 Task: Look for space in Frederickson, United States from 6th September, 2023 to 12th September, 2023 for 4 adults in price range Rs.10000 to Rs.14000. Place can be private room with 4 bedrooms having 4 beds and 4 bathrooms. Property type can be house, flat, guest house. Amenities needed are: wifi, TV, free parkinig on premises, gym, breakfast. Booking option can be shelf check-in. Required host language is English.
Action: Mouse moved to (496, 122)
Screenshot: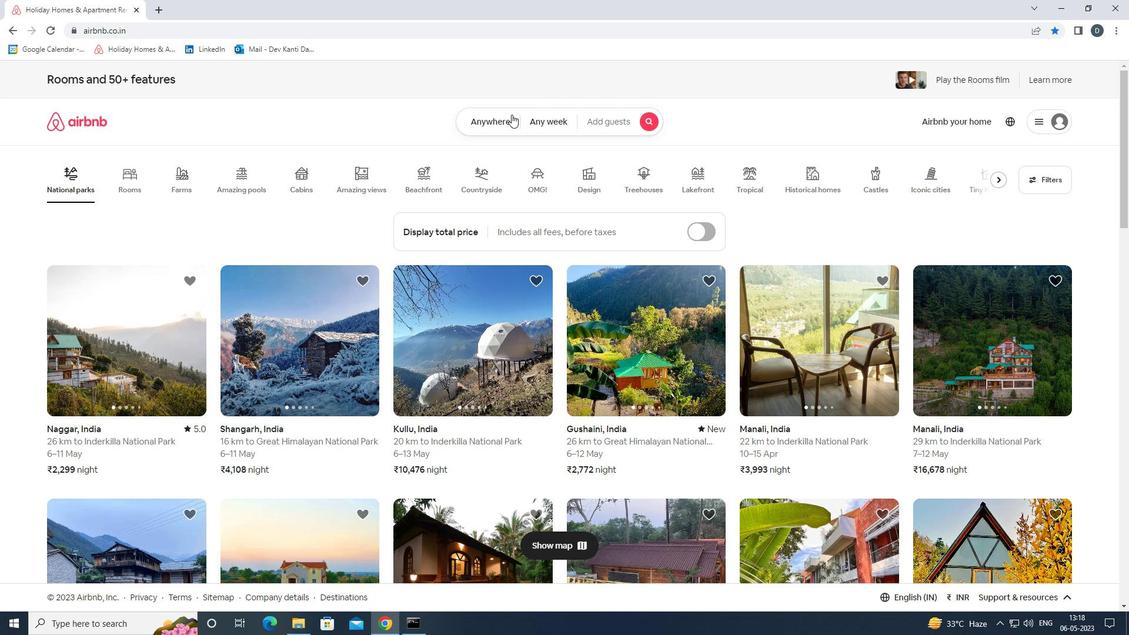 
Action: Mouse pressed left at (496, 122)
Screenshot: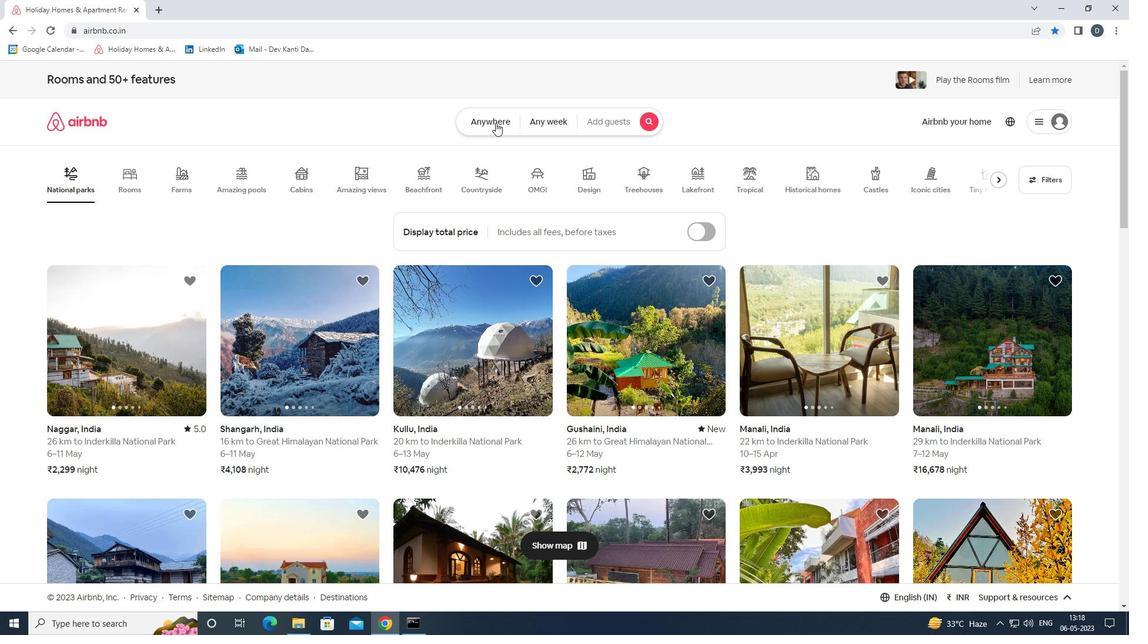 
Action: Mouse moved to (464, 167)
Screenshot: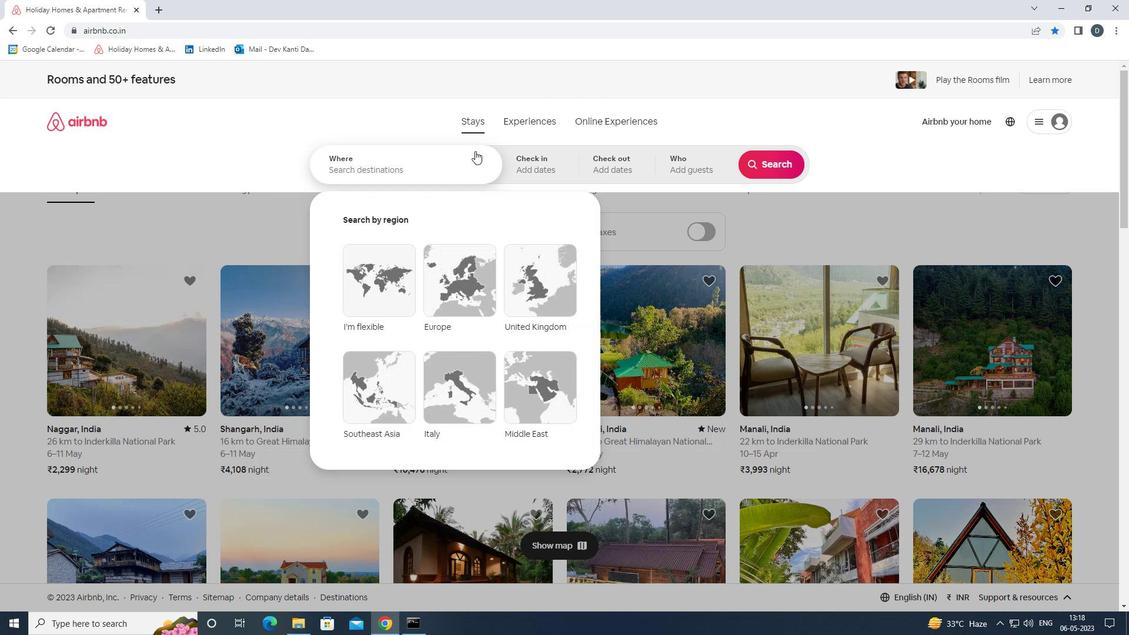 
Action: Mouse pressed left at (464, 167)
Screenshot: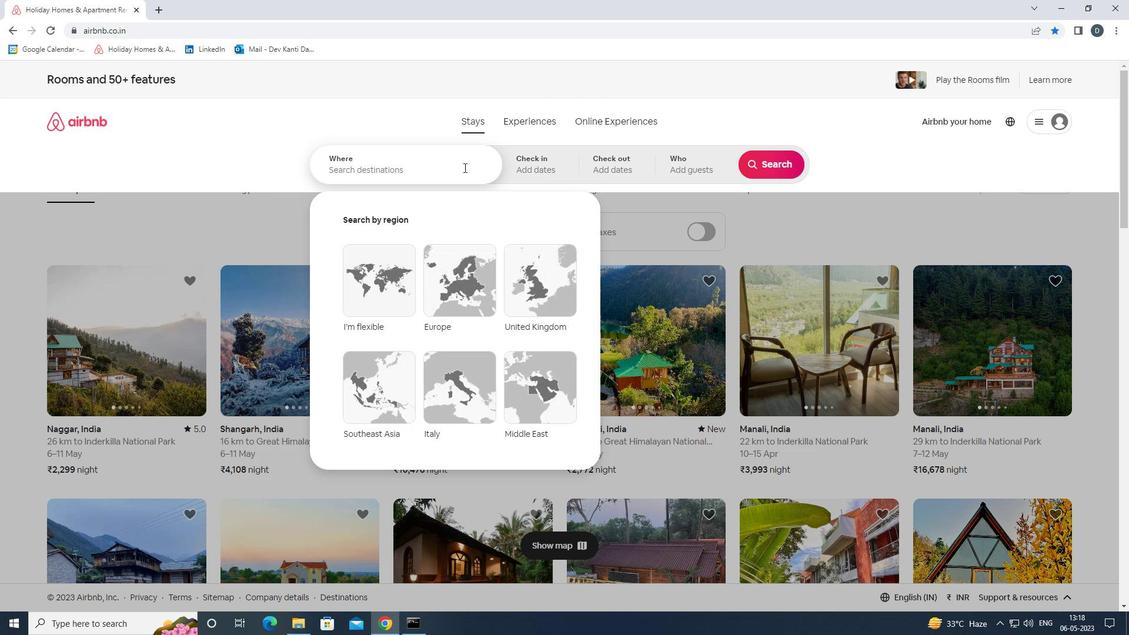 
Action: Key pressed <Key.shift>FREDERICKSON,<Key.shift>UNITED<Key.space><Key.shift><Key.shift><Key.shift><Key.shift>STATES<Key.enter>
Screenshot: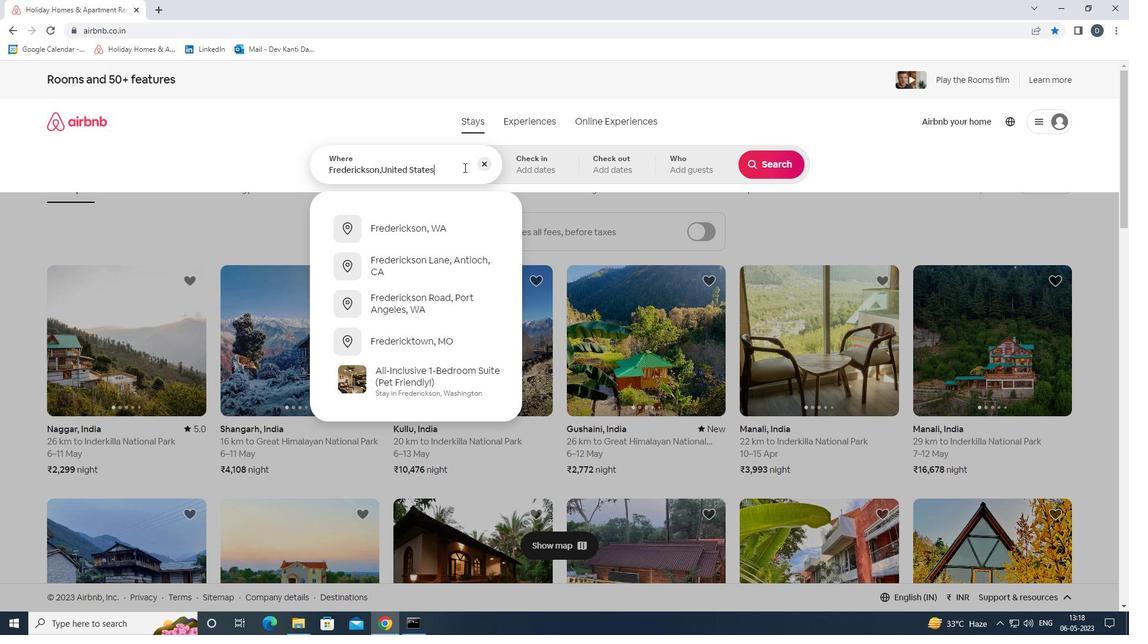 
Action: Mouse moved to (774, 255)
Screenshot: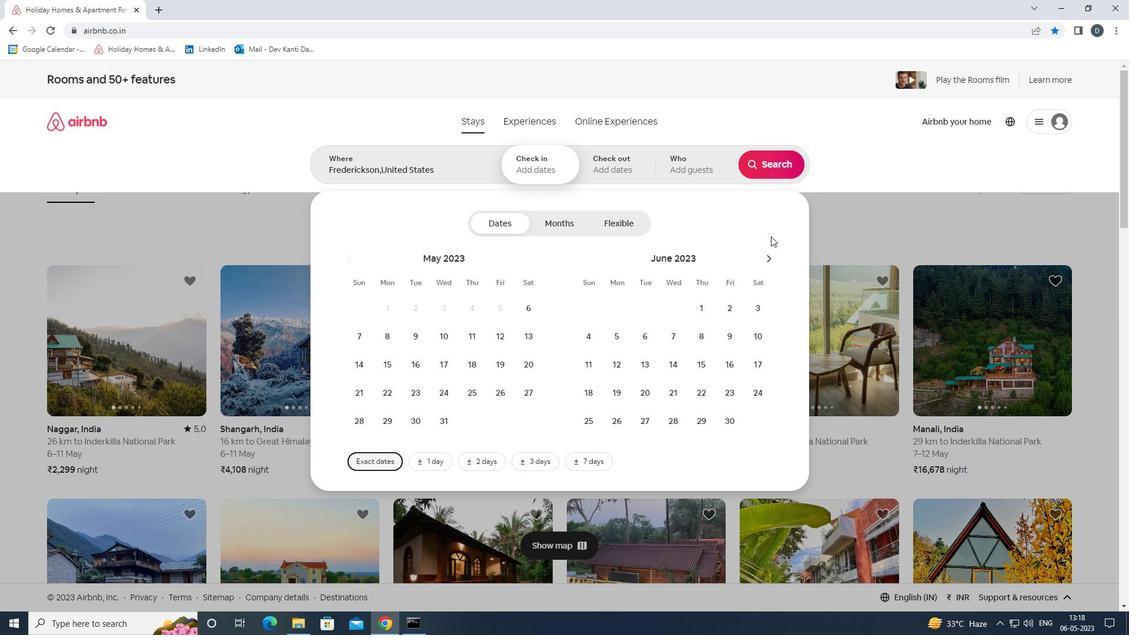 
Action: Mouse pressed left at (774, 255)
Screenshot: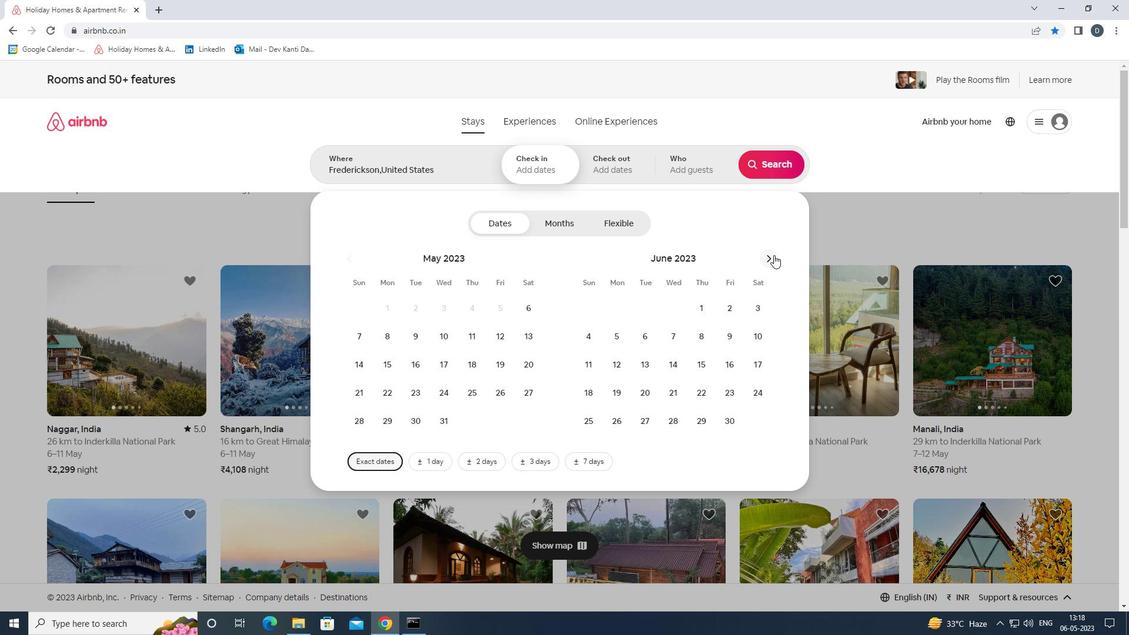 
Action: Mouse pressed left at (774, 255)
Screenshot: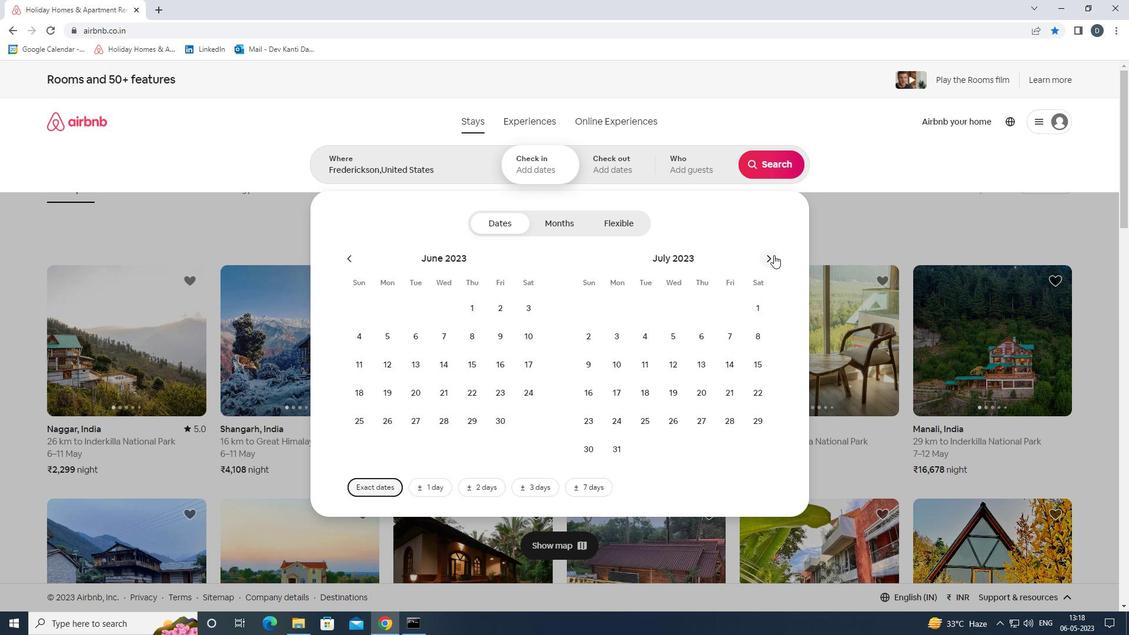 
Action: Mouse pressed left at (774, 255)
Screenshot: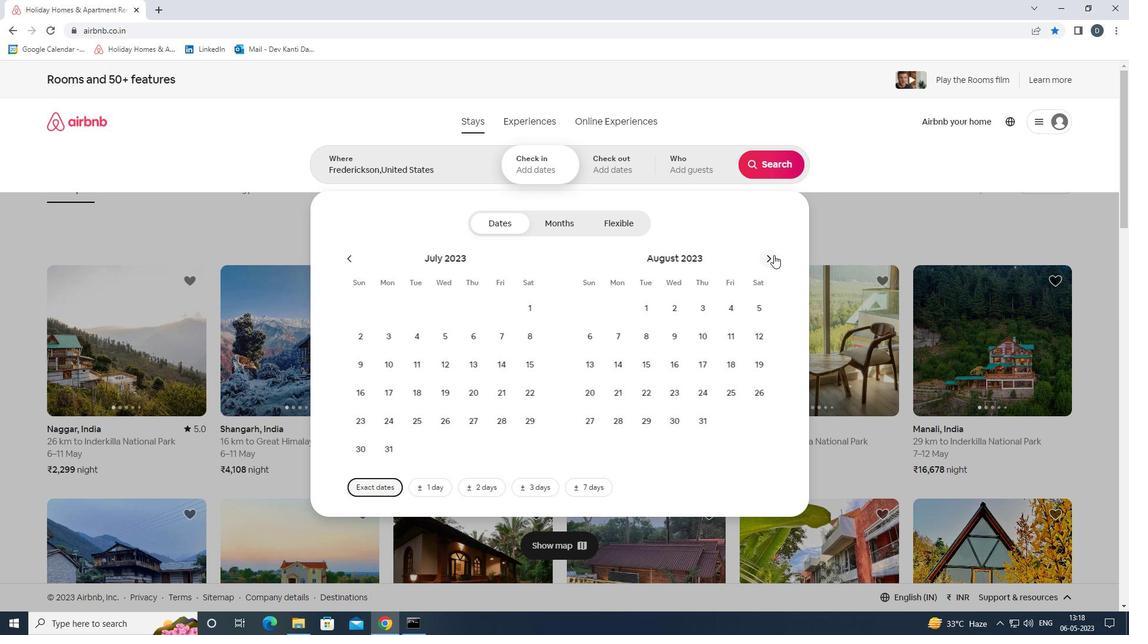
Action: Mouse moved to (677, 338)
Screenshot: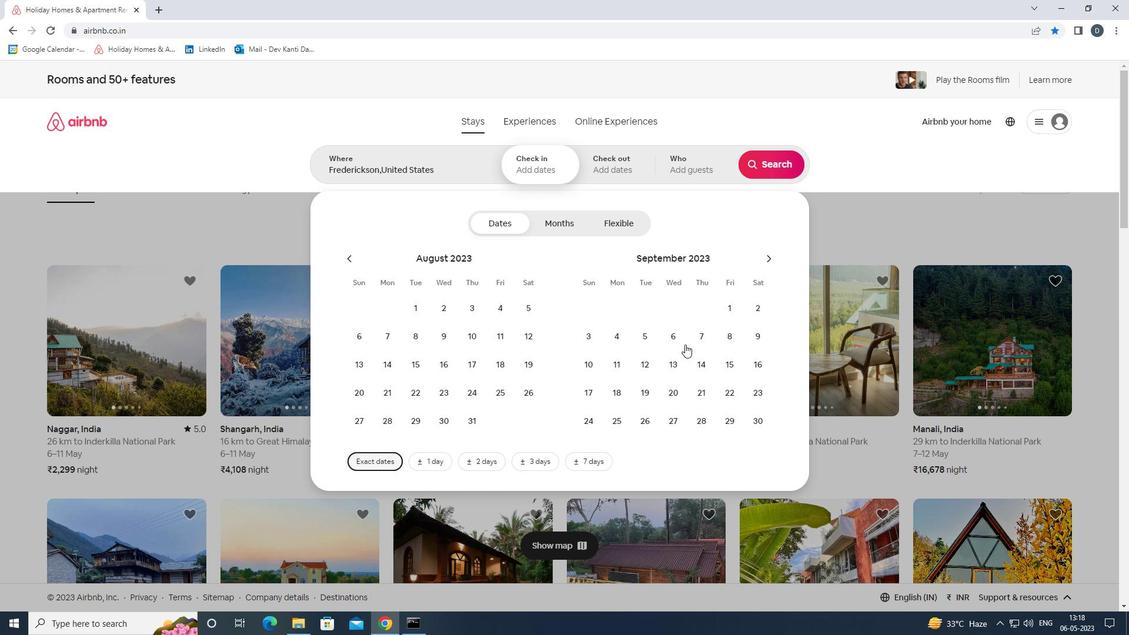 
Action: Mouse pressed left at (677, 338)
Screenshot: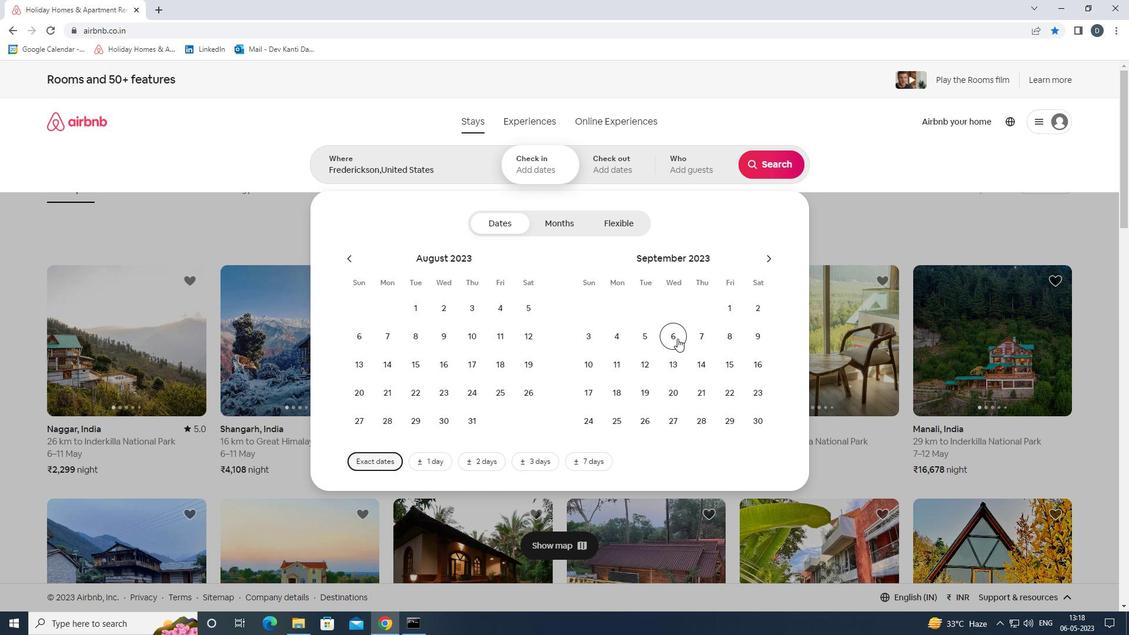 
Action: Mouse moved to (644, 362)
Screenshot: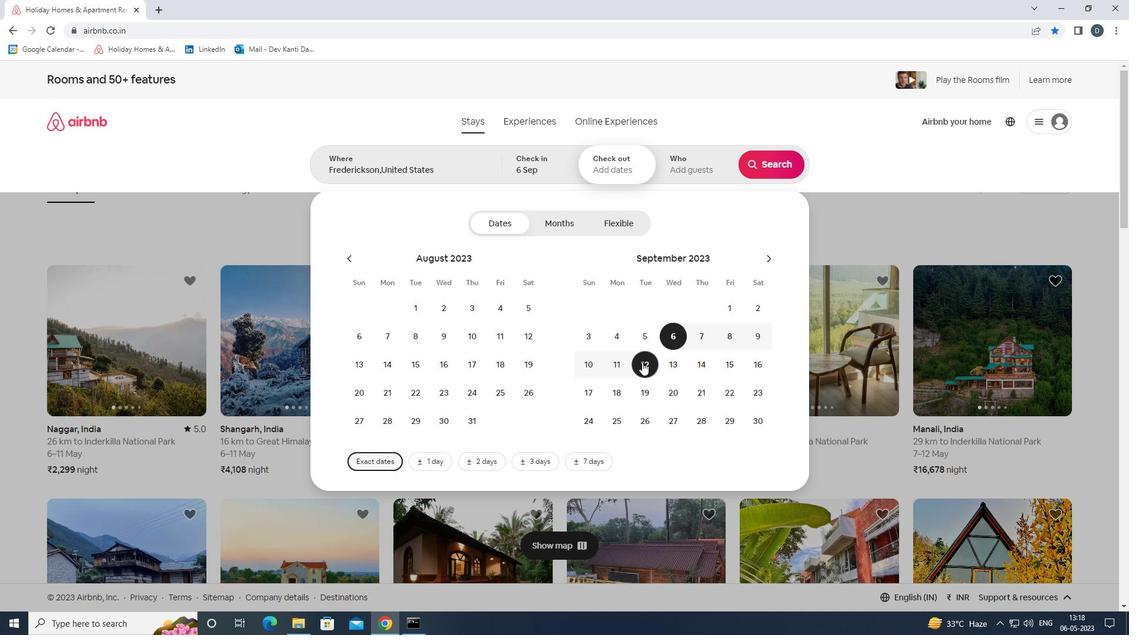 
Action: Mouse pressed left at (644, 362)
Screenshot: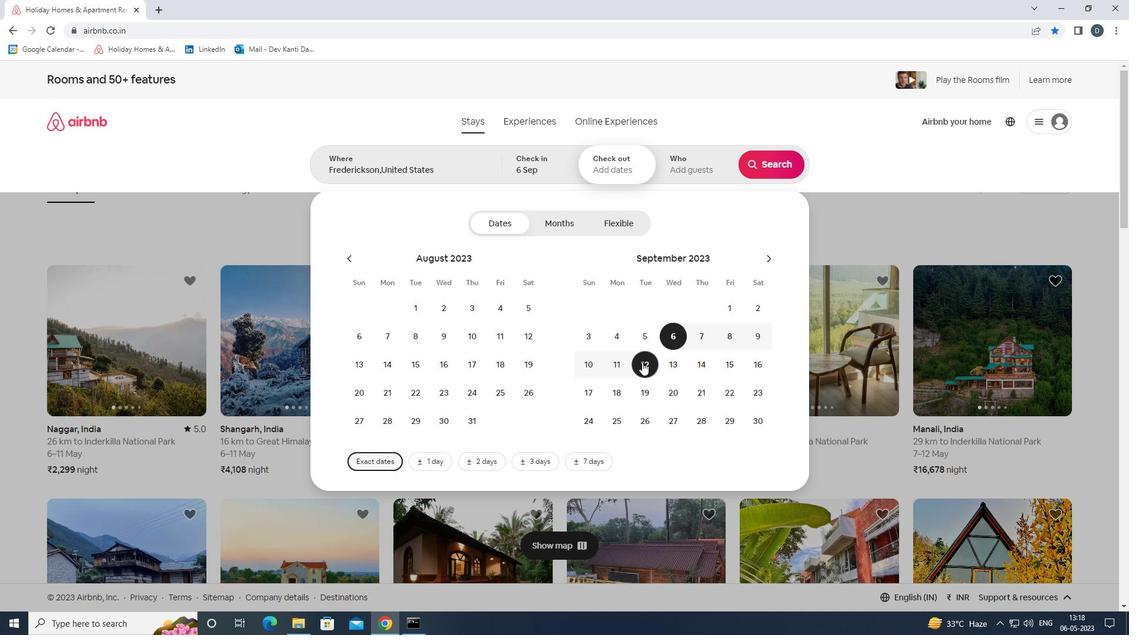 
Action: Mouse moved to (691, 172)
Screenshot: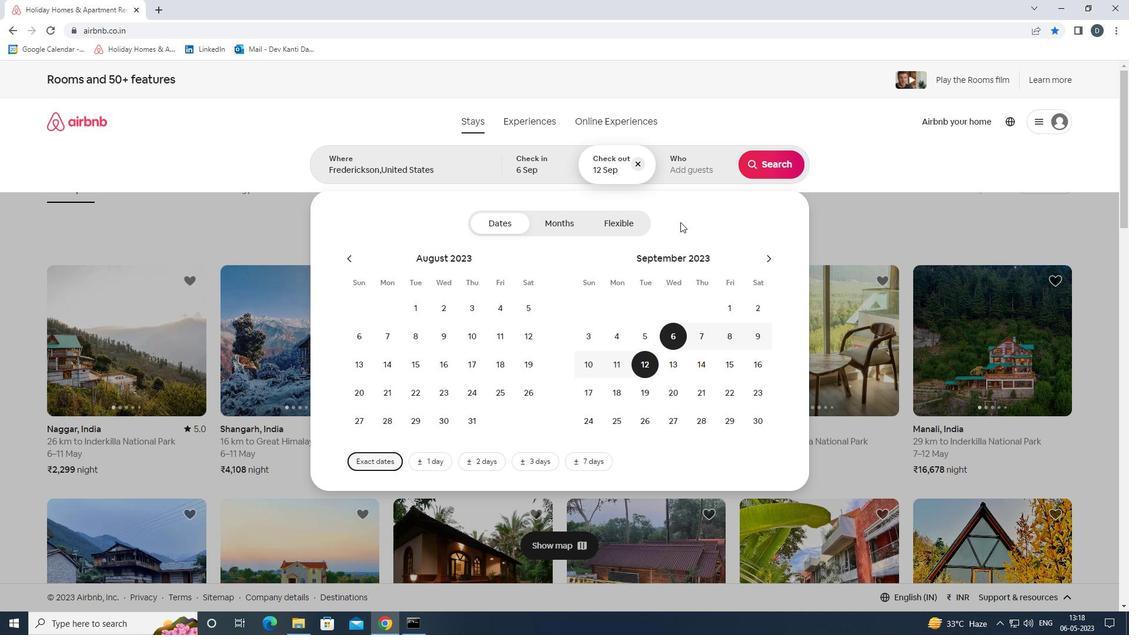 
Action: Mouse pressed left at (691, 172)
Screenshot: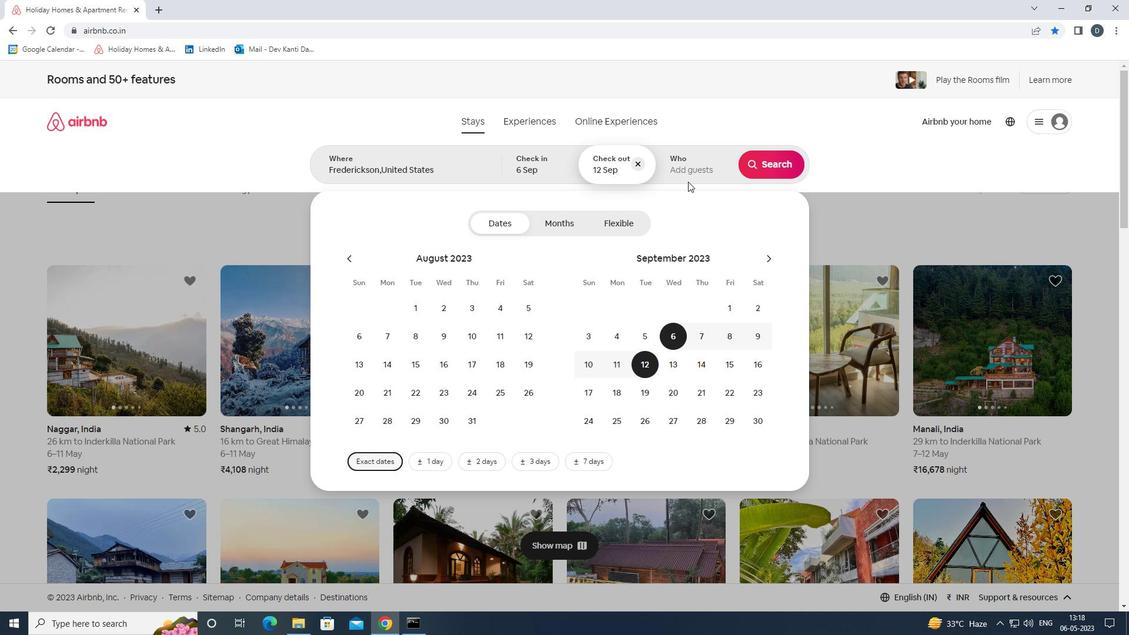 
Action: Mouse moved to (776, 230)
Screenshot: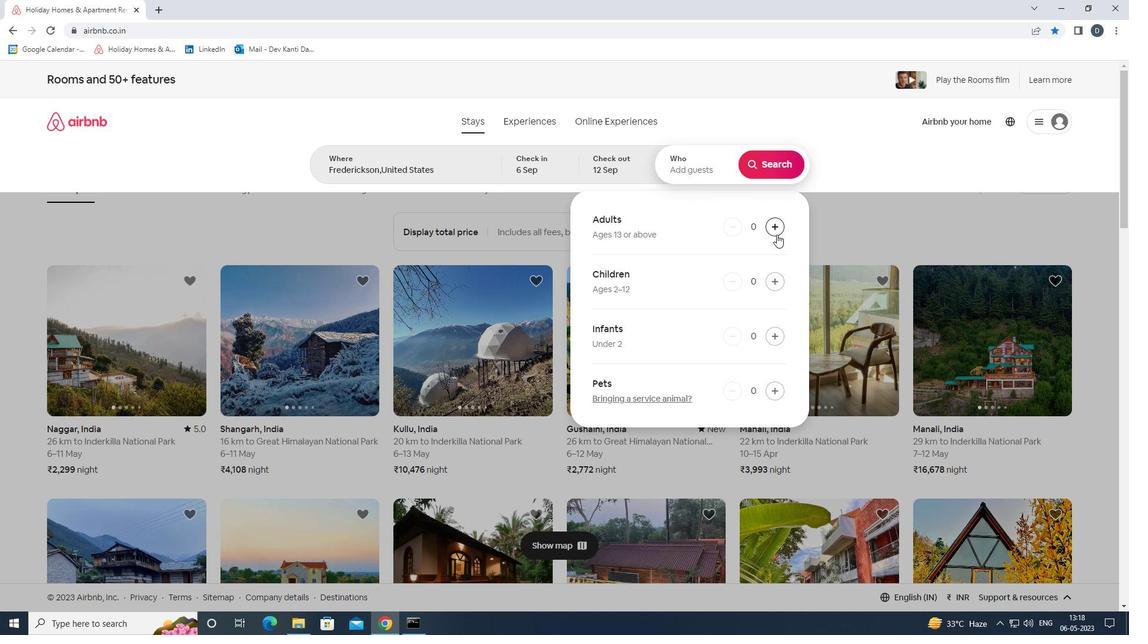 
Action: Mouse pressed left at (776, 230)
Screenshot: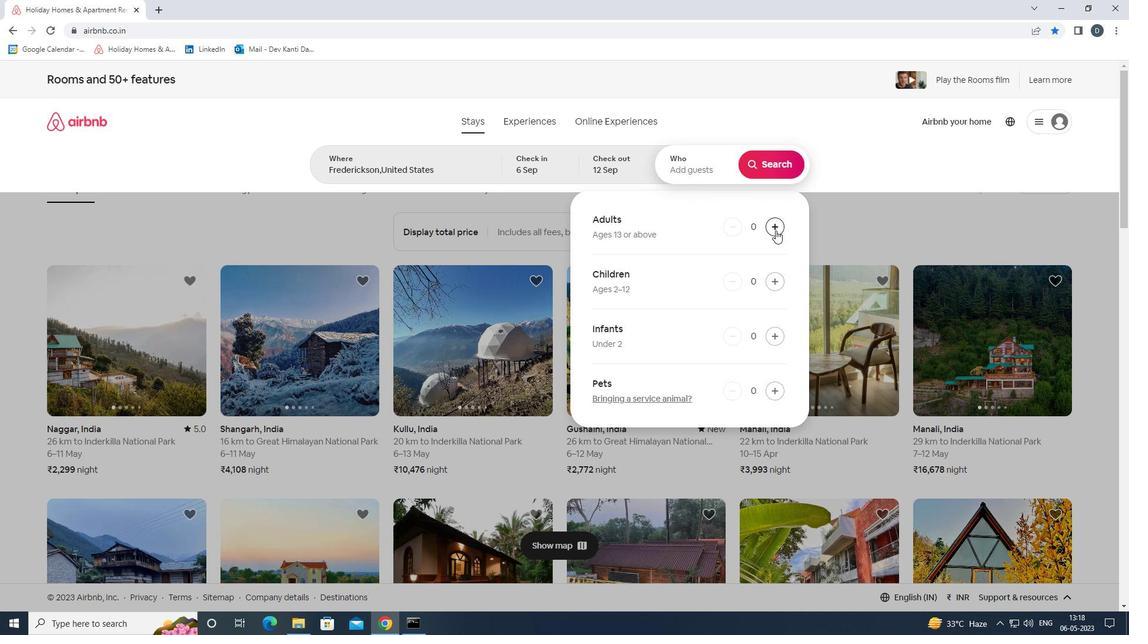 
Action: Mouse pressed left at (776, 230)
Screenshot: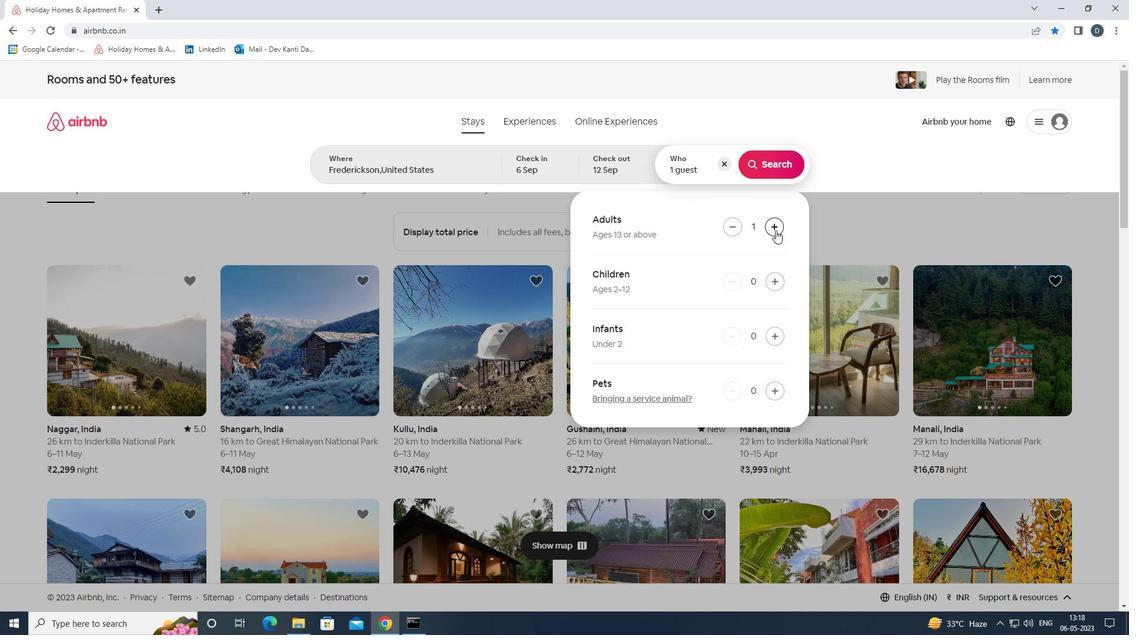 
Action: Mouse pressed left at (776, 230)
Screenshot: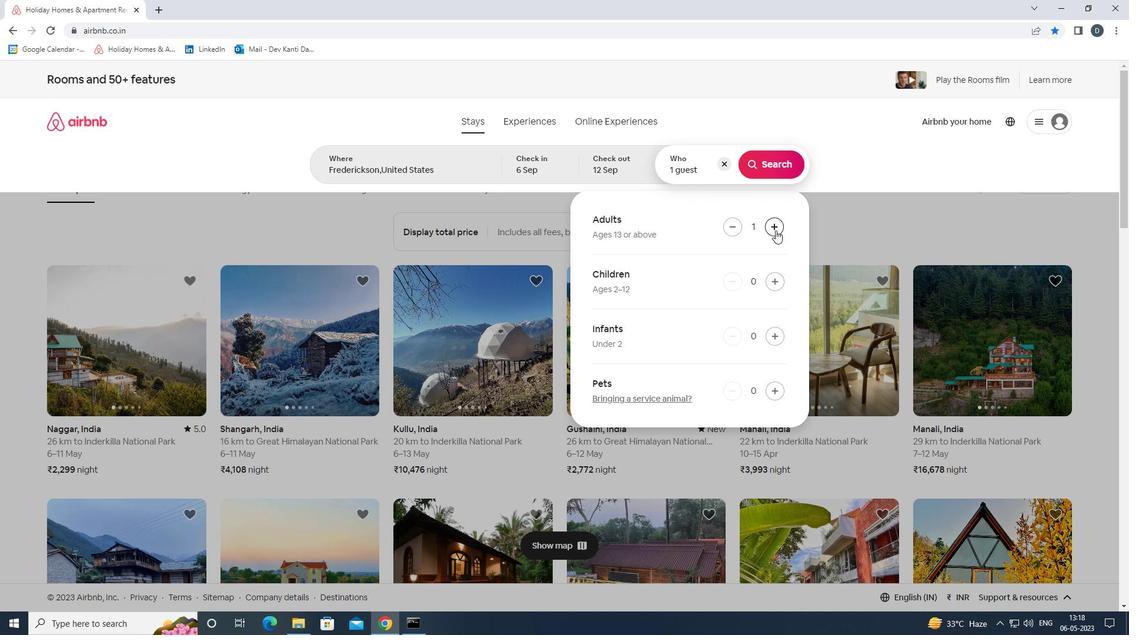 
Action: Mouse pressed left at (776, 230)
Screenshot: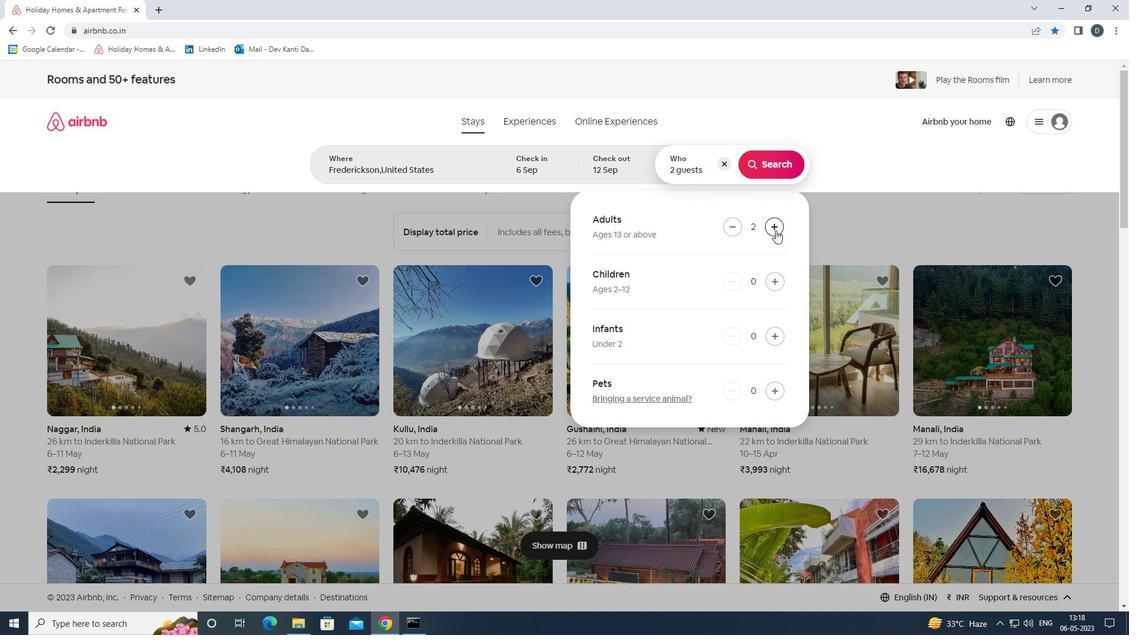 
Action: Mouse moved to (775, 172)
Screenshot: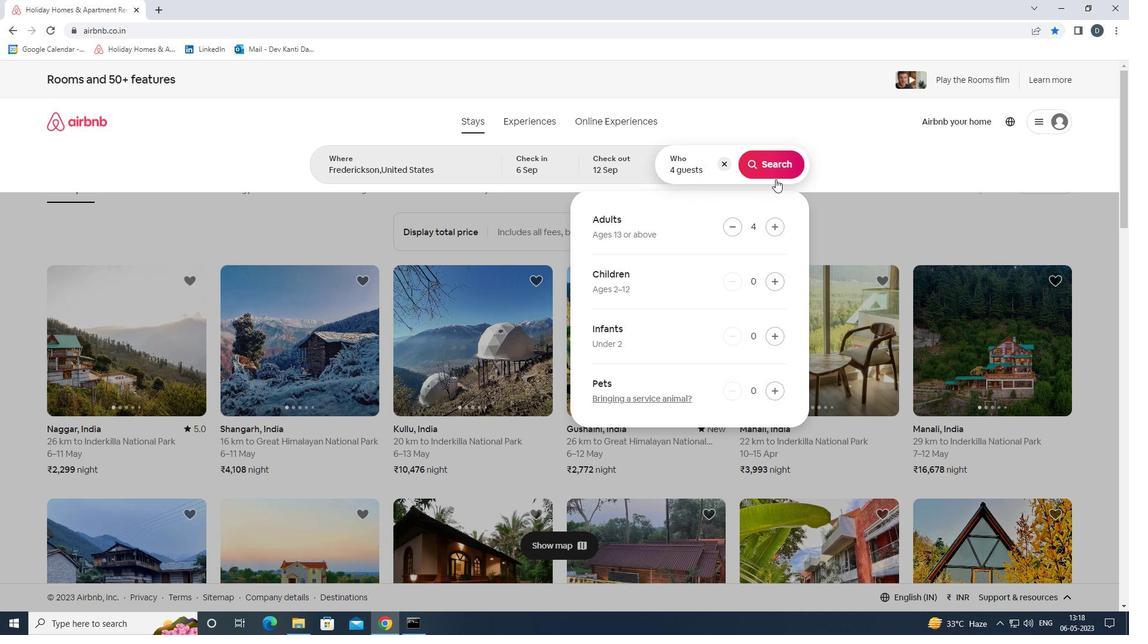 
Action: Mouse pressed left at (775, 172)
Screenshot: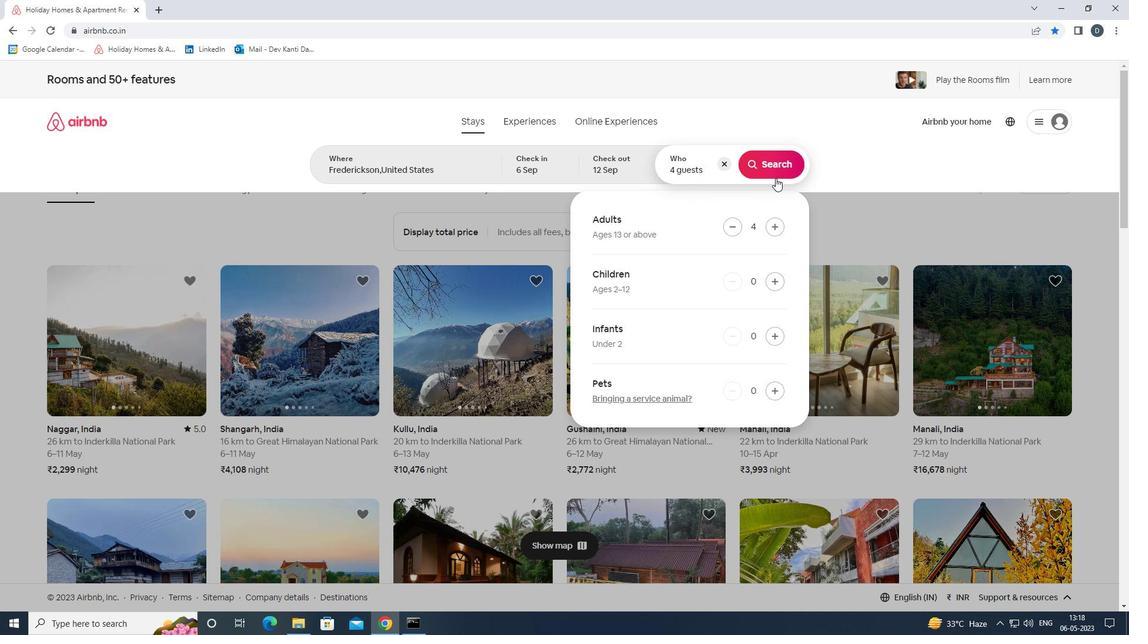 
Action: Mouse moved to (1067, 134)
Screenshot: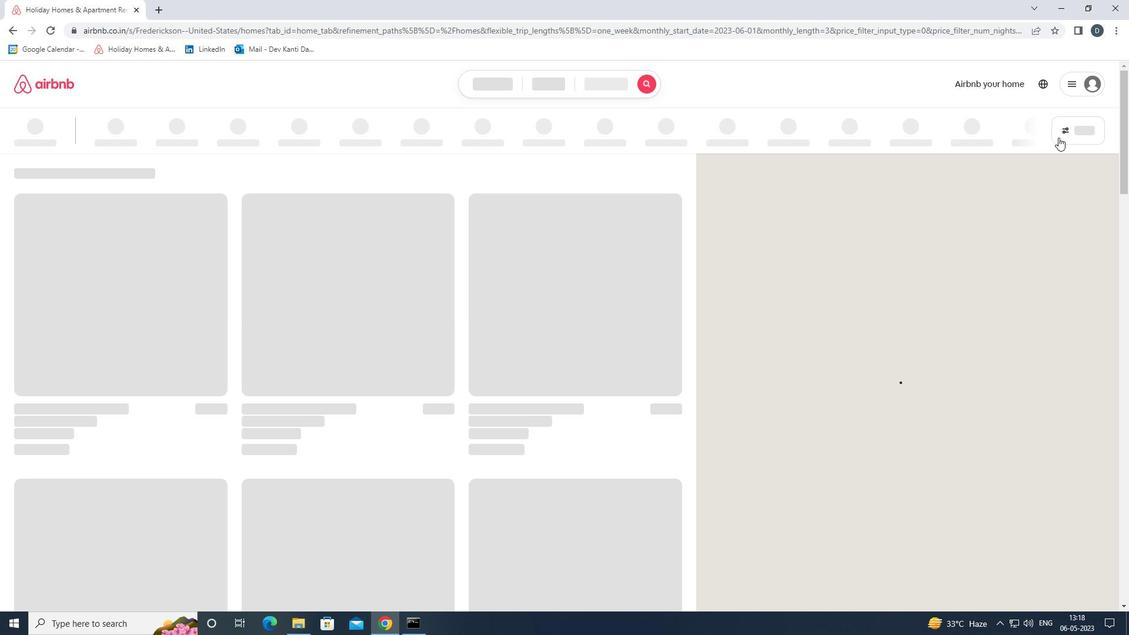 
Action: Mouse pressed left at (1067, 134)
Screenshot: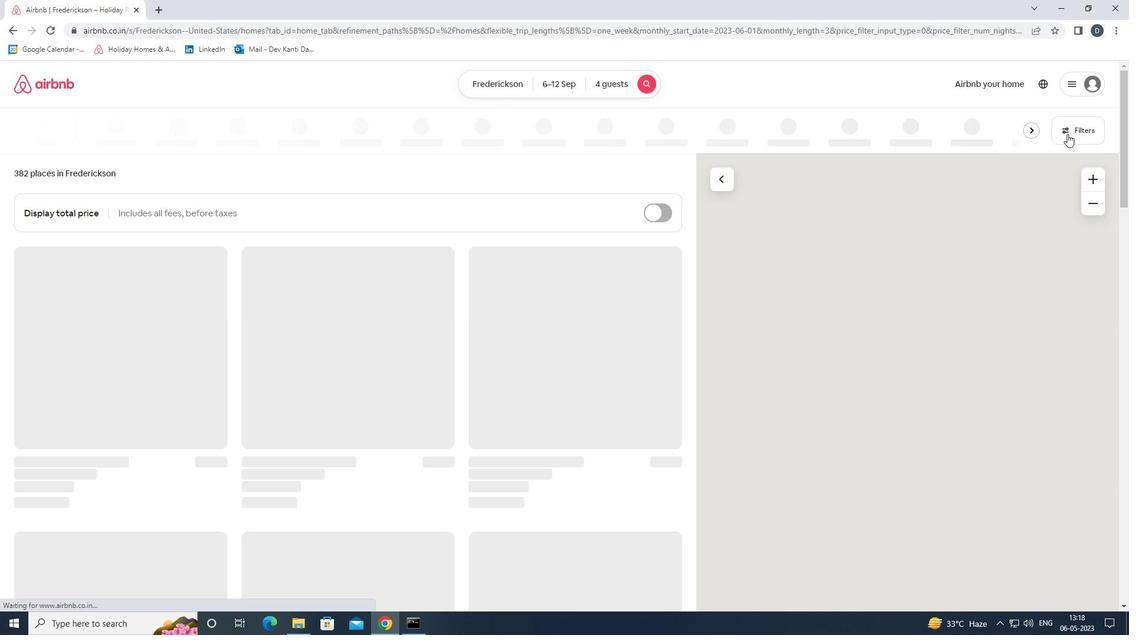 
Action: Mouse moved to (468, 420)
Screenshot: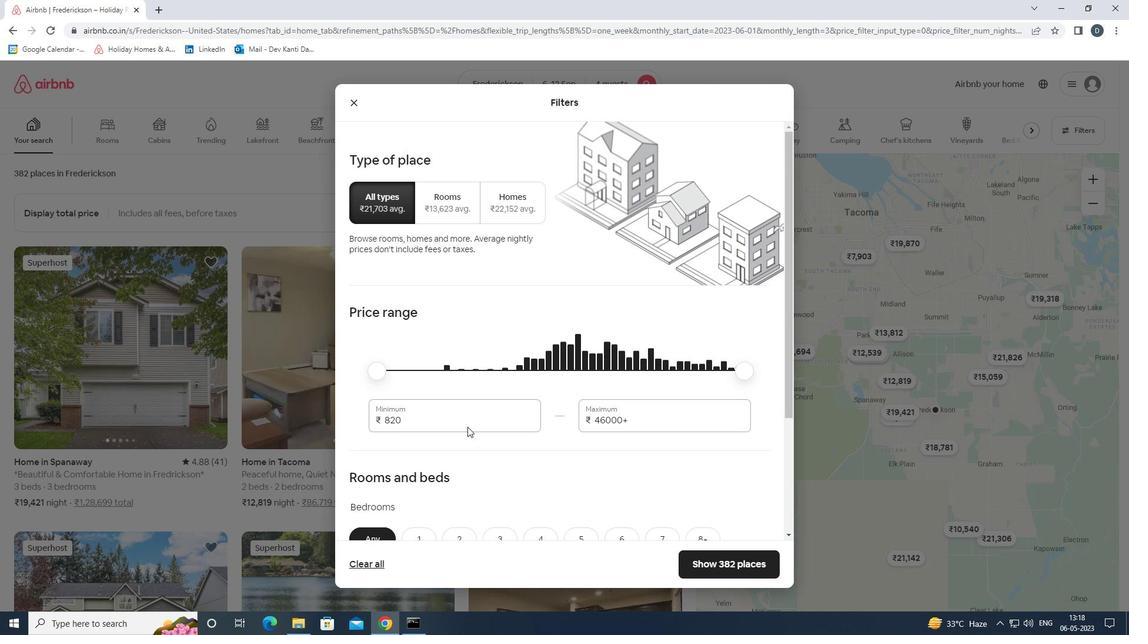 
Action: Mouse pressed left at (468, 420)
Screenshot: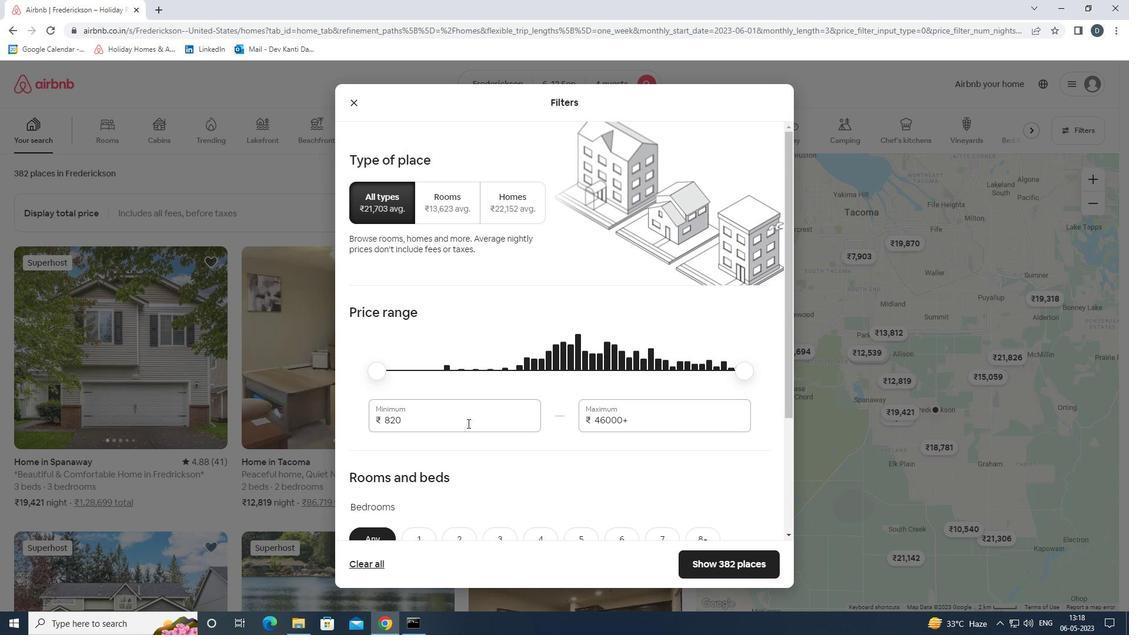 
Action: Mouse pressed left at (468, 420)
Screenshot: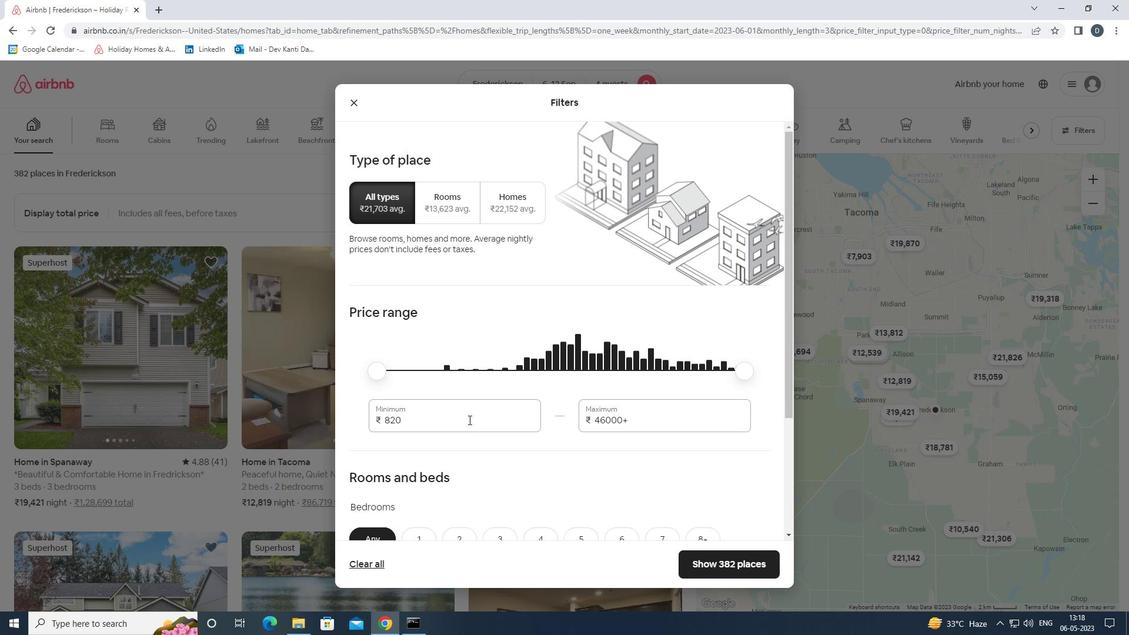 
Action: Mouse moved to (470, 419)
Screenshot: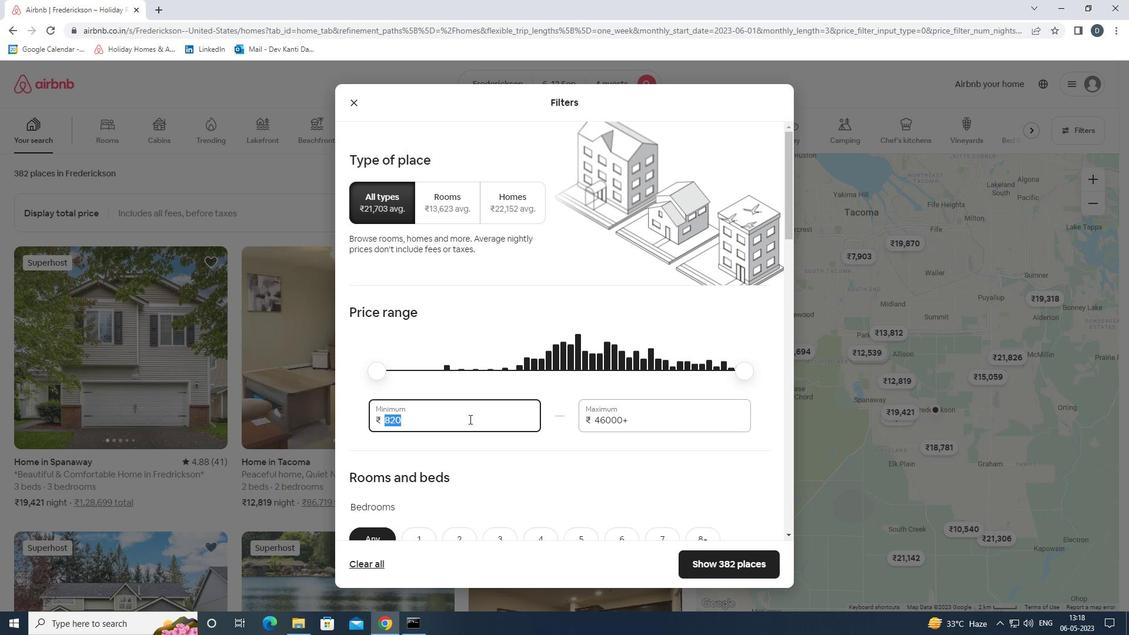 
Action: Key pressed 10000<Key.tab>14000
Screenshot: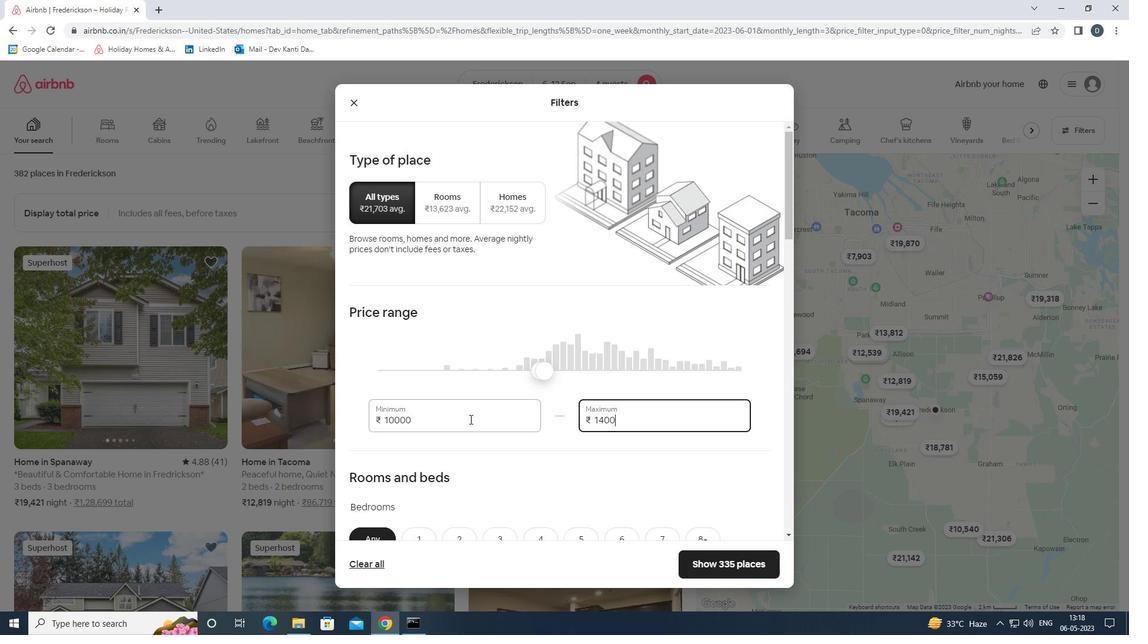 
Action: Mouse scrolled (470, 418) with delta (0, 0)
Screenshot: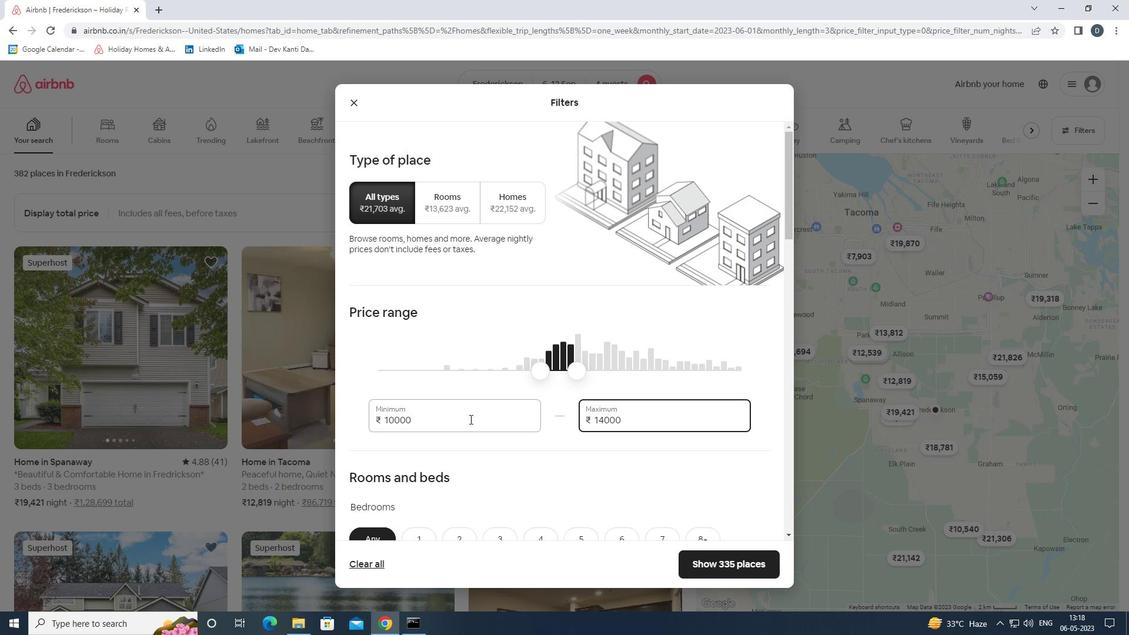
Action: Mouse scrolled (470, 418) with delta (0, 0)
Screenshot: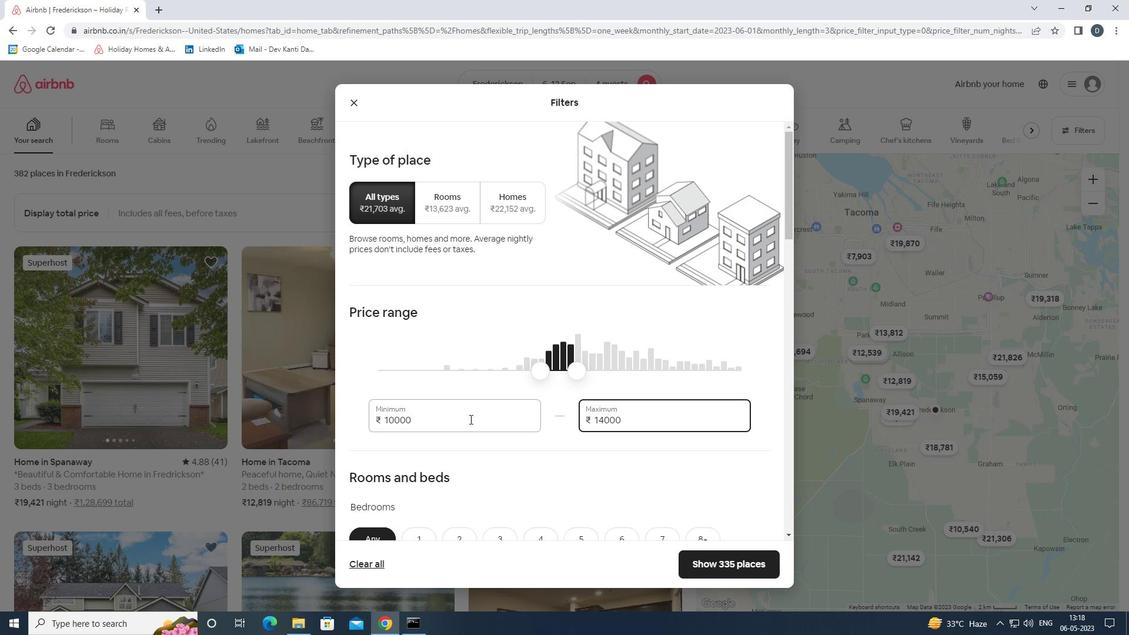 
Action: Mouse scrolled (470, 418) with delta (0, 0)
Screenshot: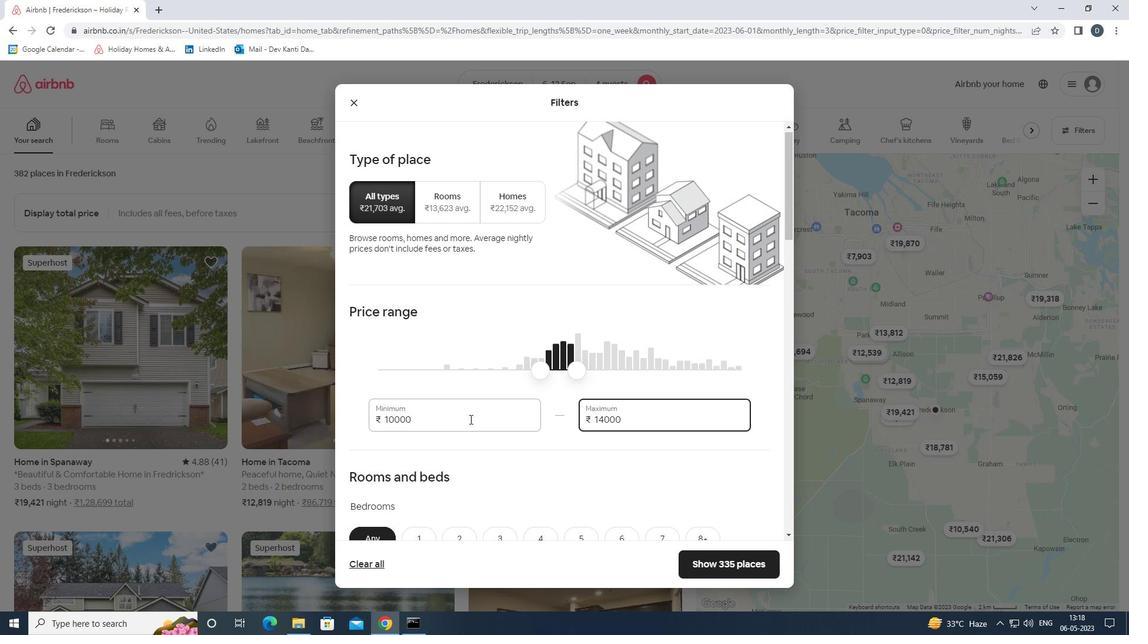 
Action: Mouse scrolled (470, 418) with delta (0, 0)
Screenshot: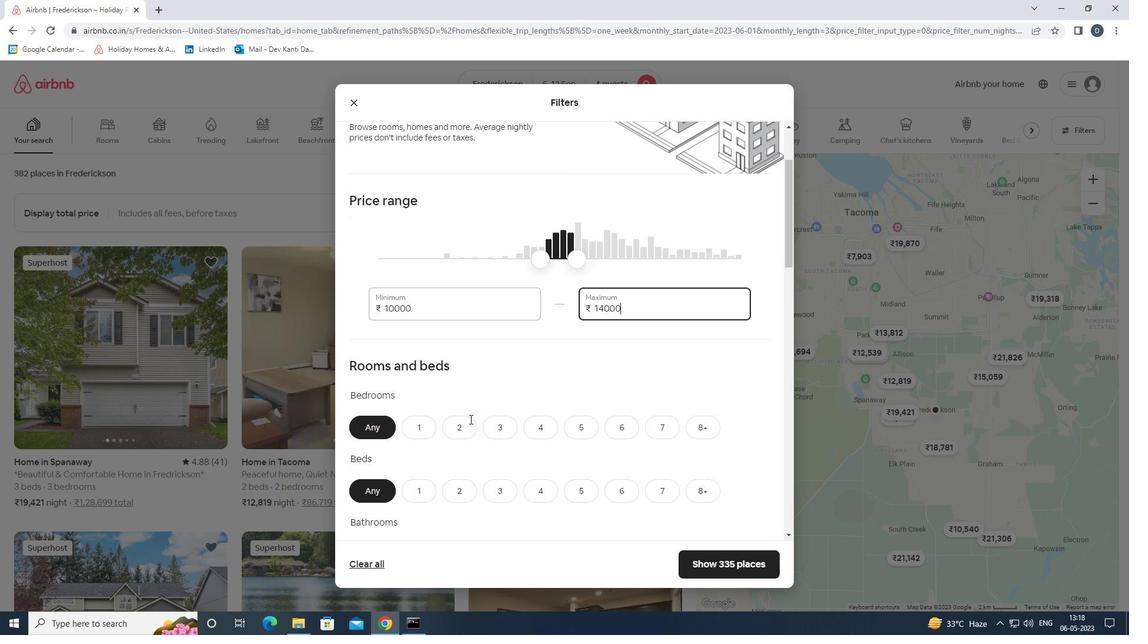 
Action: Mouse moved to (536, 306)
Screenshot: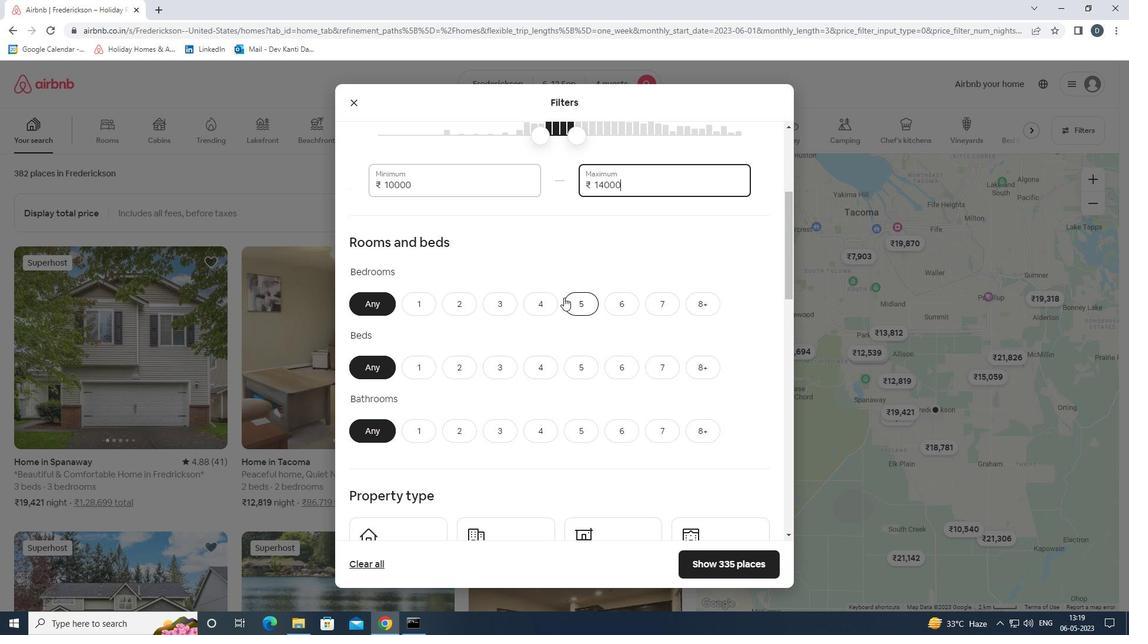 
Action: Mouse pressed left at (536, 306)
Screenshot: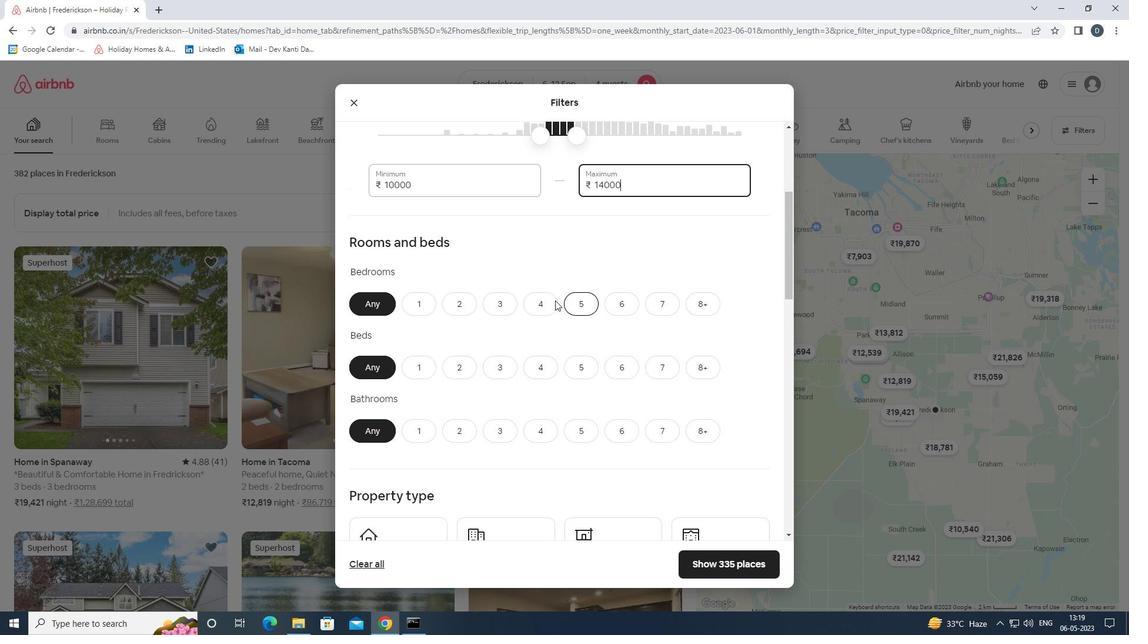 
Action: Mouse moved to (541, 364)
Screenshot: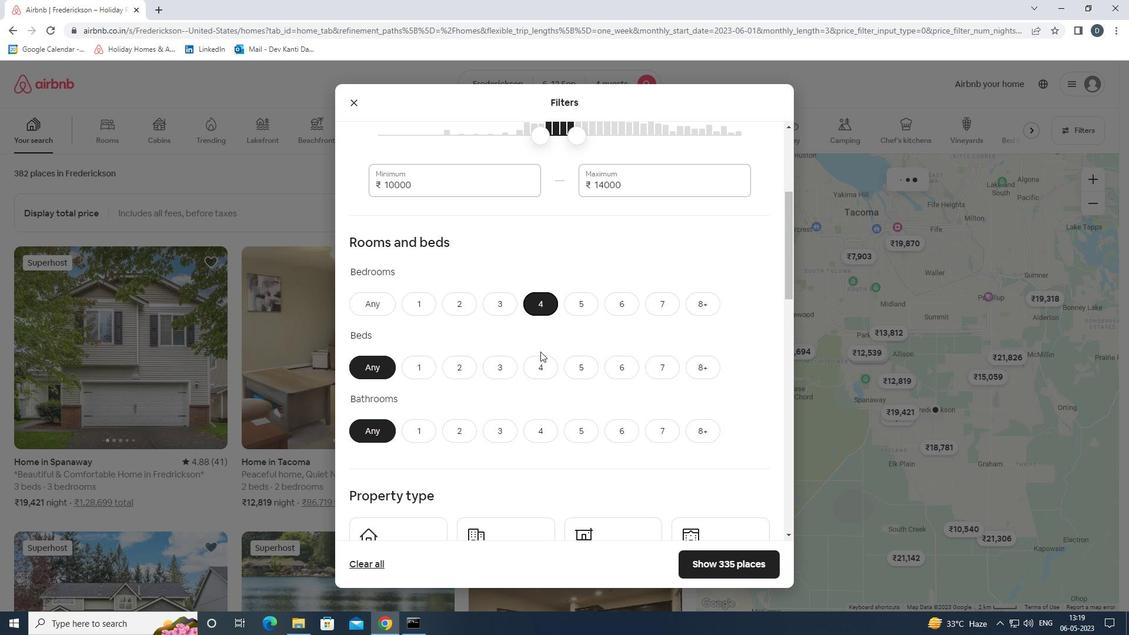 
Action: Mouse pressed left at (541, 364)
Screenshot: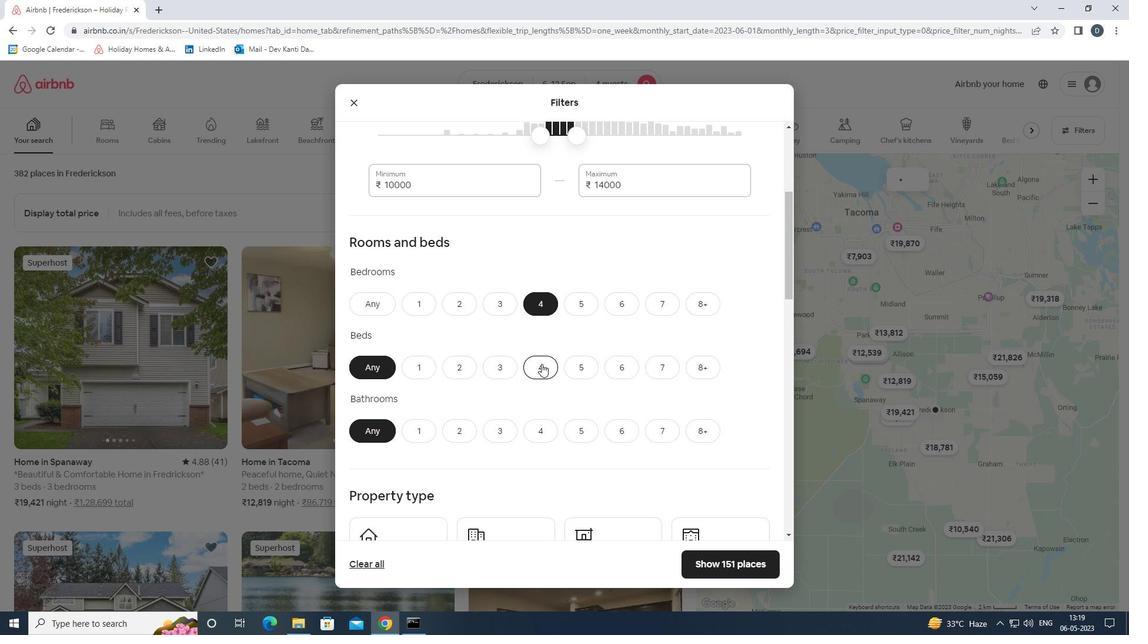 
Action: Mouse moved to (537, 427)
Screenshot: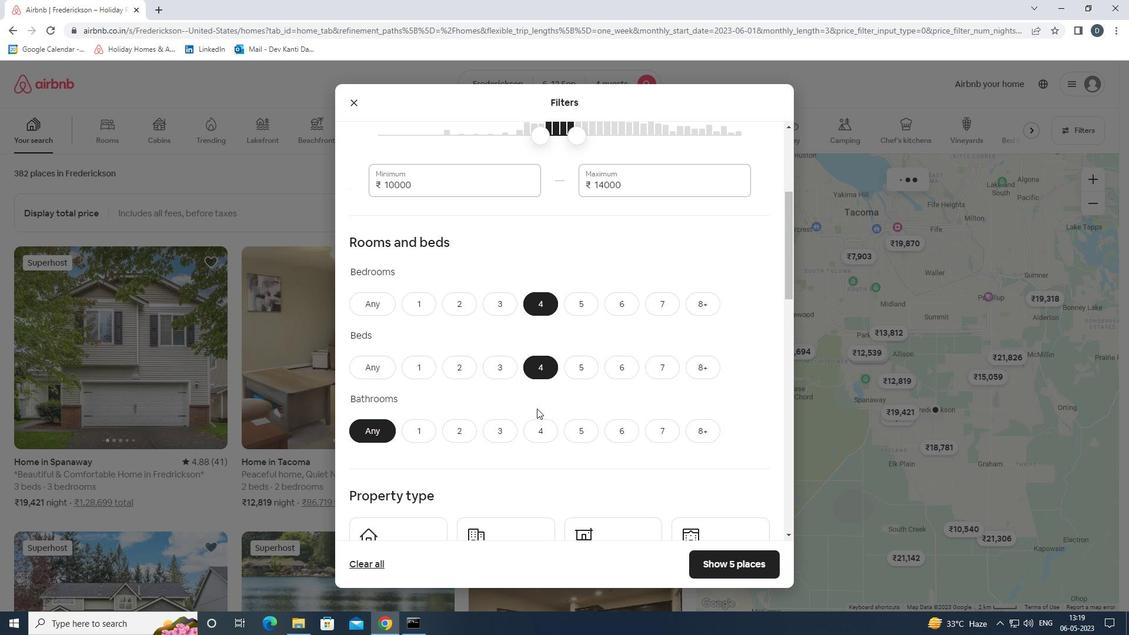 
Action: Mouse pressed left at (537, 427)
Screenshot: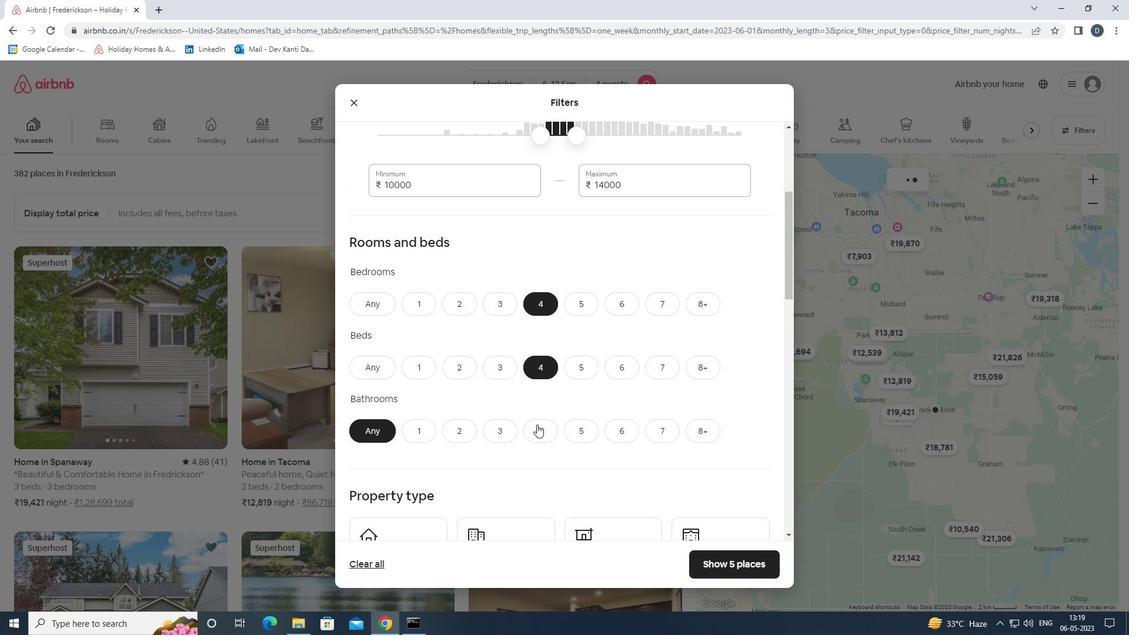 
Action: Mouse moved to (537, 430)
Screenshot: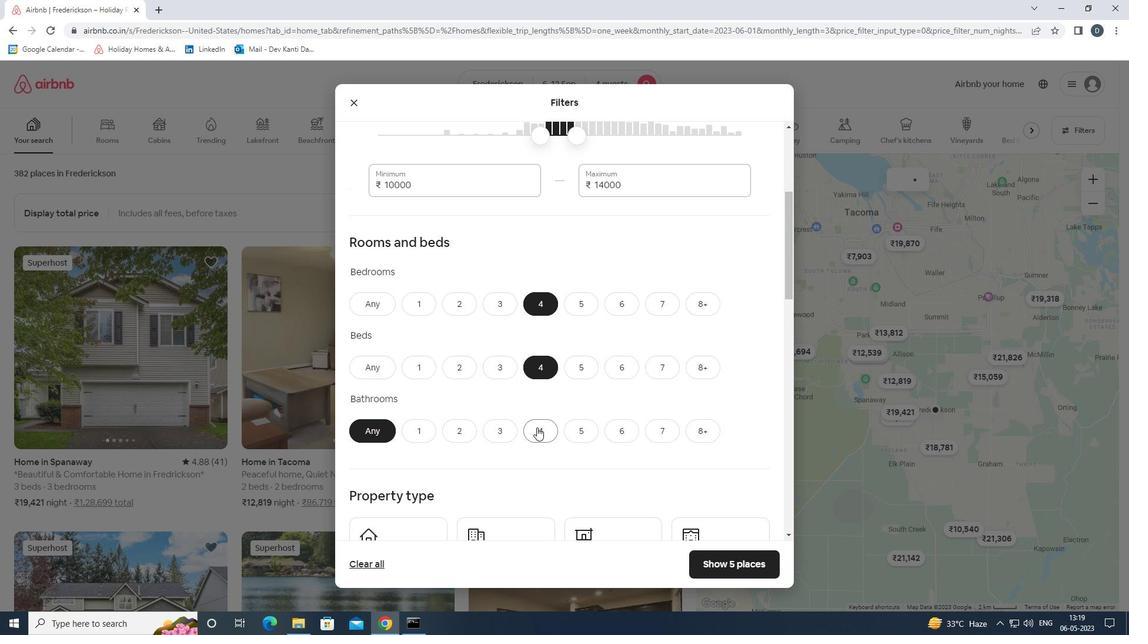 
Action: Mouse scrolled (537, 430) with delta (0, 0)
Screenshot: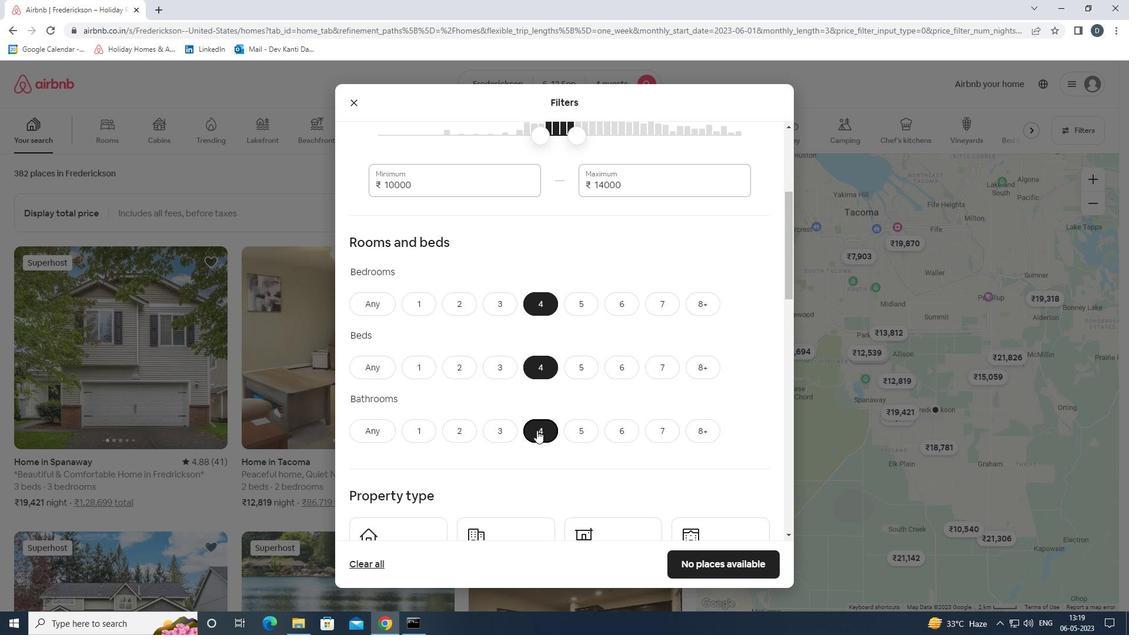 
Action: Mouse scrolled (537, 430) with delta (0, 0)
Screenshot: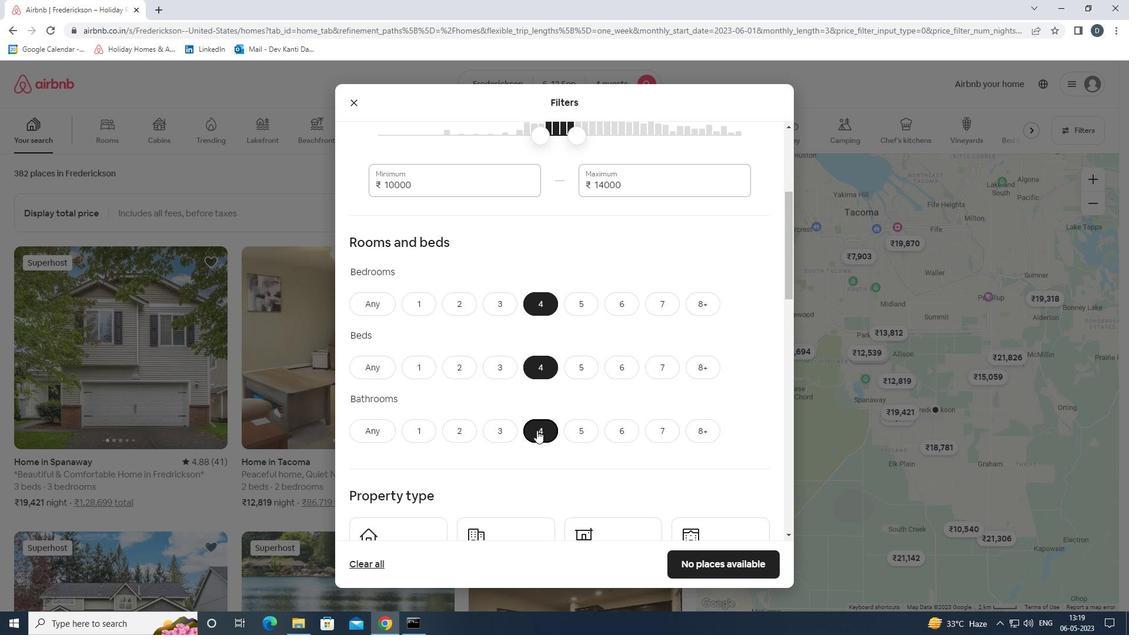 
Action: Mouse scrolled (537, 430) with delta (0, 0)
Screenshot: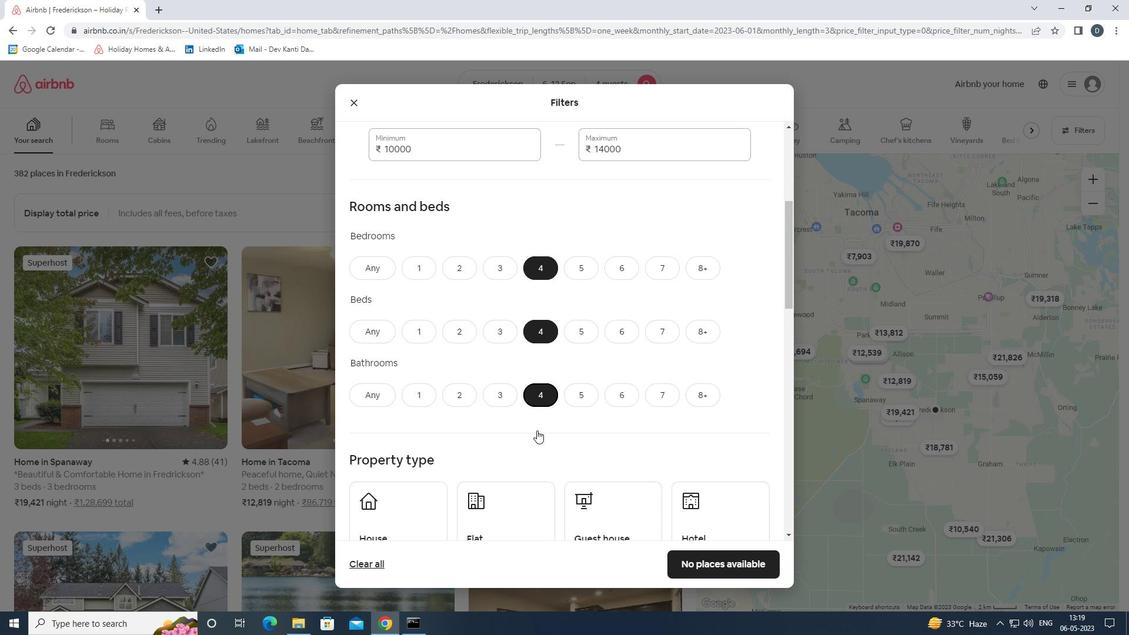 
Action: Mouse moved to (435, 395)
Screenshot: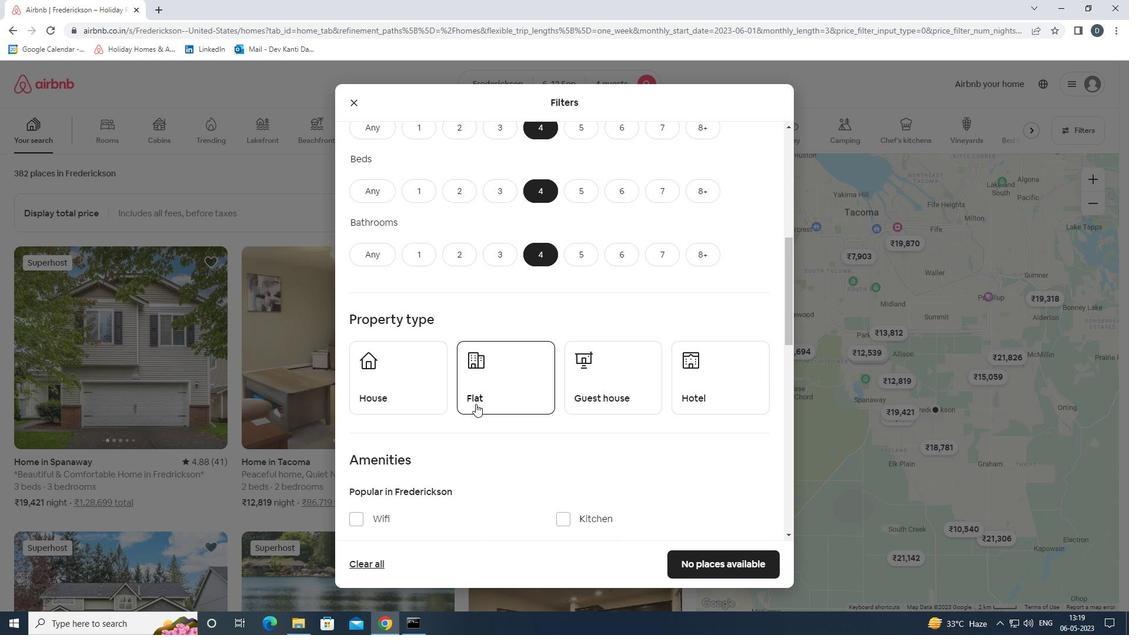 
Action: Mouse pressed left at (435, 395)
Screenshot: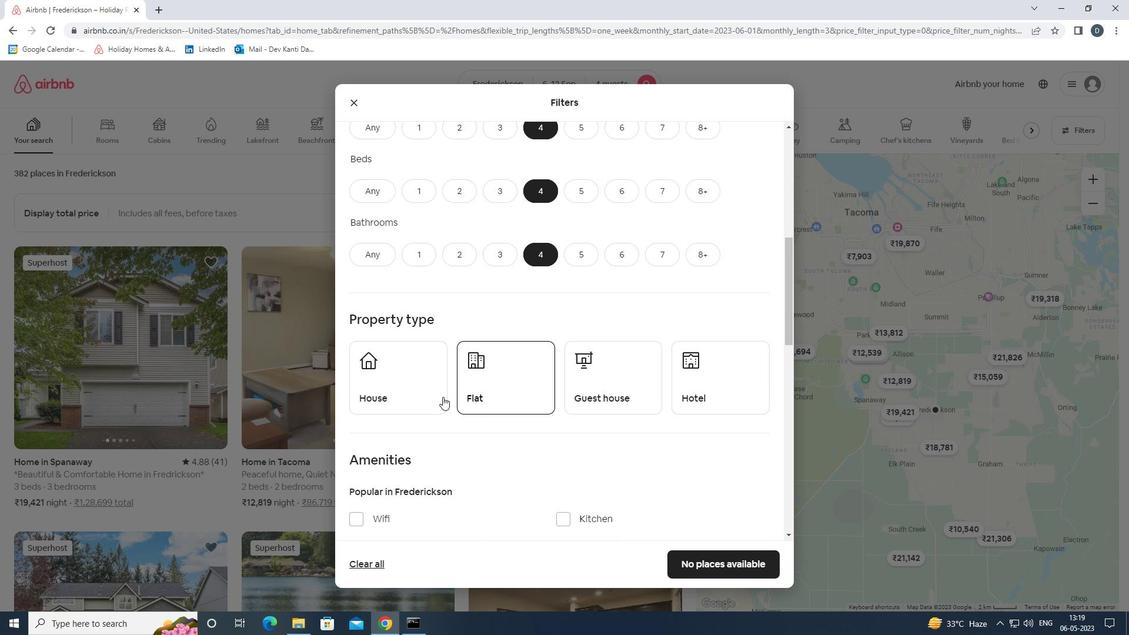 
Action: Mouse moved to (491, 394)
Screenshot: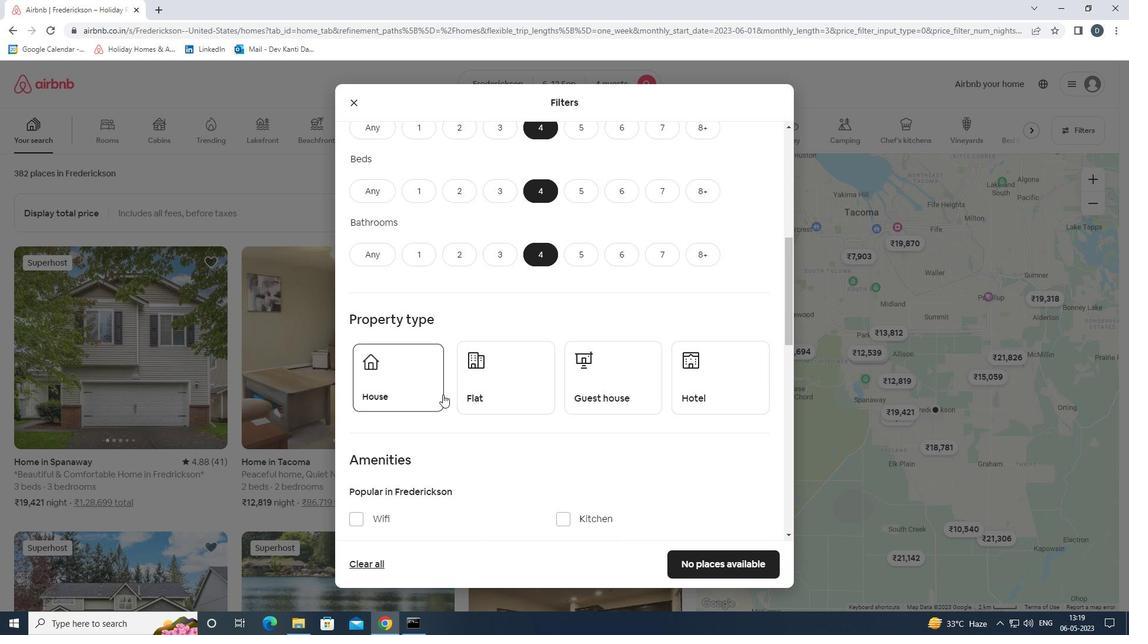 
Action: Mouse pressed left at (491, 394)
Screenshot: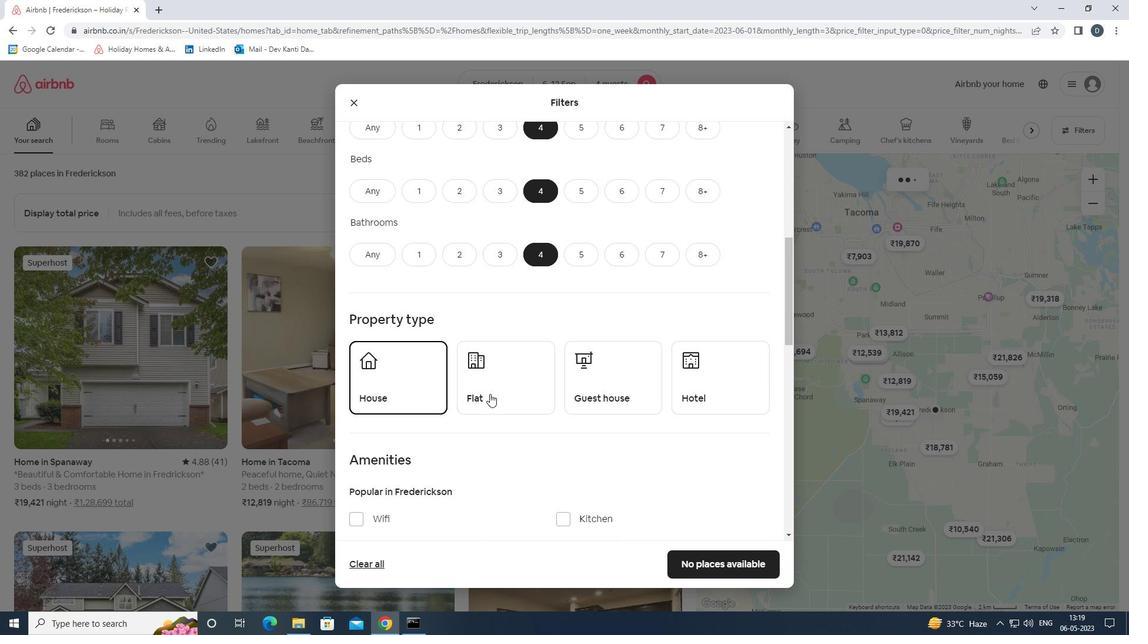 
Action: Mouse moved to (625, 394)
Screenshot: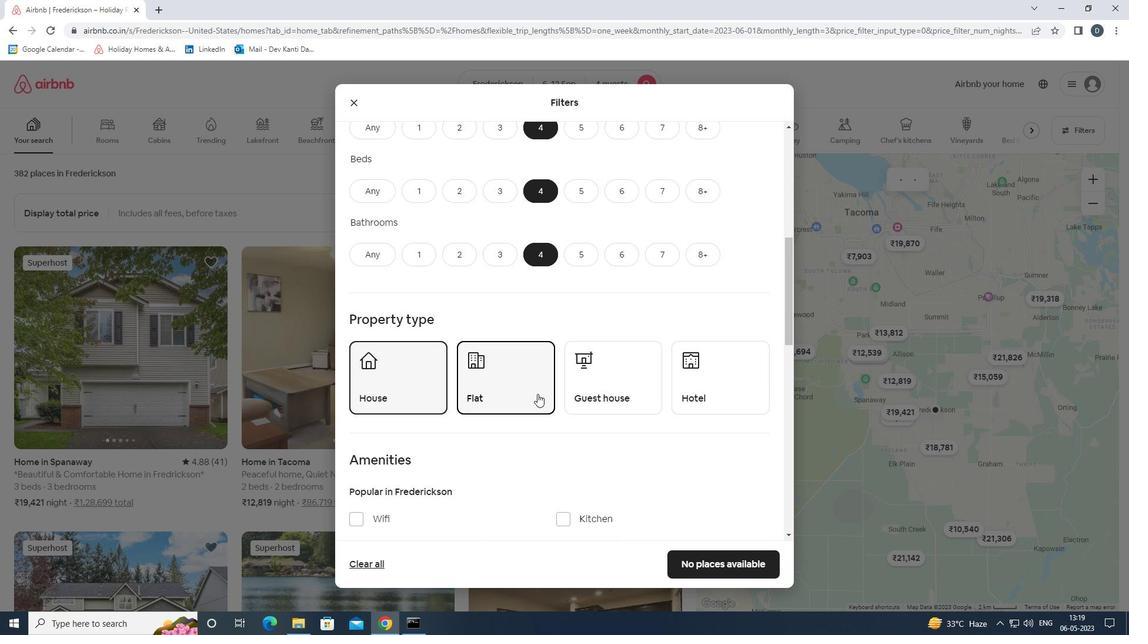 
Action: Mouse pressed left at (625, 394)
Screenshot: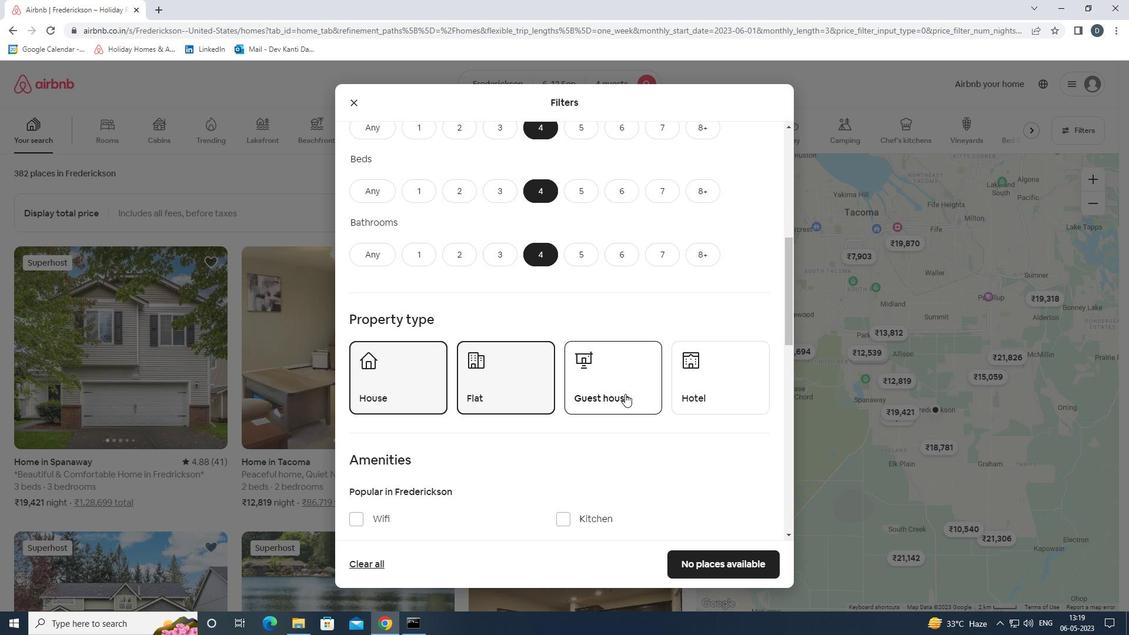 
Action: Mouse moved to (620, 347)
Screenshot: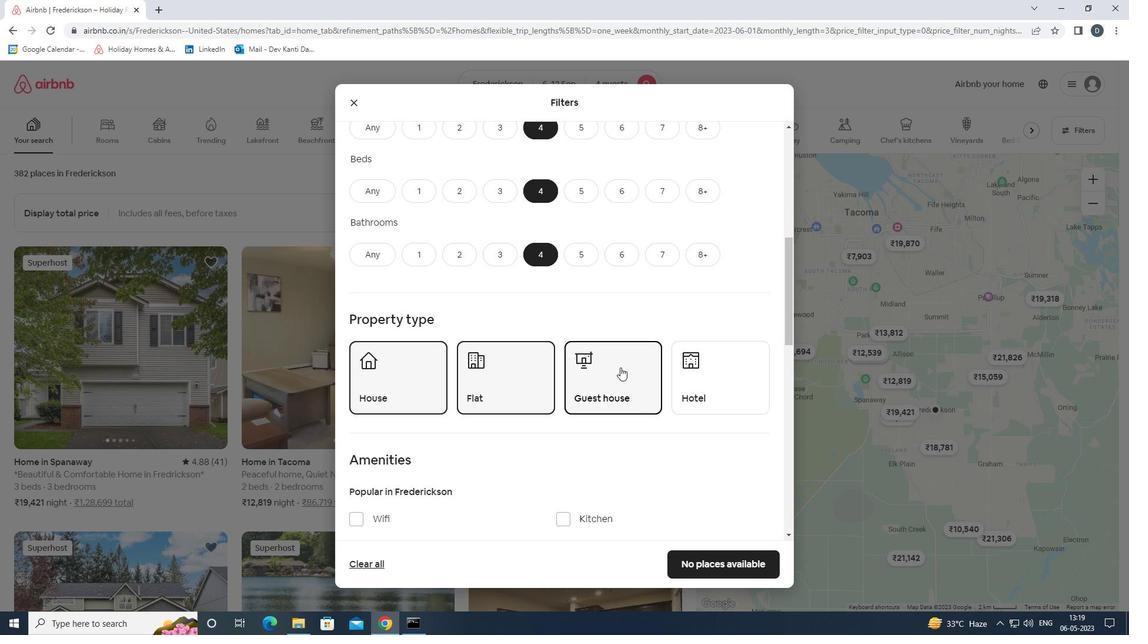 
Action: Mouse scrolled (620, 347) with delta (0, 0)
Screenshot: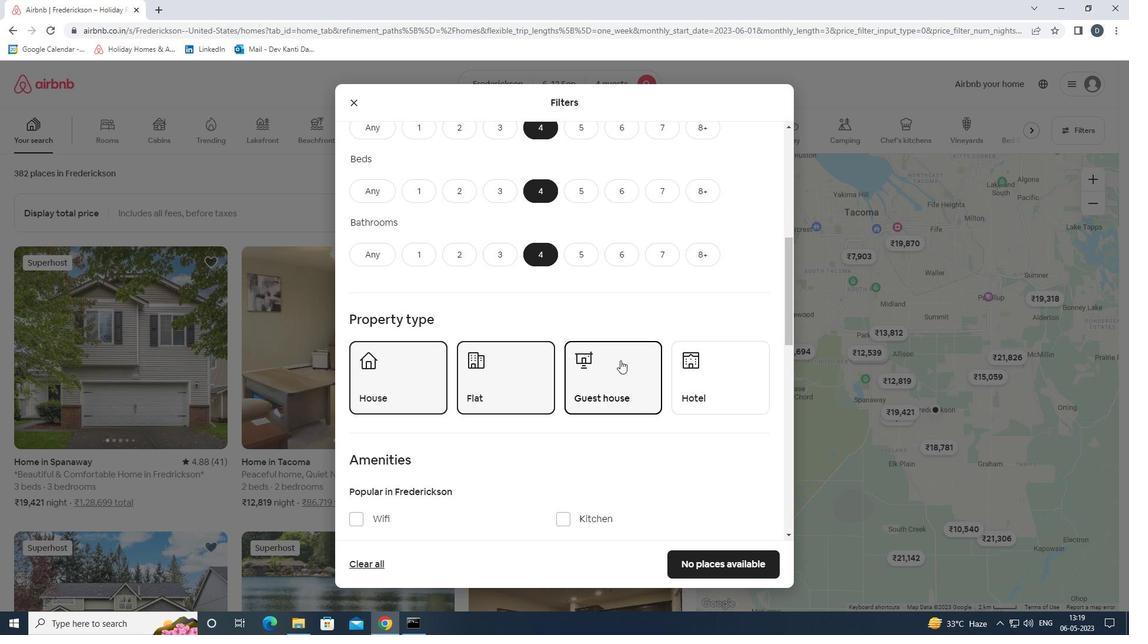 
Action: Mouse scrolled (620, 347) with delta (0, 0)
Screenshot: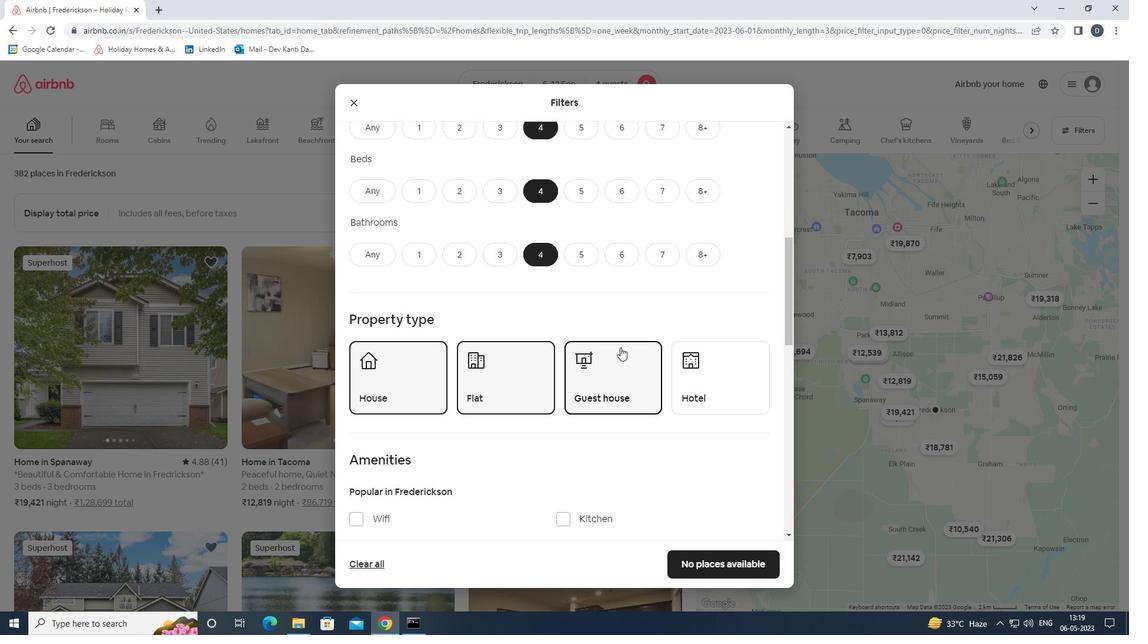 
Action: Mouse moved to (620, 344)
Screenshot: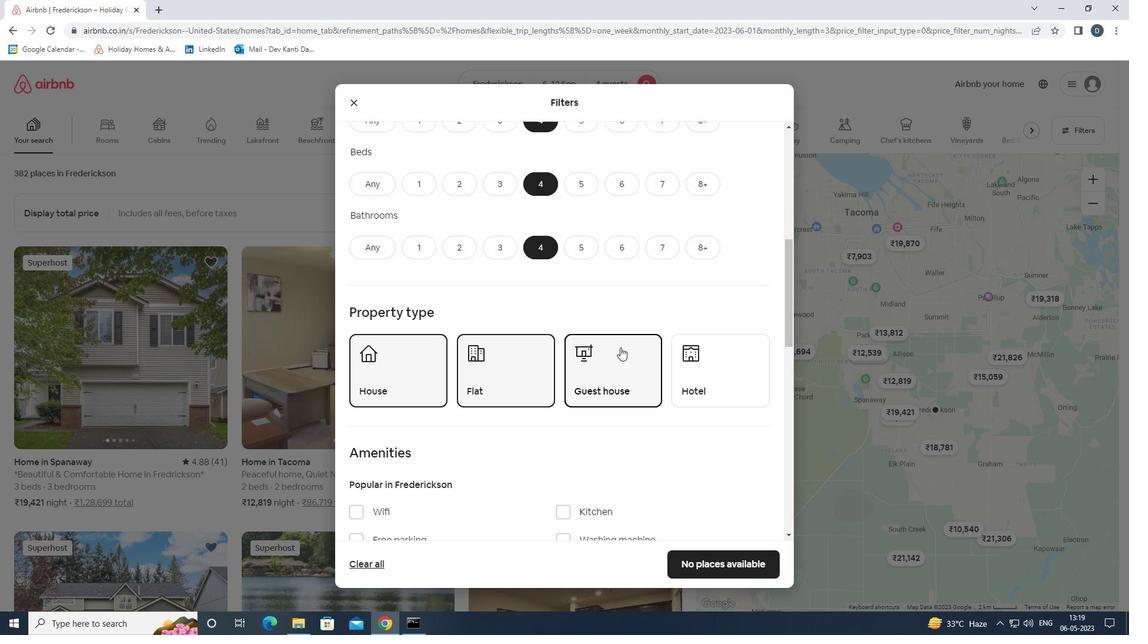 
Action: Mouse scrolled (620, 344) with delta (0, 0)
Screenshot: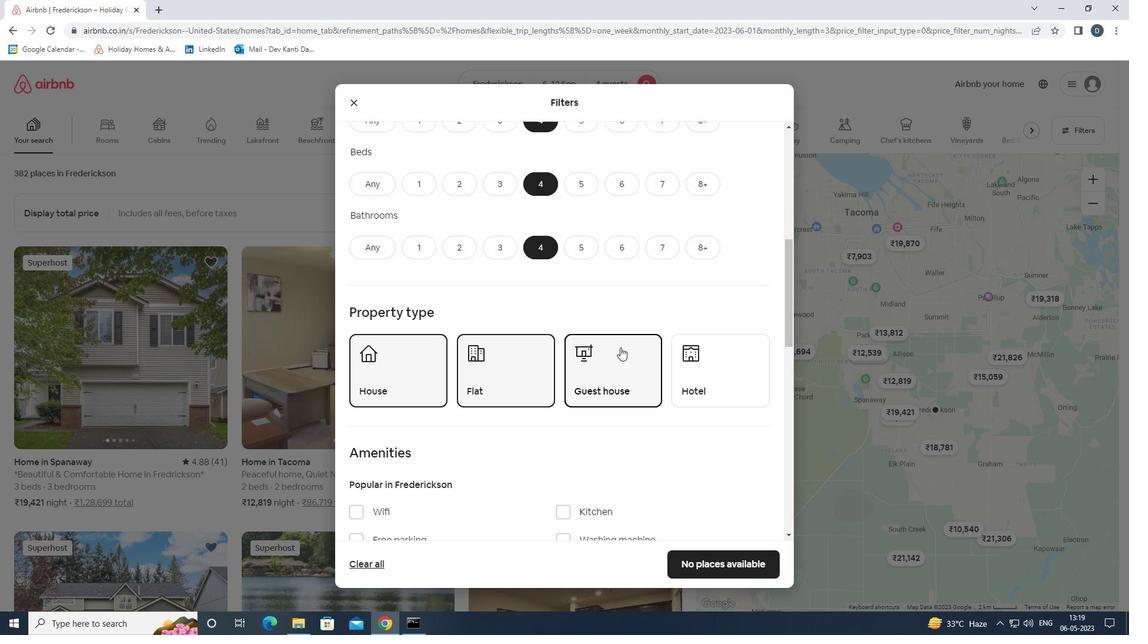 
Action: Mouse moved to (383, 342)
Screenshot: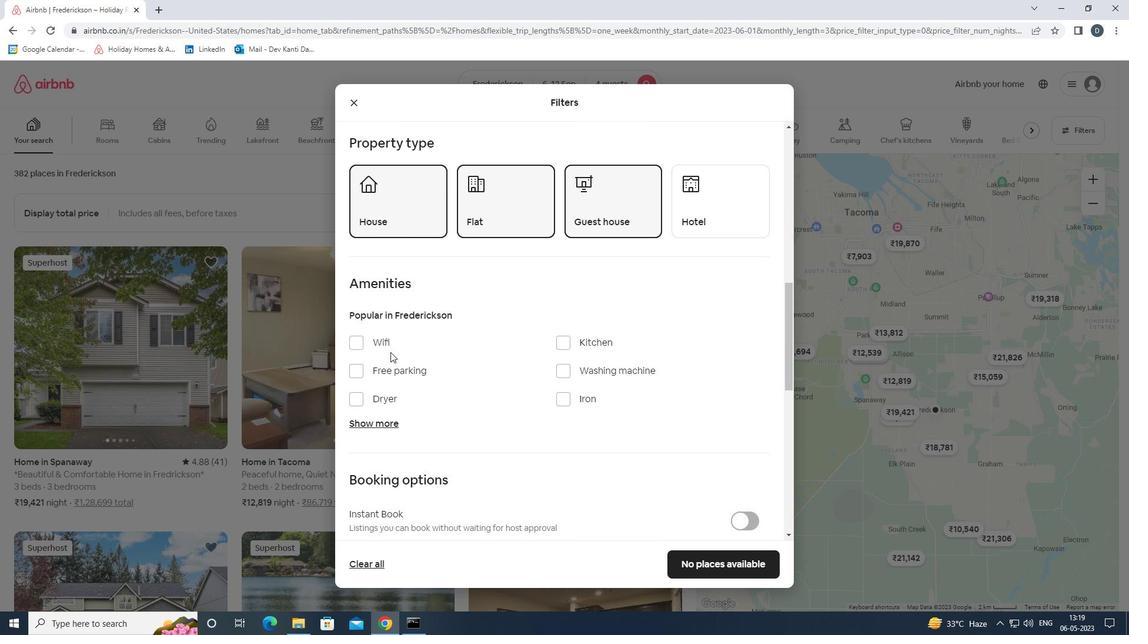 
Action: Mouse pressed left at (383, 342)
Screenshot: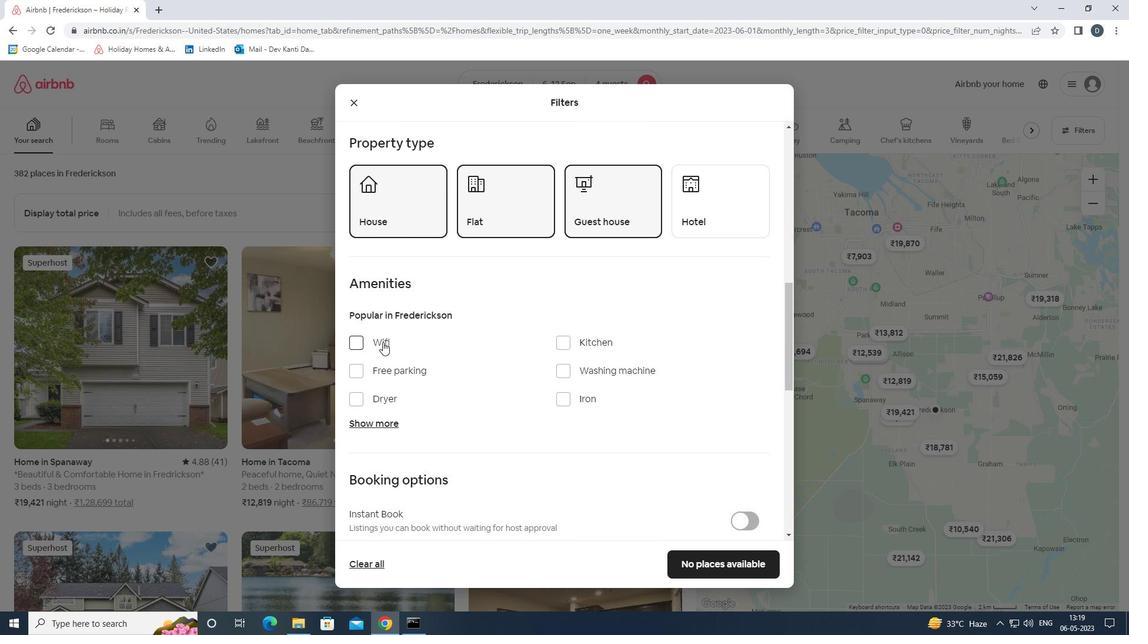 
Action: Mouse moved to (383, 365)
Screenshot: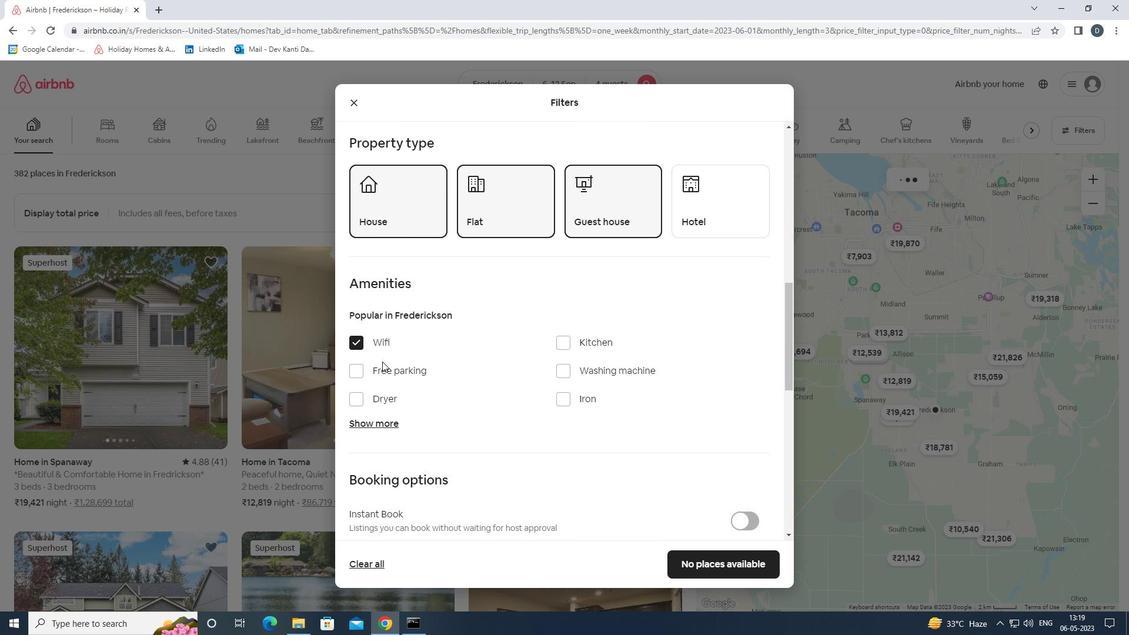 
Action: Mouse pressed left at (383, 365)
Screenshot: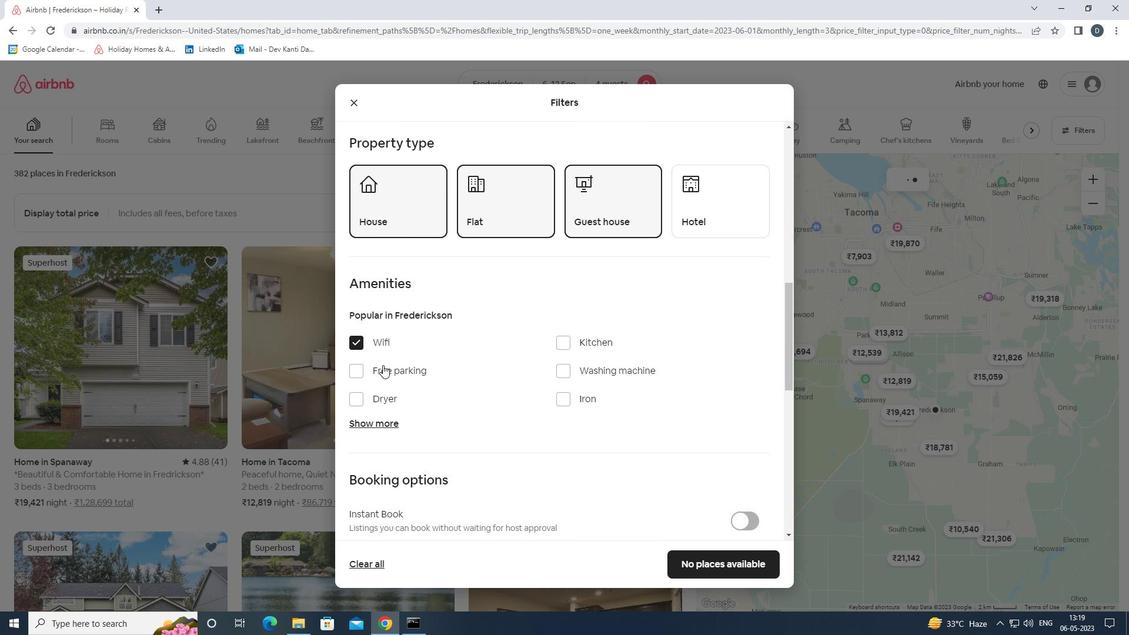 
Action: Mouse moved to (387, 424)
Screenshot: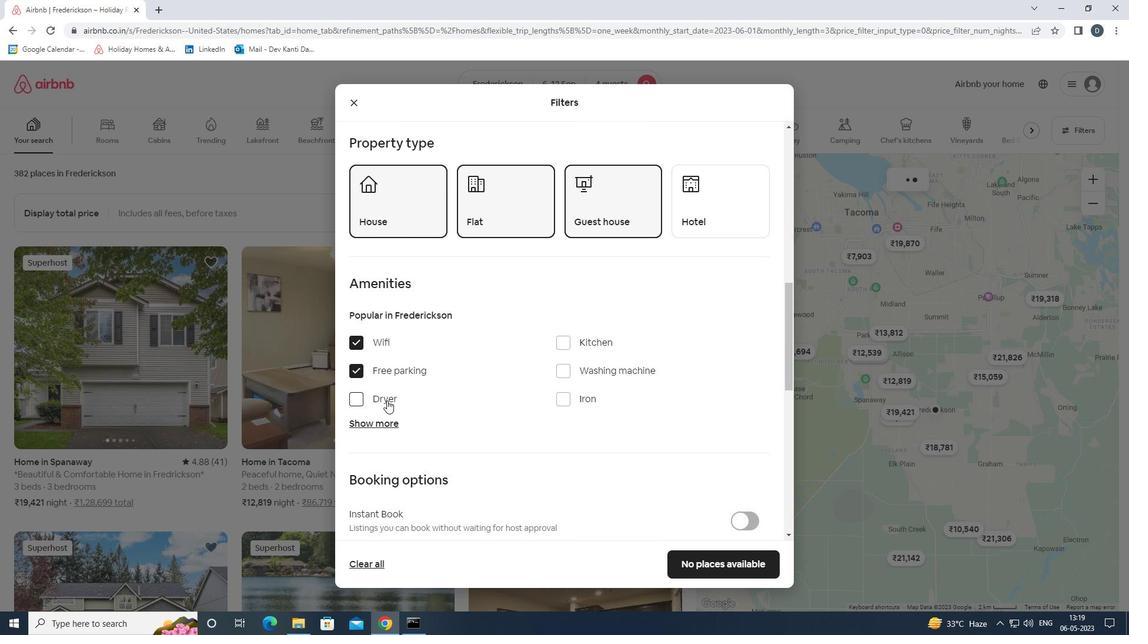 
Action: Mouse pressed left at (387, 424)
Screenshot: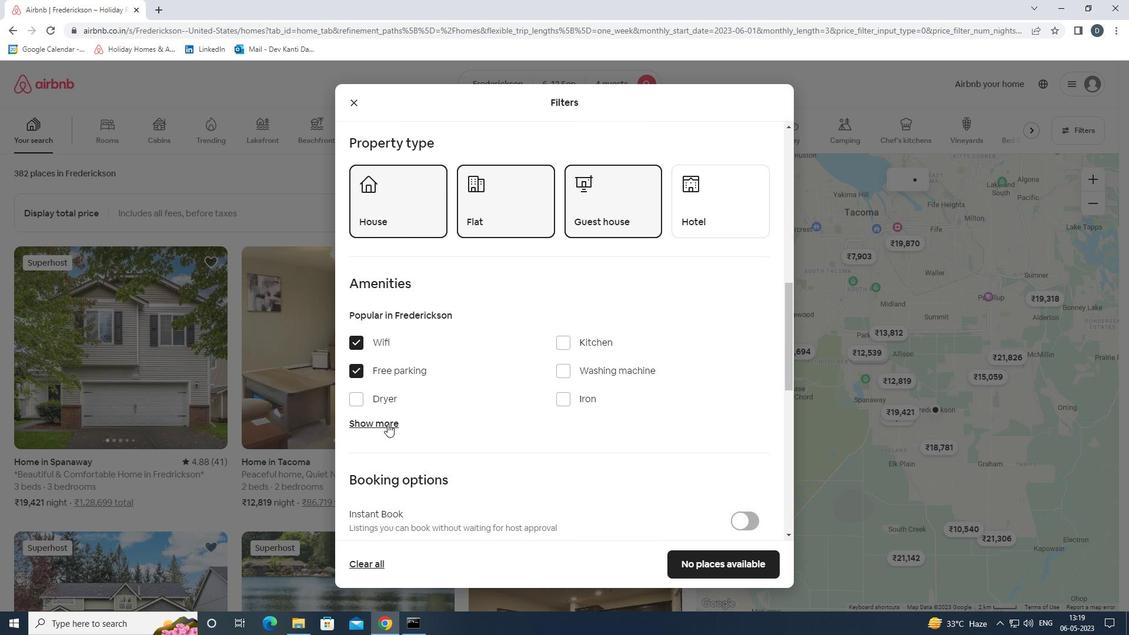 
Action: Mouse moved to (480, 414)
Screenshot: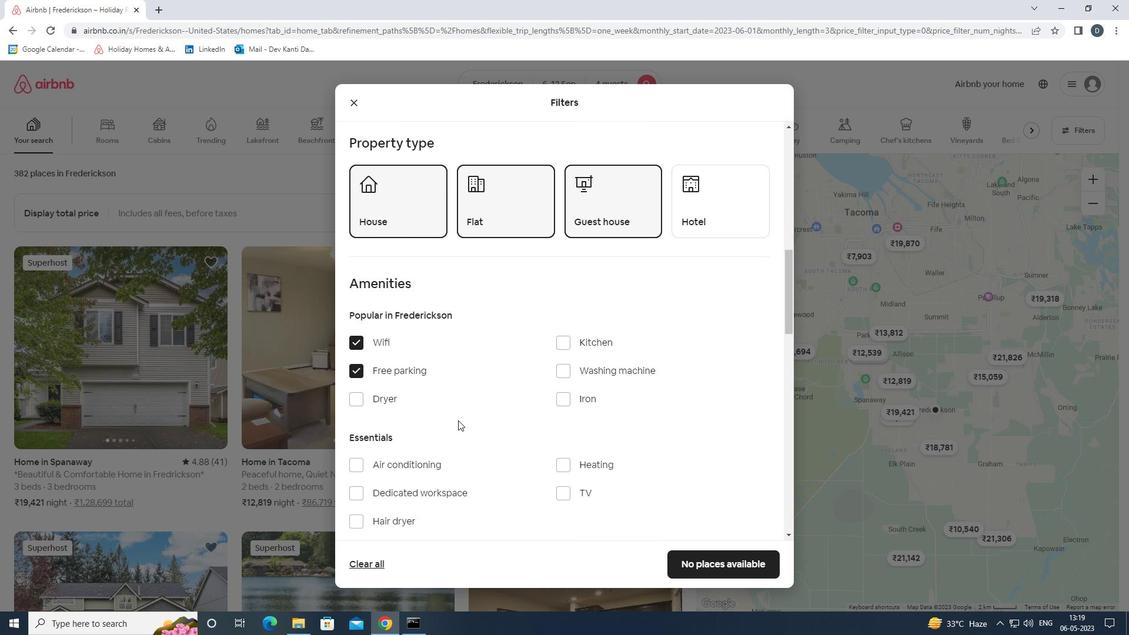 
Action: Mouse scrolled (480, 414) with delta (0, 0)
Screenshot: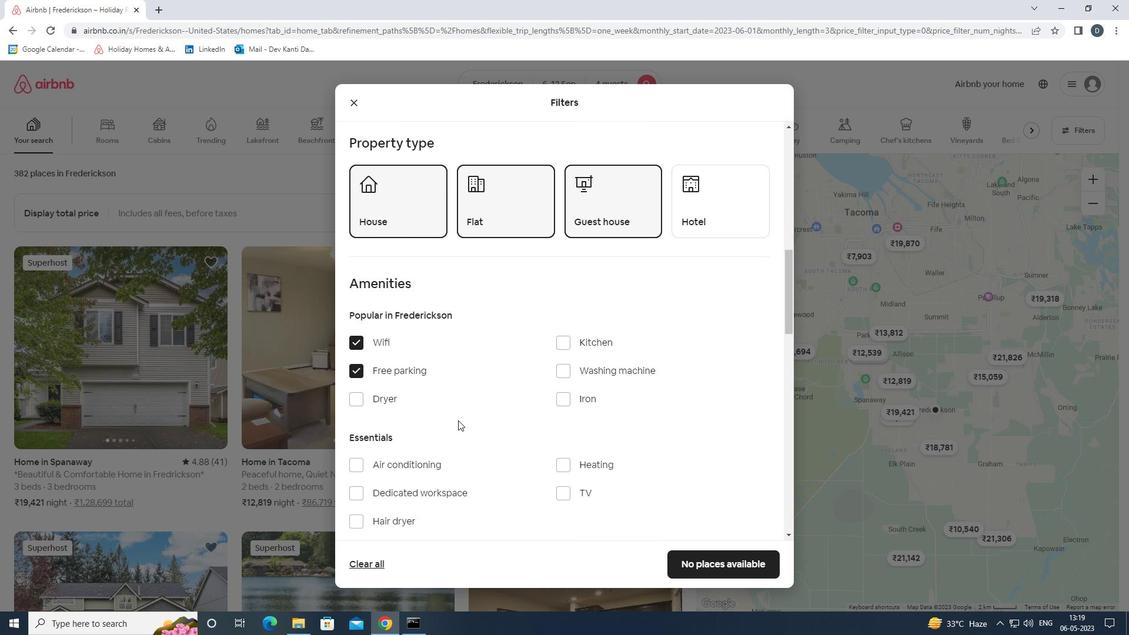 
Action: Mouse moved to (578, 435)
Screenshot: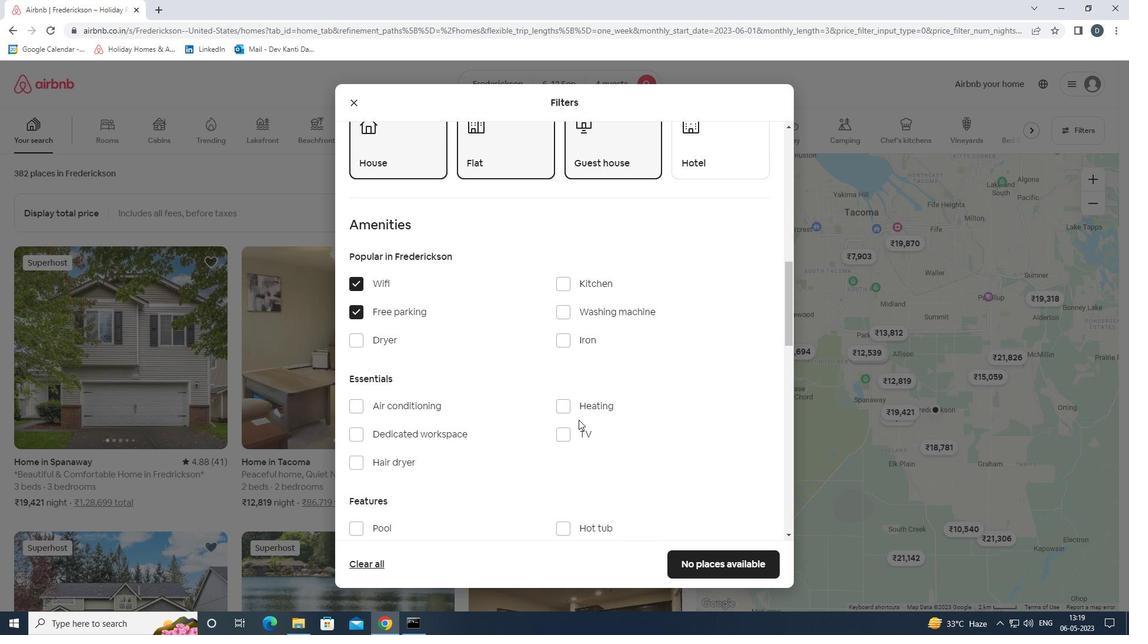 
Action: Mouse pressed left at (578, 435)
Screenshot: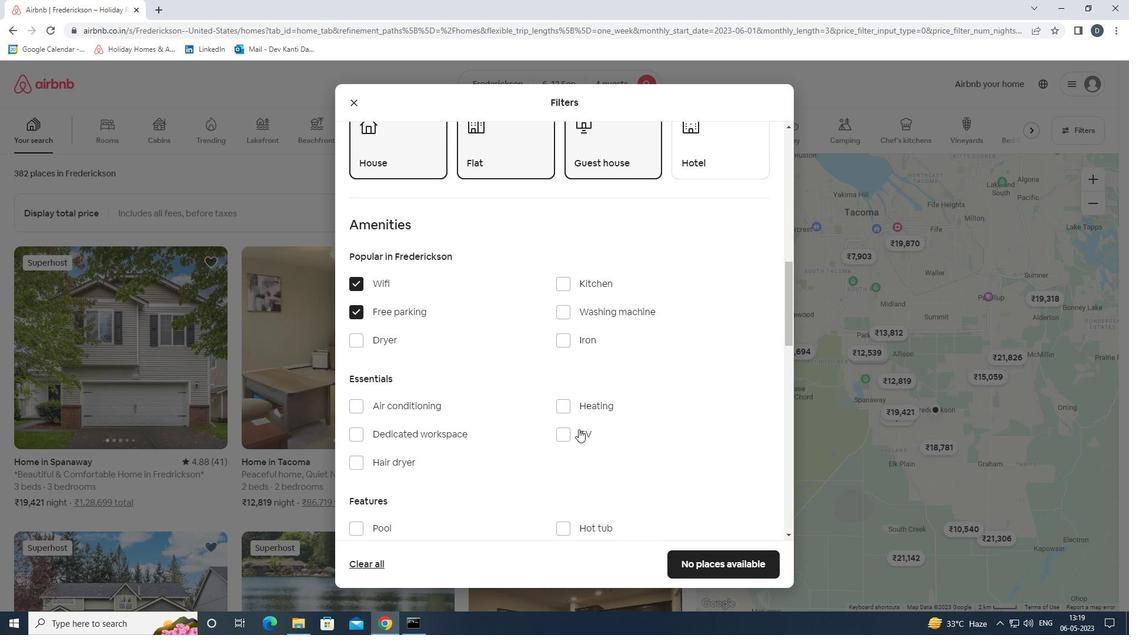 
Action: Mouse moved to (576, 435)
Screenshot: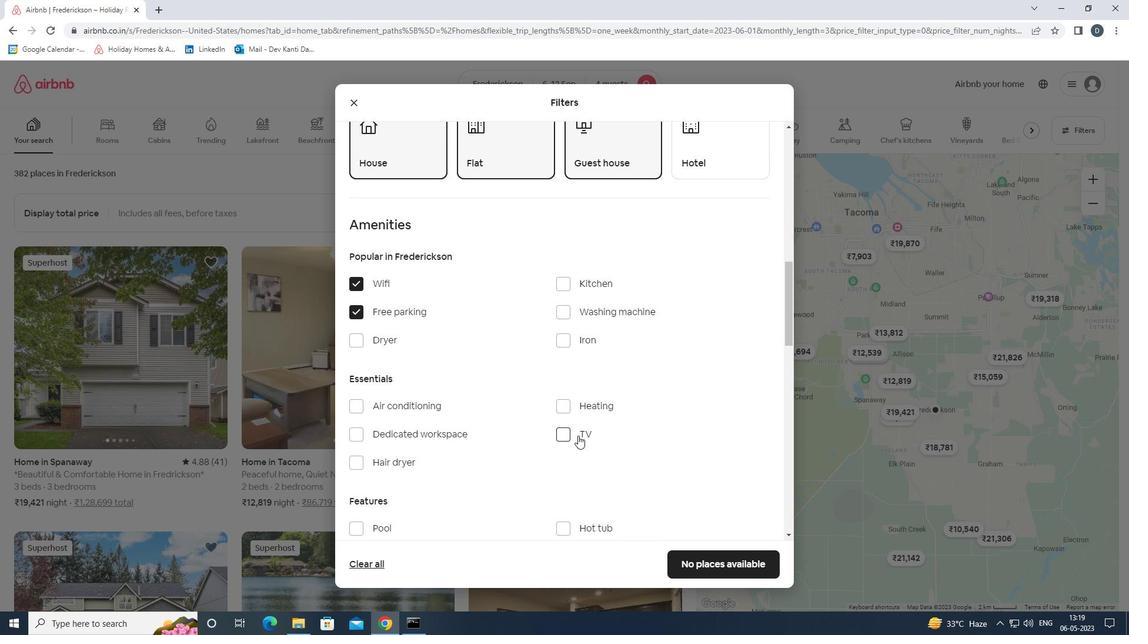 
Action: Mouse scrolled (576, 435) with delta (0, 0)
Screenshot: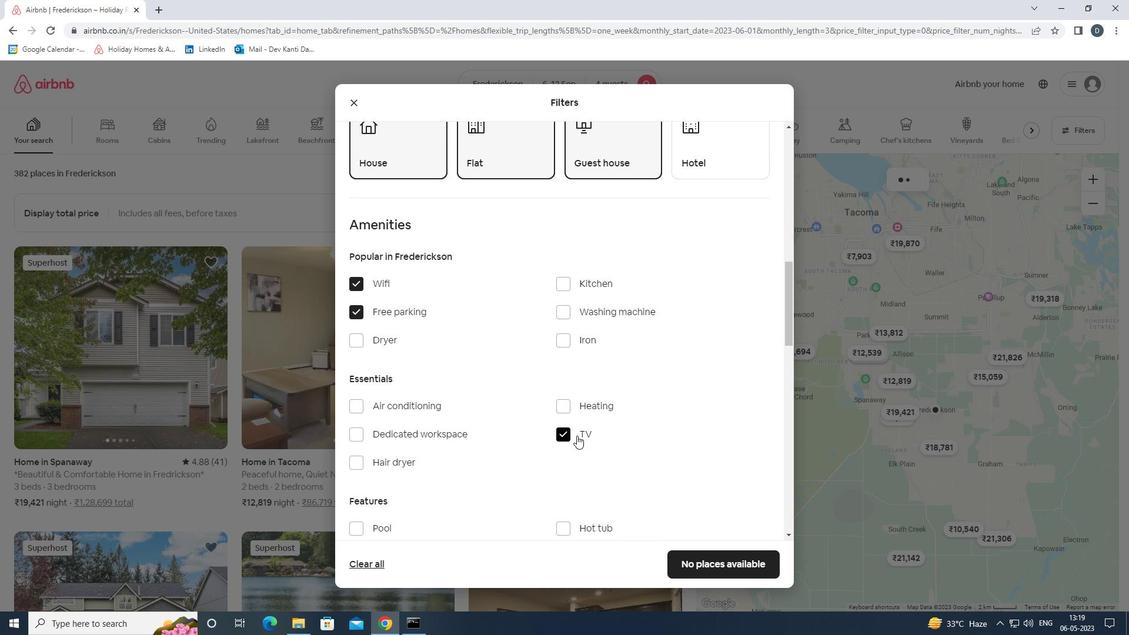 
Action: Mouse scrolled (576, 435) with delta (0, 0)
Screenshot: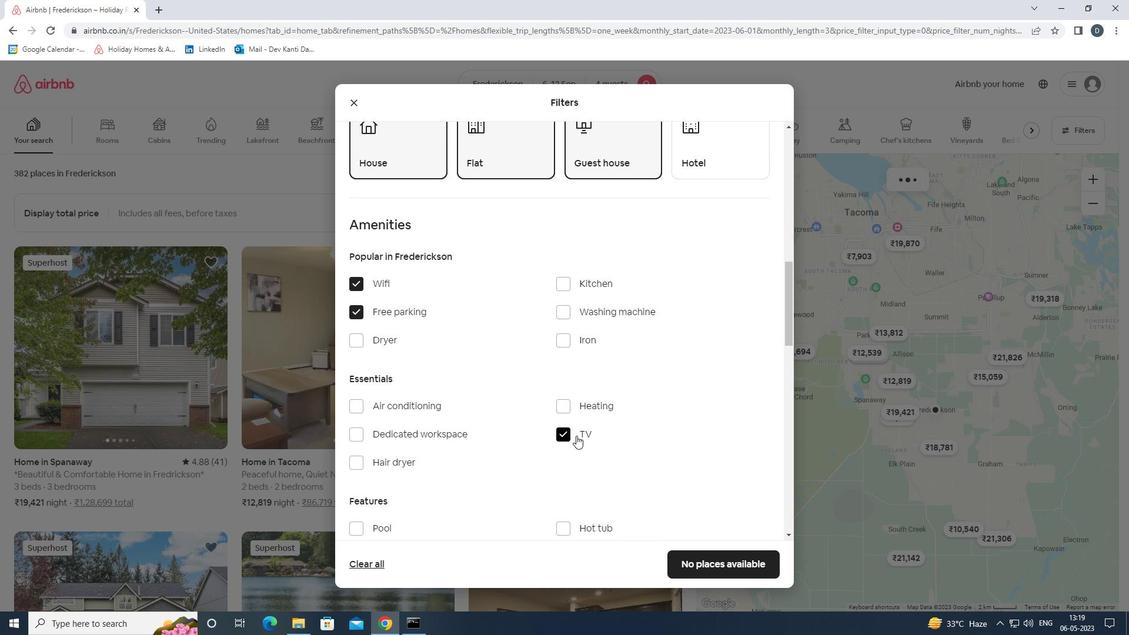 
Action: Mouse scrolled (576, 435) with delta (0, 0)
Screenshot: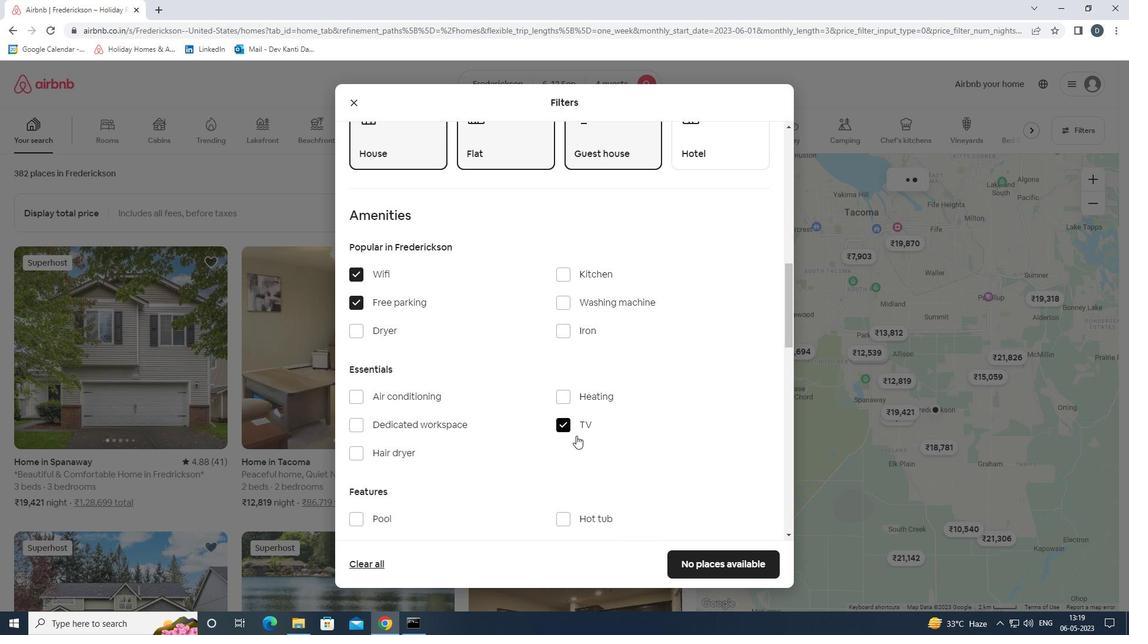 
Action: Mouse moved to (383, 408)
Screenshot: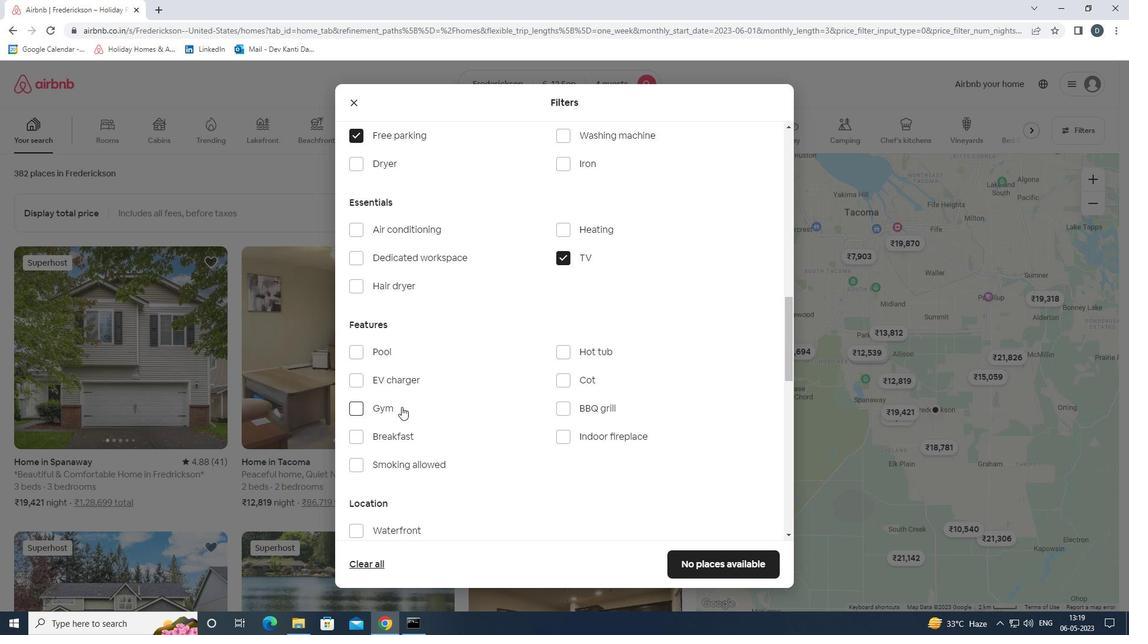 
Action: Mouse pressed left at (383, 408)
Screenshot: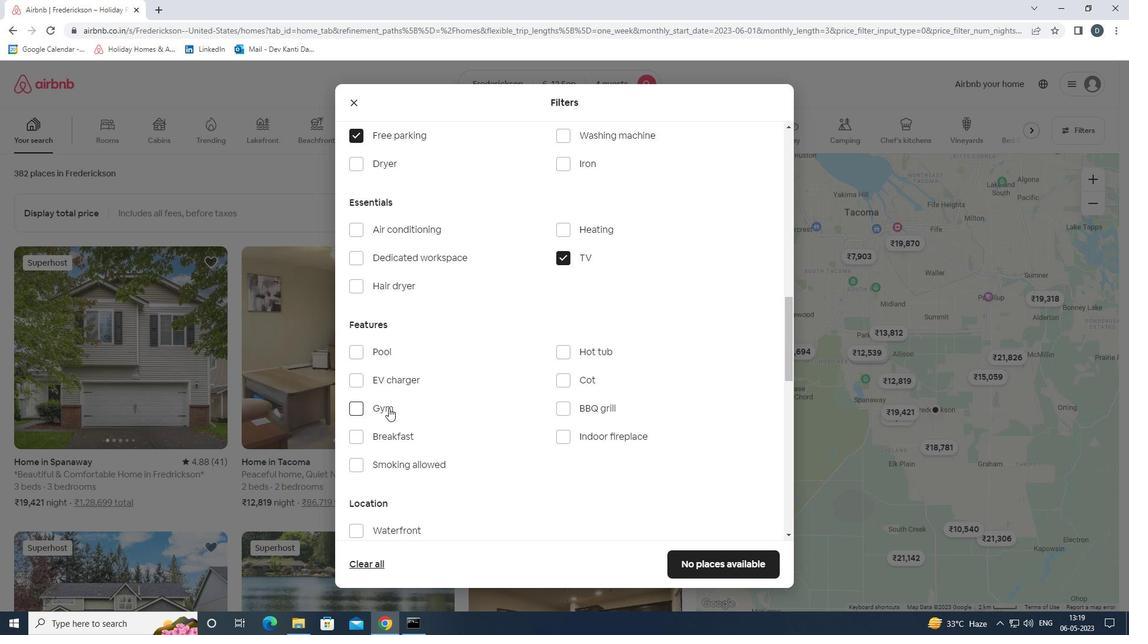 
Action: Mouse moved to (392, 433)
Screenshot: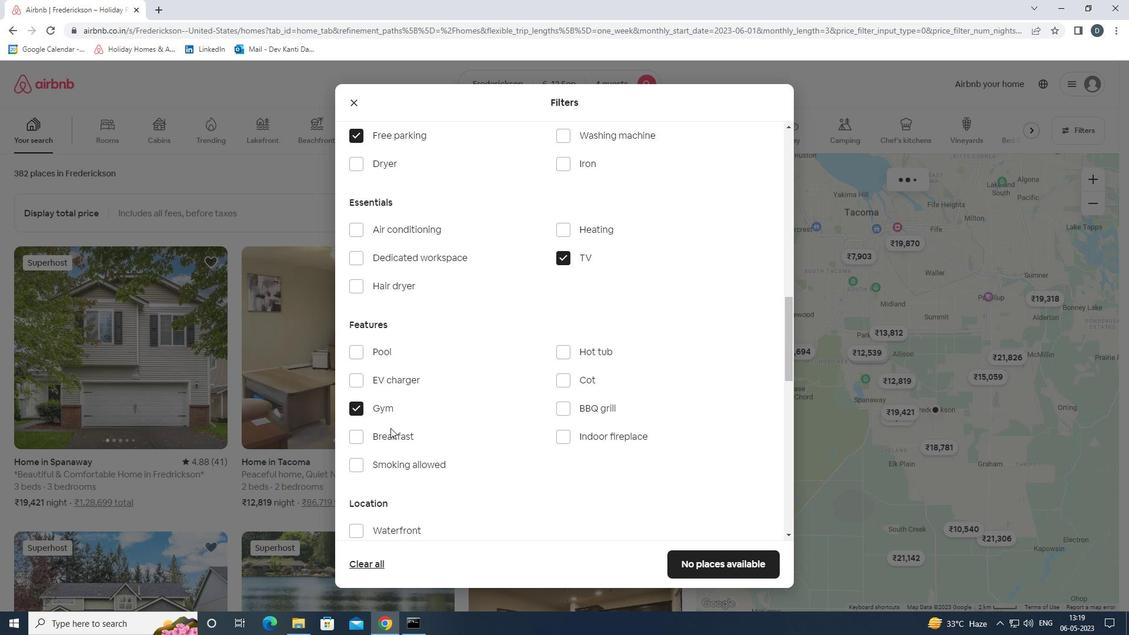 
Action: Mouse pressed left at (392, 433)
Screenshot: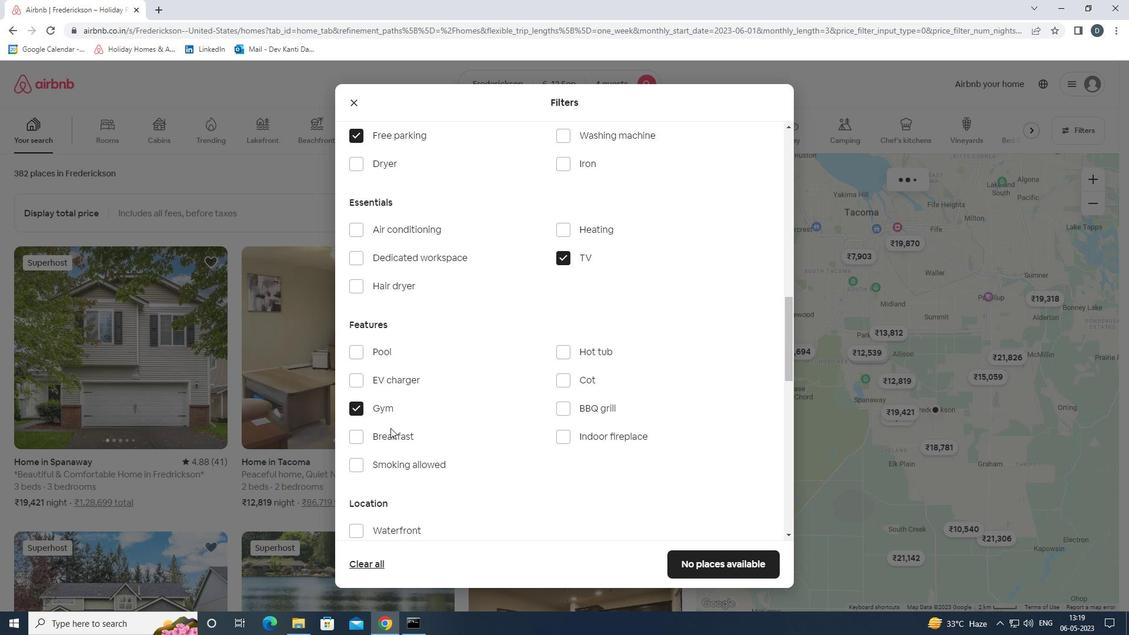 
Action: Mouse moved to (394, 434)
Screenshot: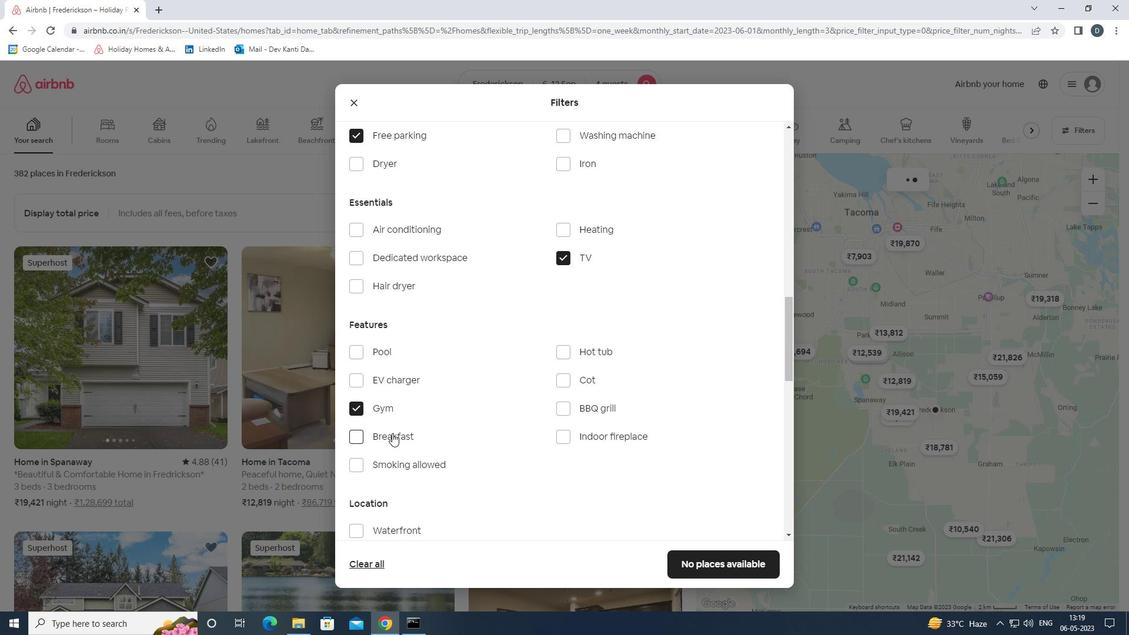 
Action: Mouse scrolled (394, 434) with delta (0, 0)
Screenshot: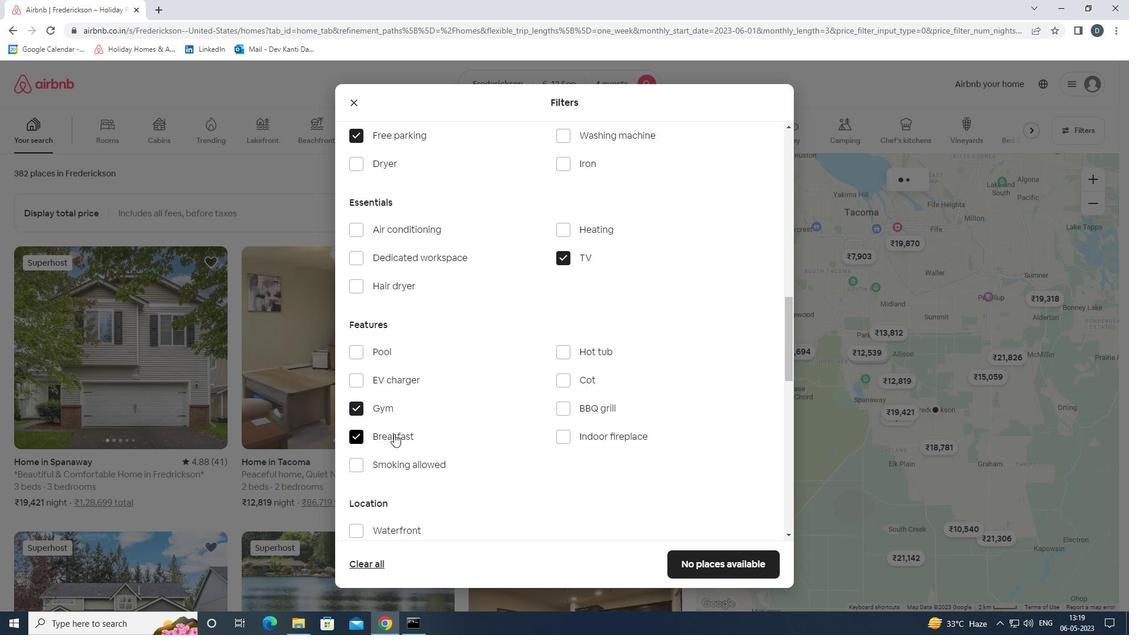 
Action: Mouse scrolled (394, 434) with delta (0, 0)
Screenshot: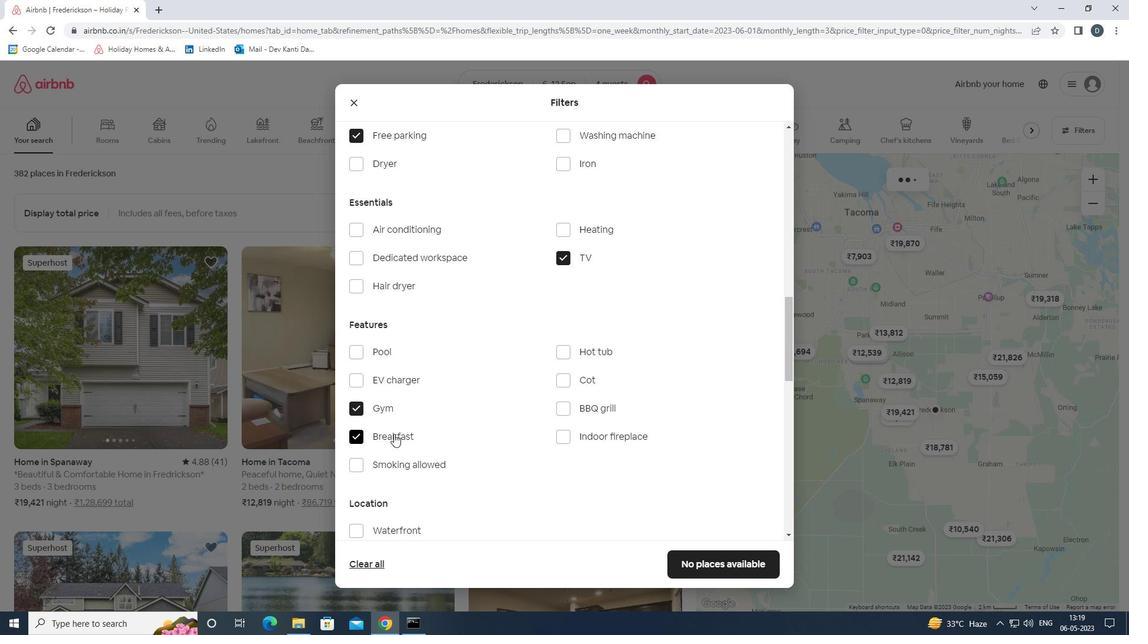 
Action: Mouse scrolled (394, 433) with delta (0, 0)
Screenshot: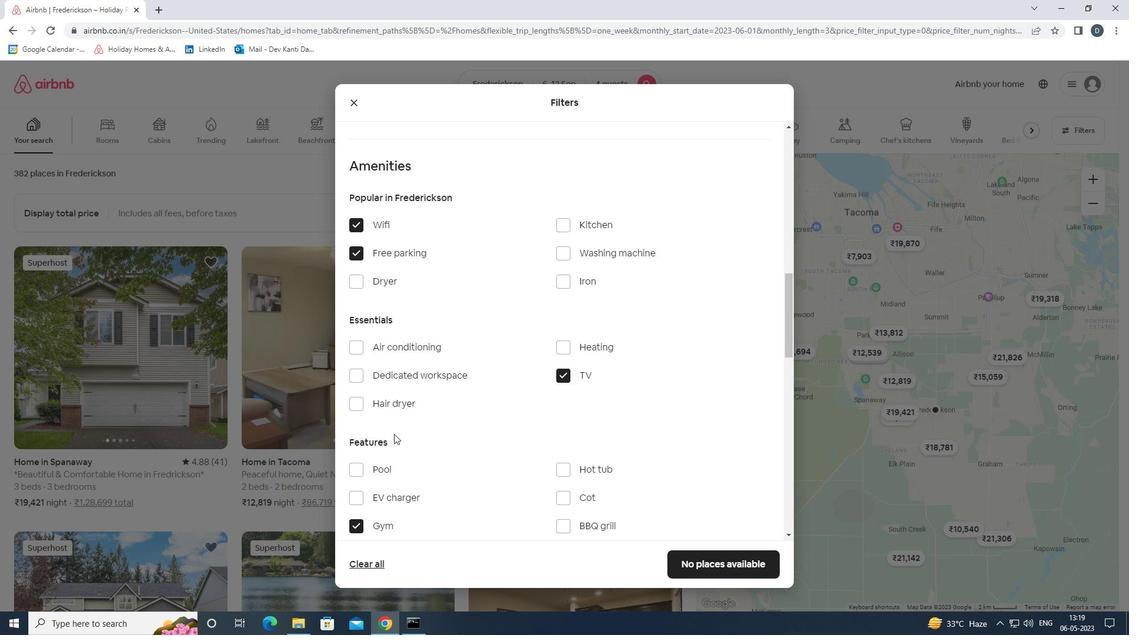 
Action: Mouse moved to (464, 422)
Screenshot: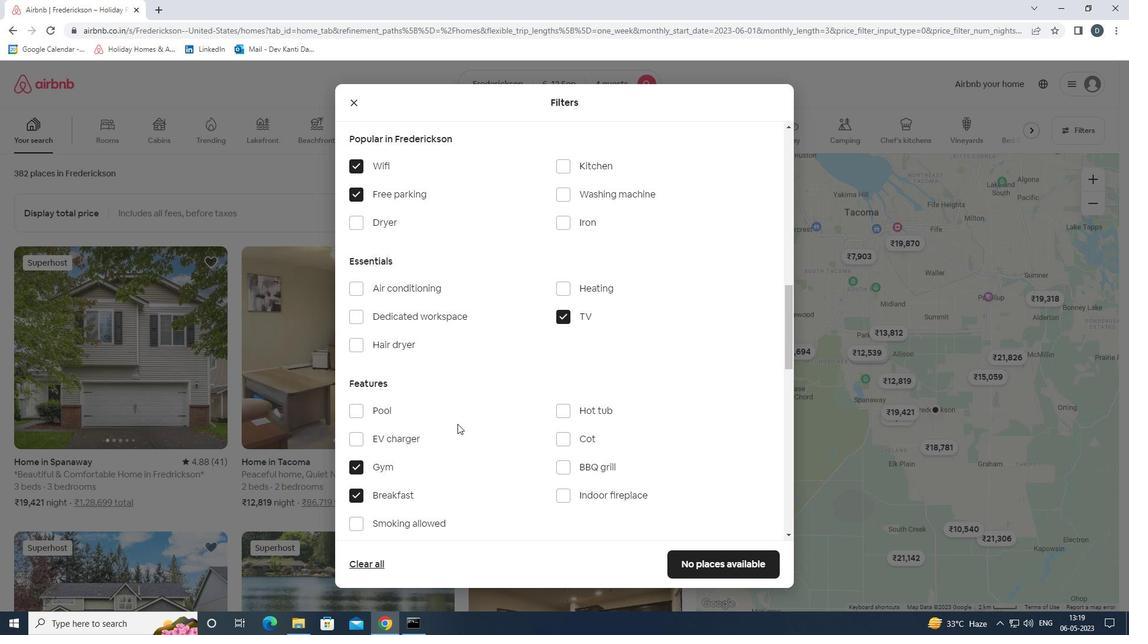 
Action: Mouse scrolled (464, 421) with delta (0, 0)
Screenshot: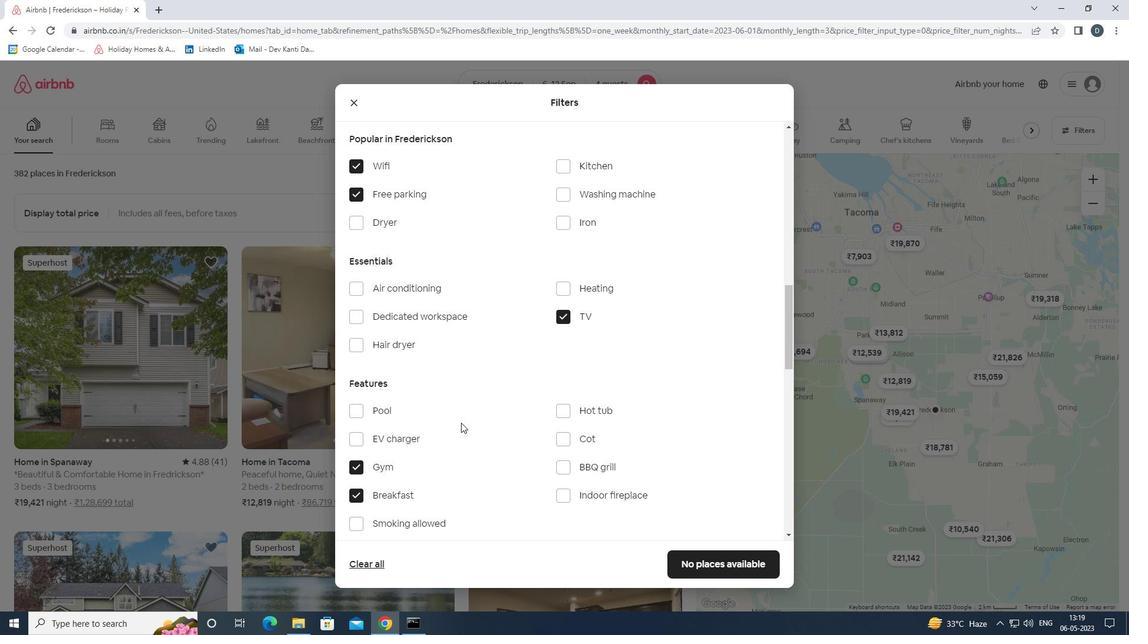 
Action: Mouse moved to (483, 419)
Screenshot: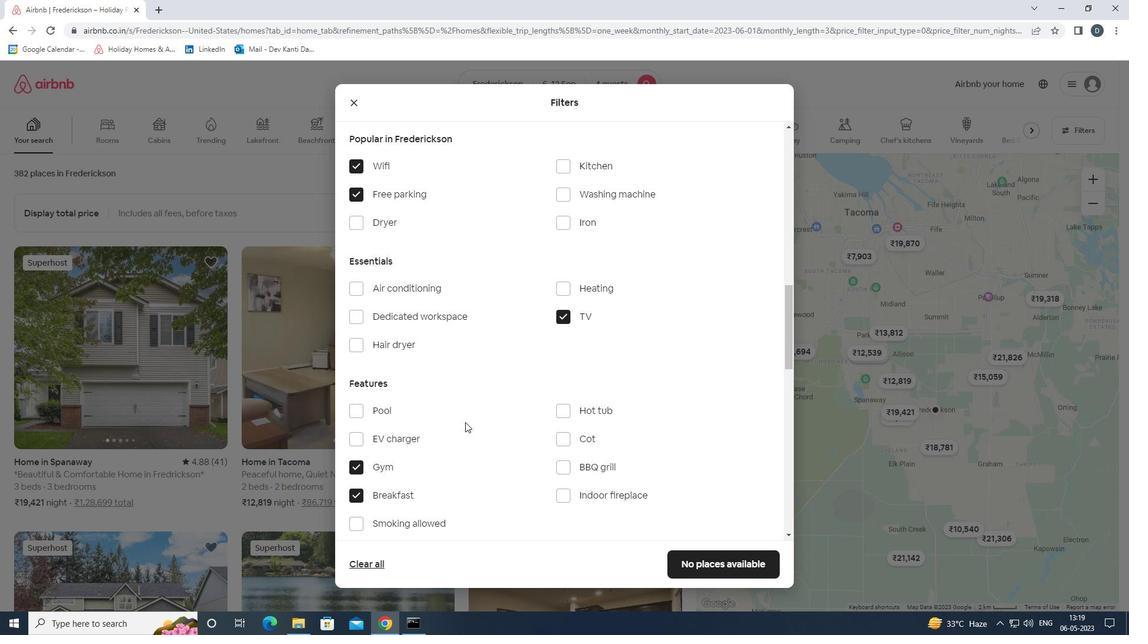 
Action: Mouse scrolled (483, 418) with delta (0, 0)
Screenshot: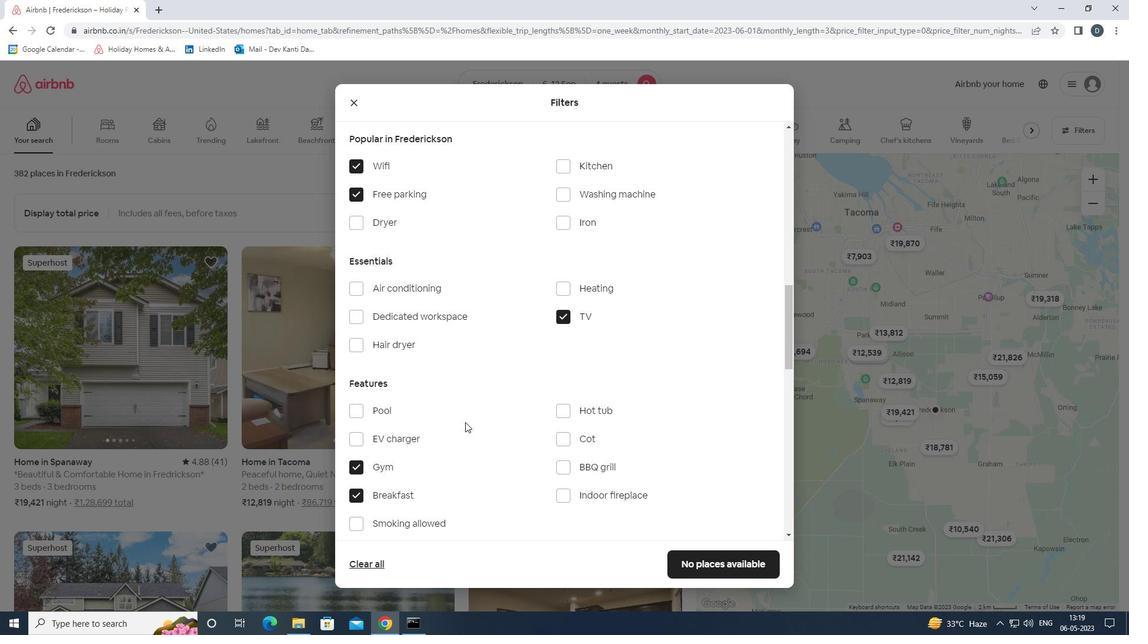 
Action: Mouse moved to (513, 418)
Screenshot: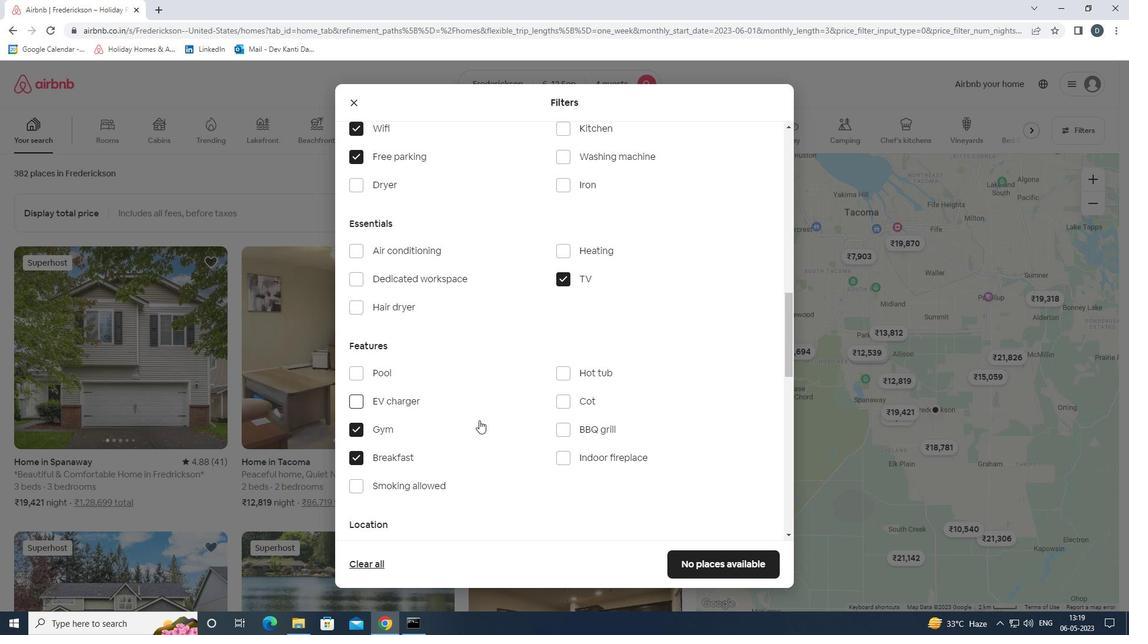 
Action: Mouse scrolled (513, 418) with delta (0, 0)
Screenshot: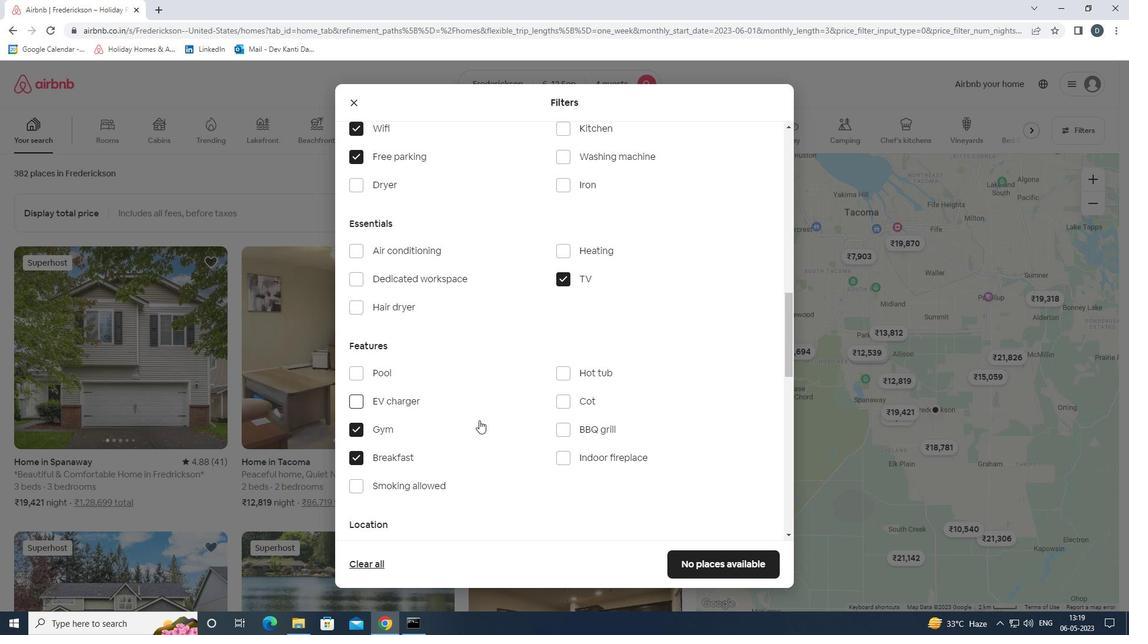 
Action: Mouse moved to (550, 418)
Screenshot: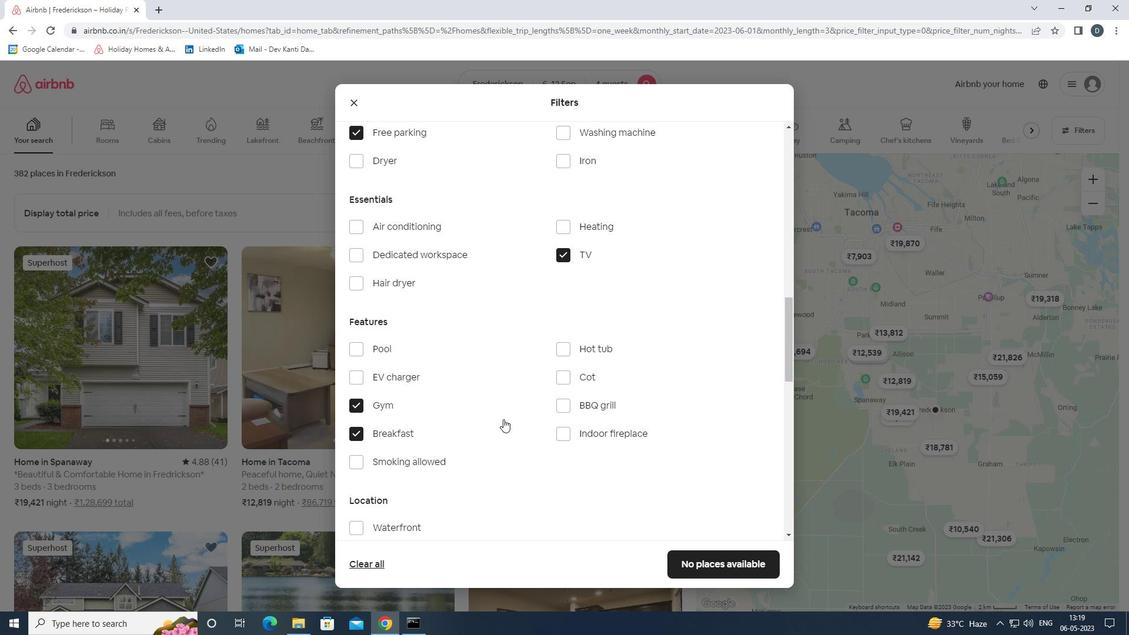 
Action: Mouse scrolled (550, 418) with delta (0, 0)
Screenshot: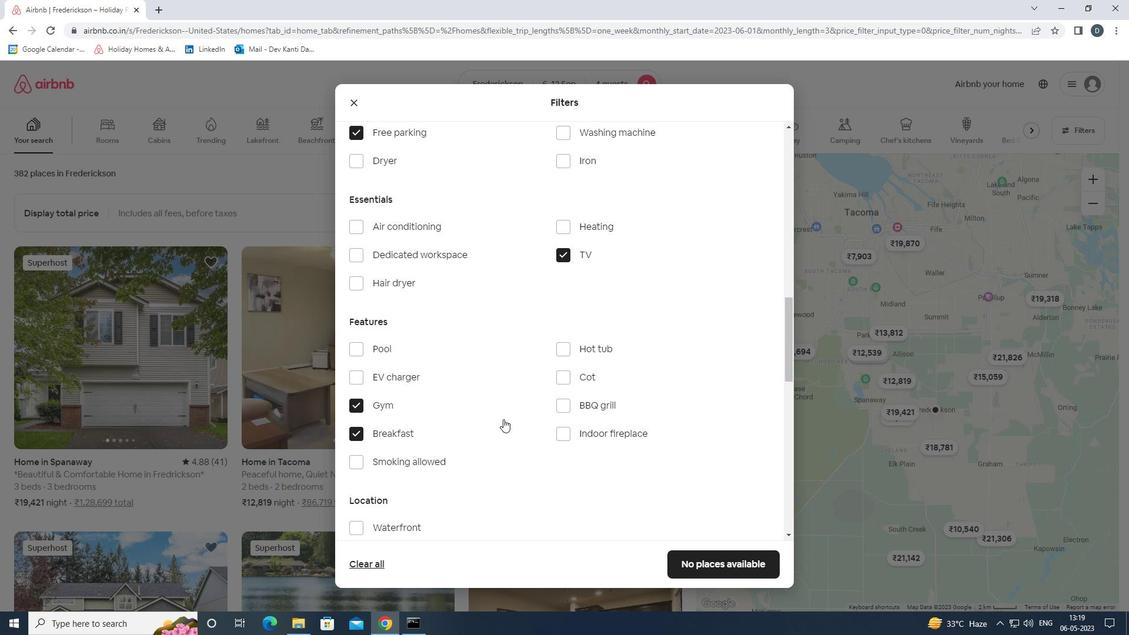 
Action: Mouse moved to (627, 409)
Screenshot: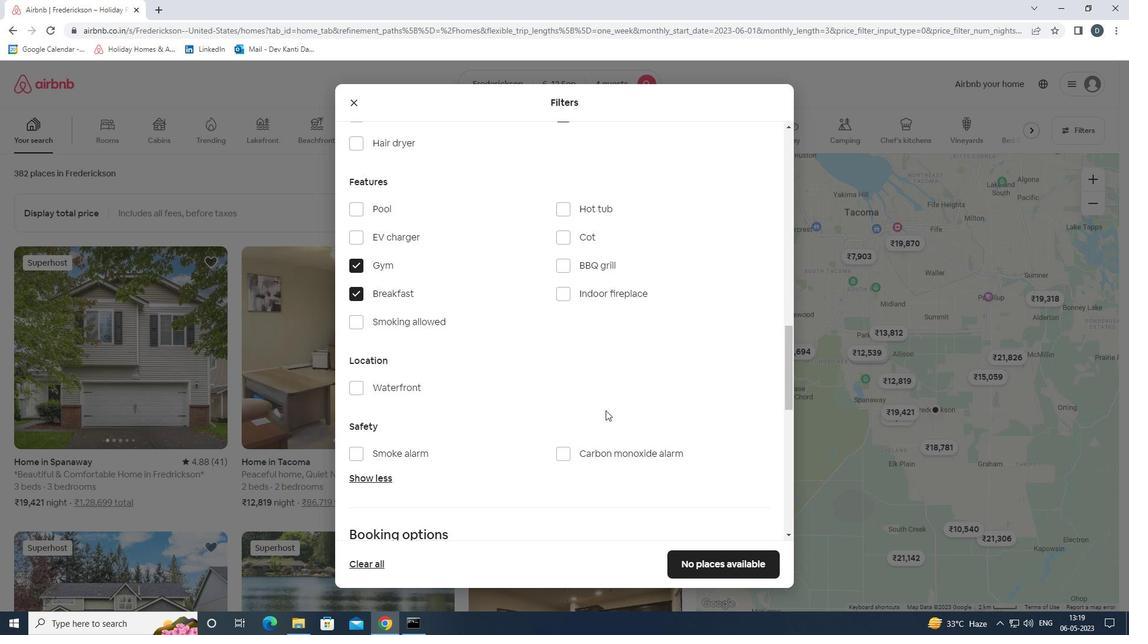 
Action: Mouse scrolled (627, 408) with delta (0, 0)
Screenshot: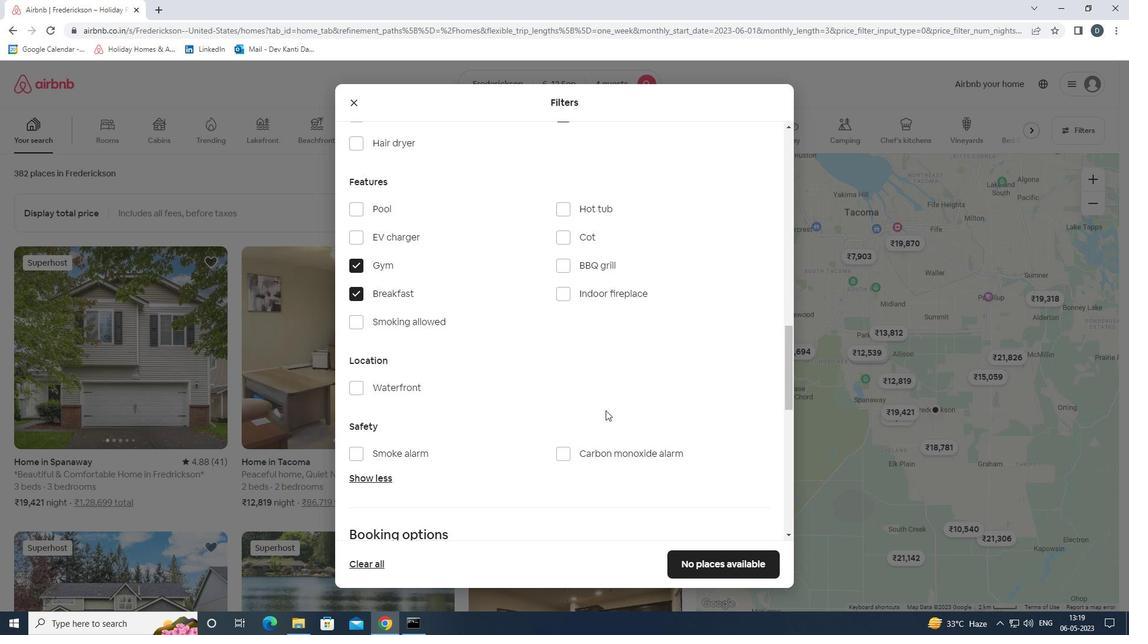 
Action: Mouse moved to (636, 410)
Screenshot: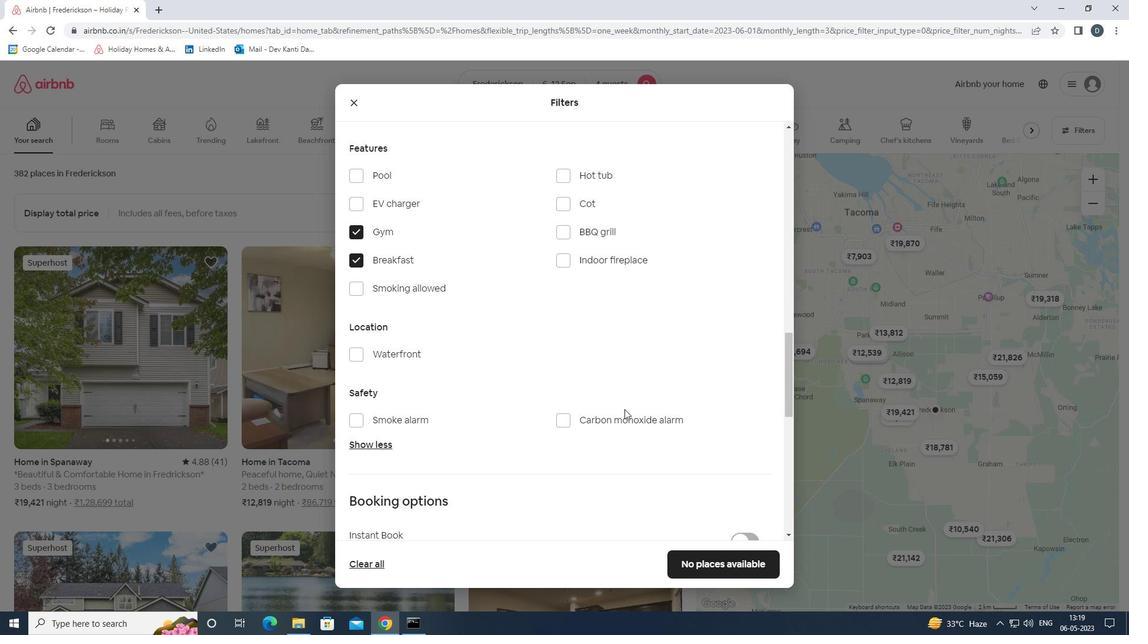 
Action: Mouse scrolled (636, 410) with delta (0, 0)
Screenshot: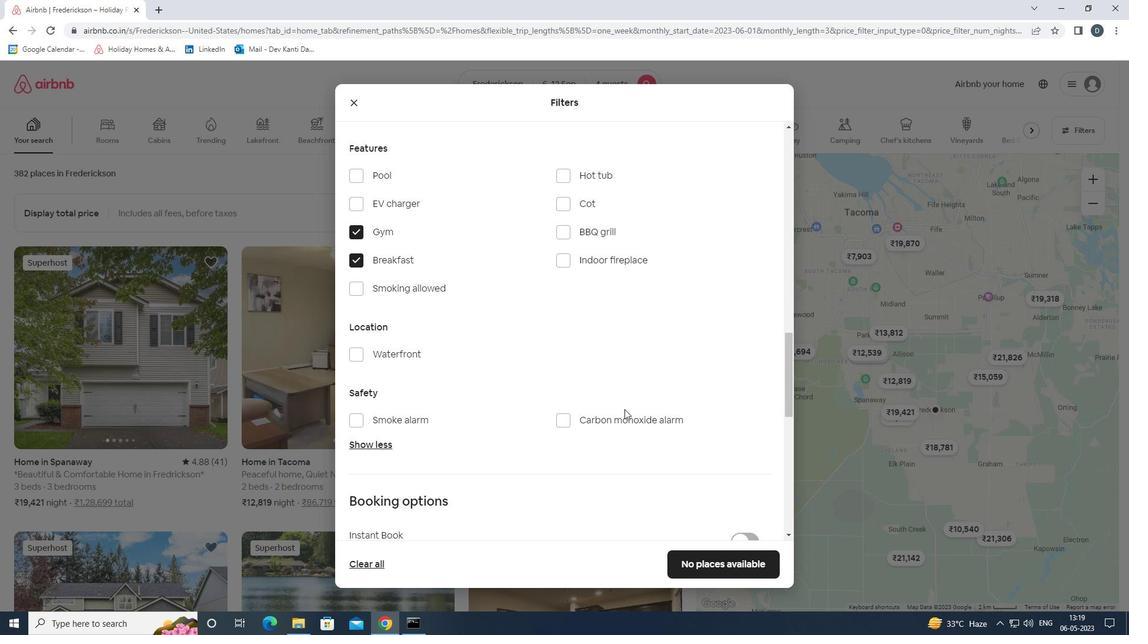 
Action: Mouse moved to (694, 418)
Screenshot: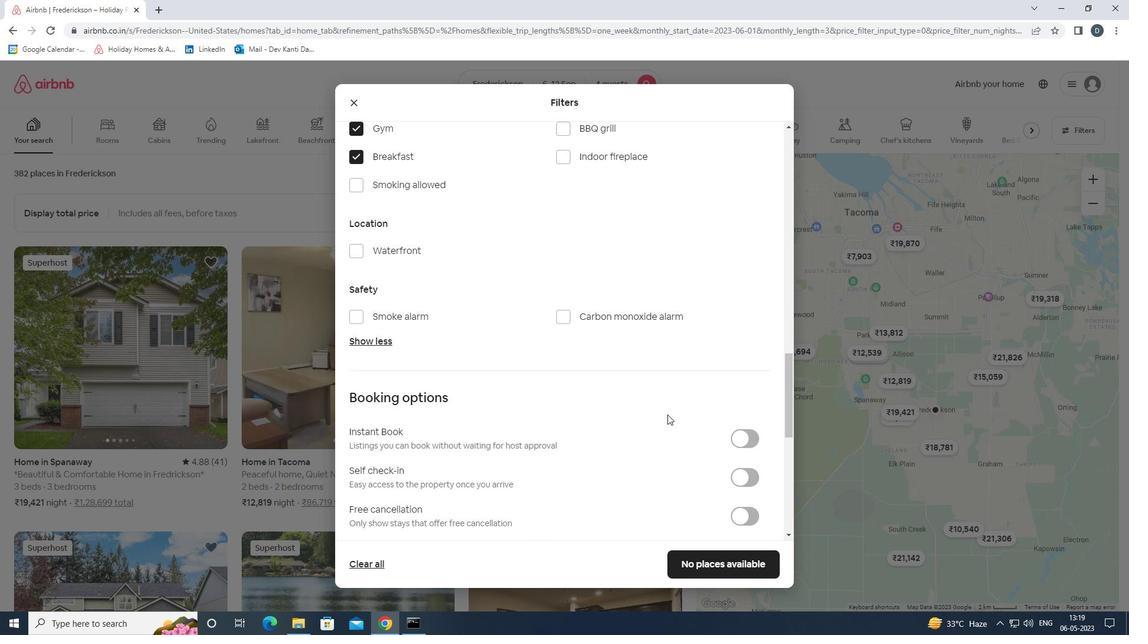 
Action: Mouse scrolled (694, 417) with delta (0, 0)
Screenshot: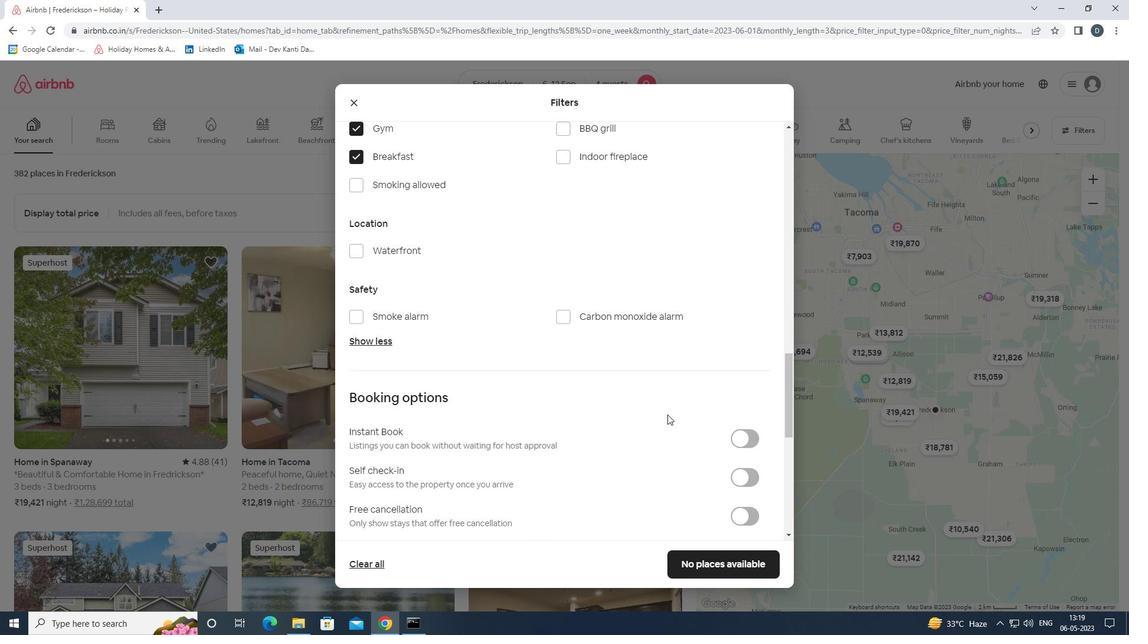 
Action: Mouse moved to (736, 413)
Screenshot: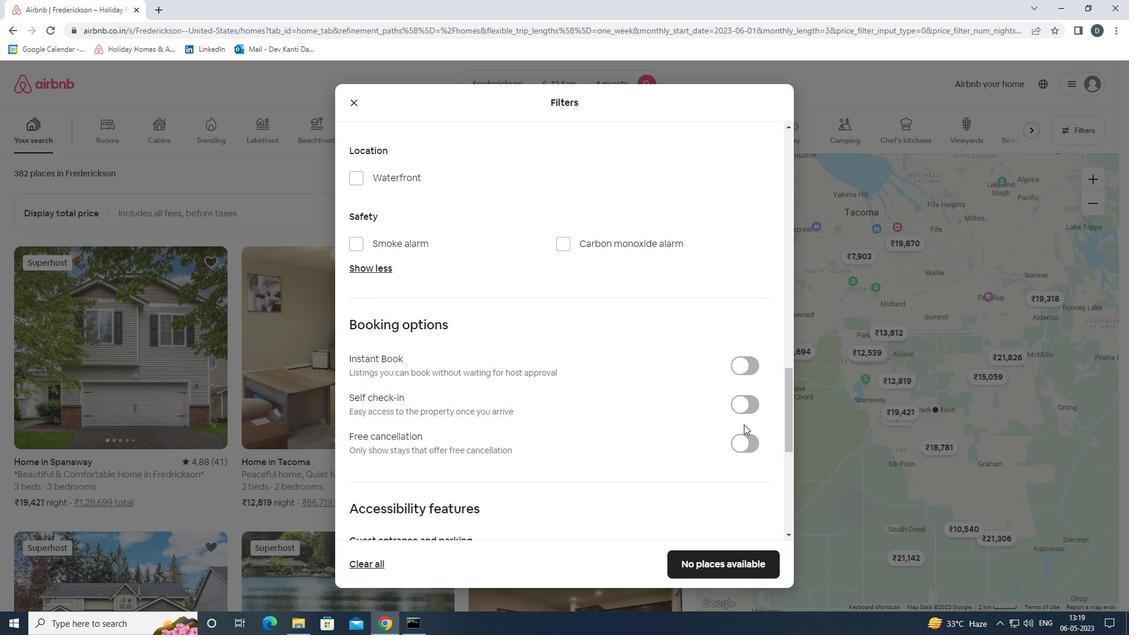 
Action: Mouse pressed left at (736, 413)
Screenshot: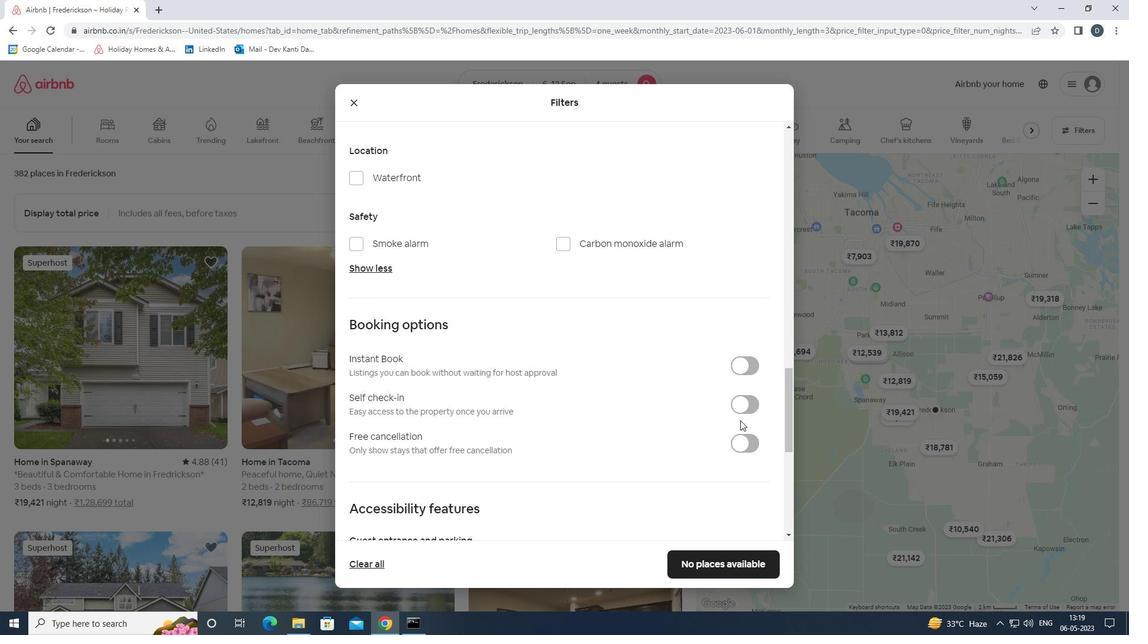 
Action: Mouse moved to (736, 413)
Screenshot: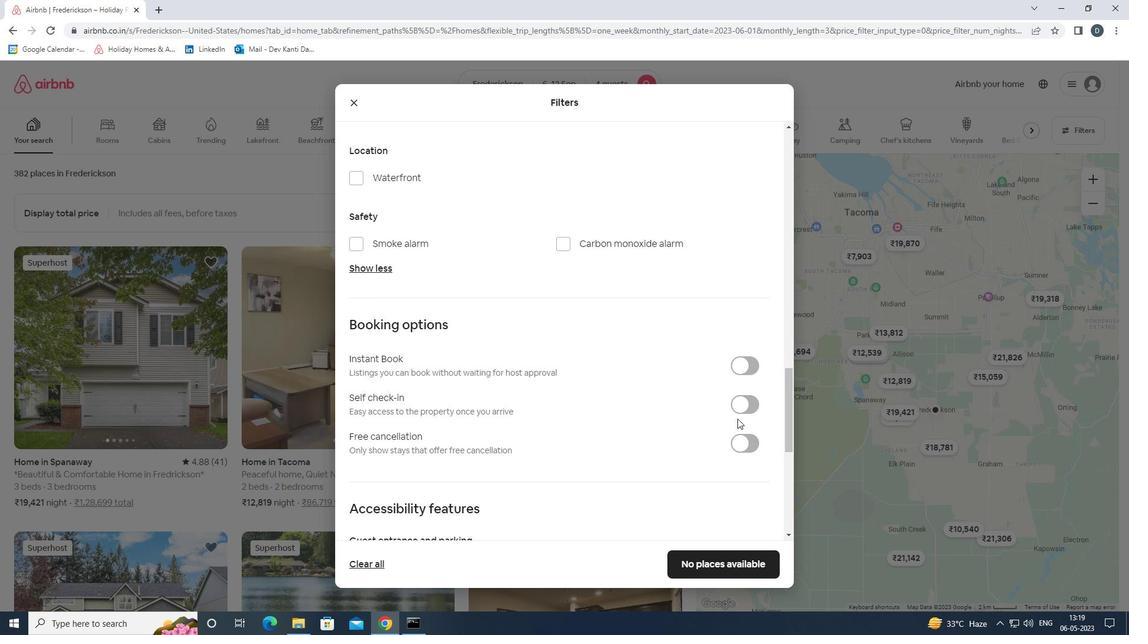 
Action: Mouse scrolled (736, 413) with delta (0, 0)
Screenshot: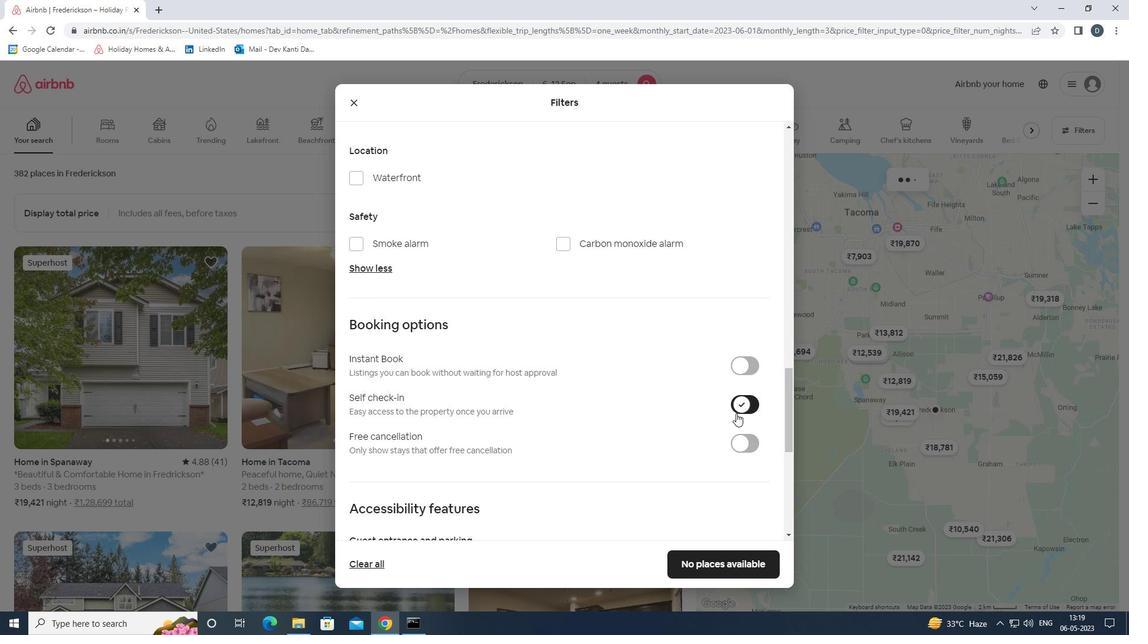 
Action: Mouse scrolled (736, 413) with delta (0, 0)
Screenshot: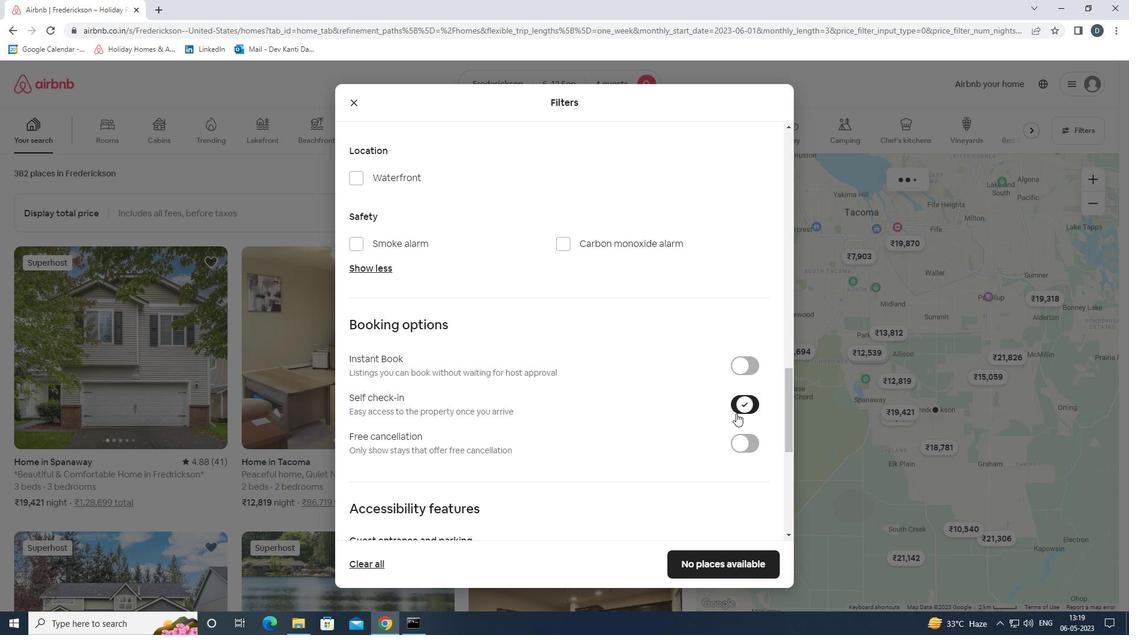 
Action: Mouse scrolled (736, 413) with delta (0, 0)
Screenshot: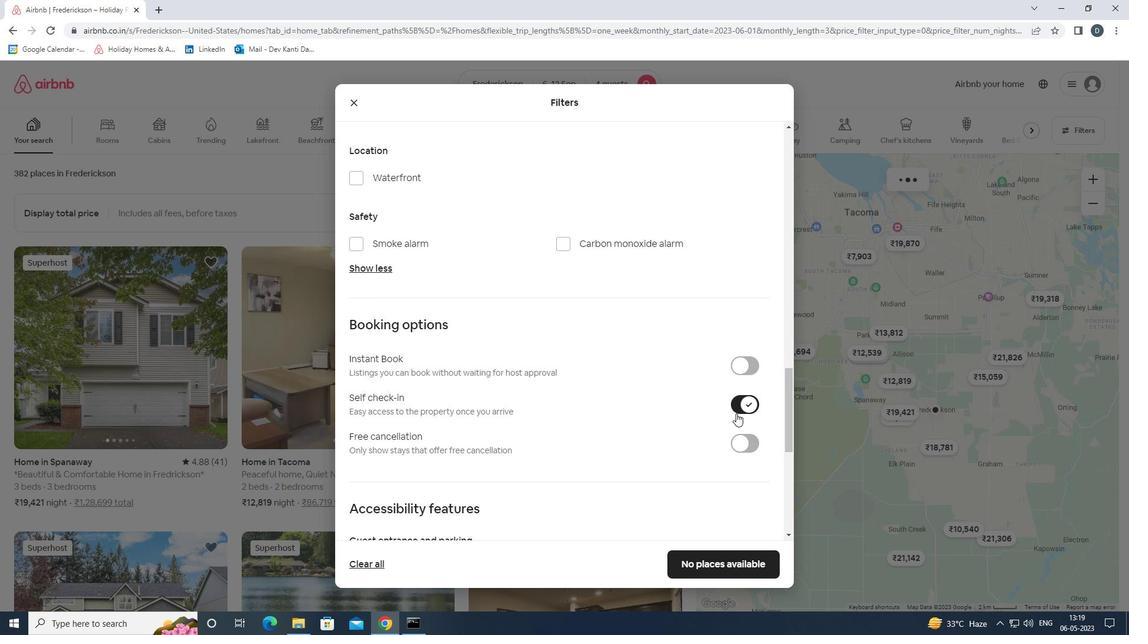 
Action: Mouse scrolled (736, 413) with delta (0, 0)
Screenshot: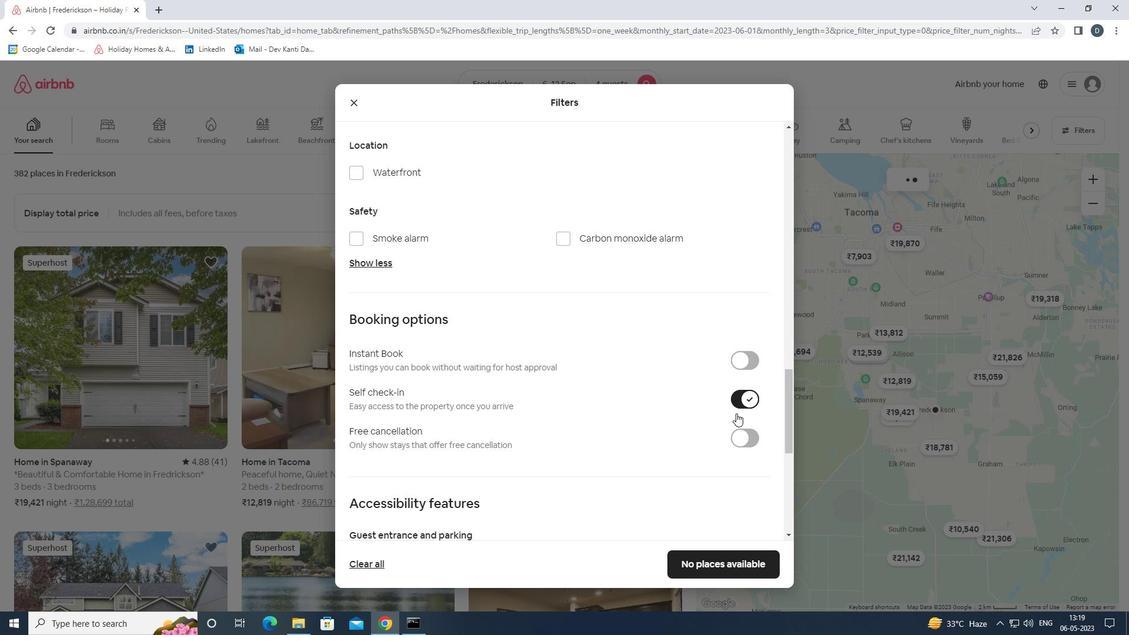 
Action: Mouse scrolled (736, 413) with delta (0, 0)
Screenshot: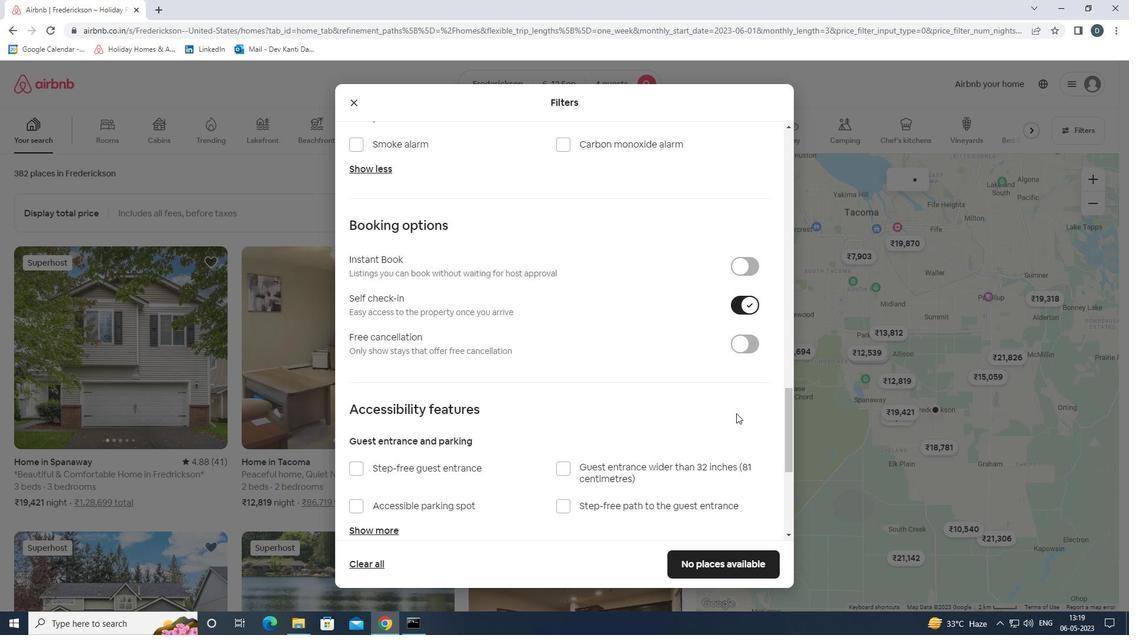 
Action: Mouse moved to (604, 435)
Screenshot: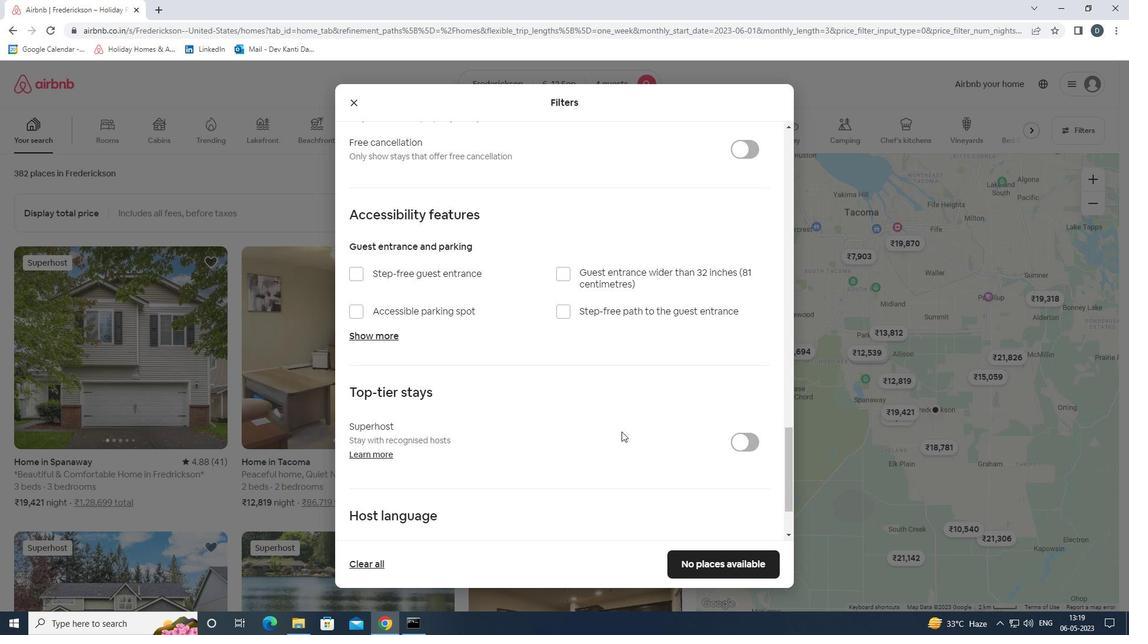 
Action: Mouse scrolled (604, 434) with delta (0, 0)
Screenshot: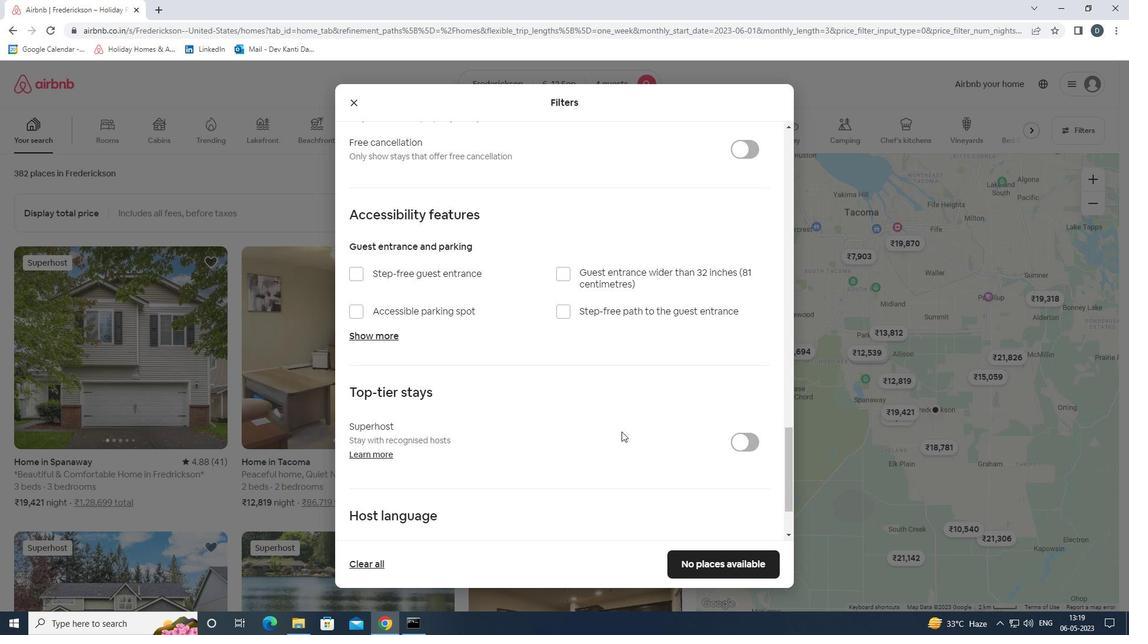 
Action: Mouse moved to (604, 435)
Screenshot: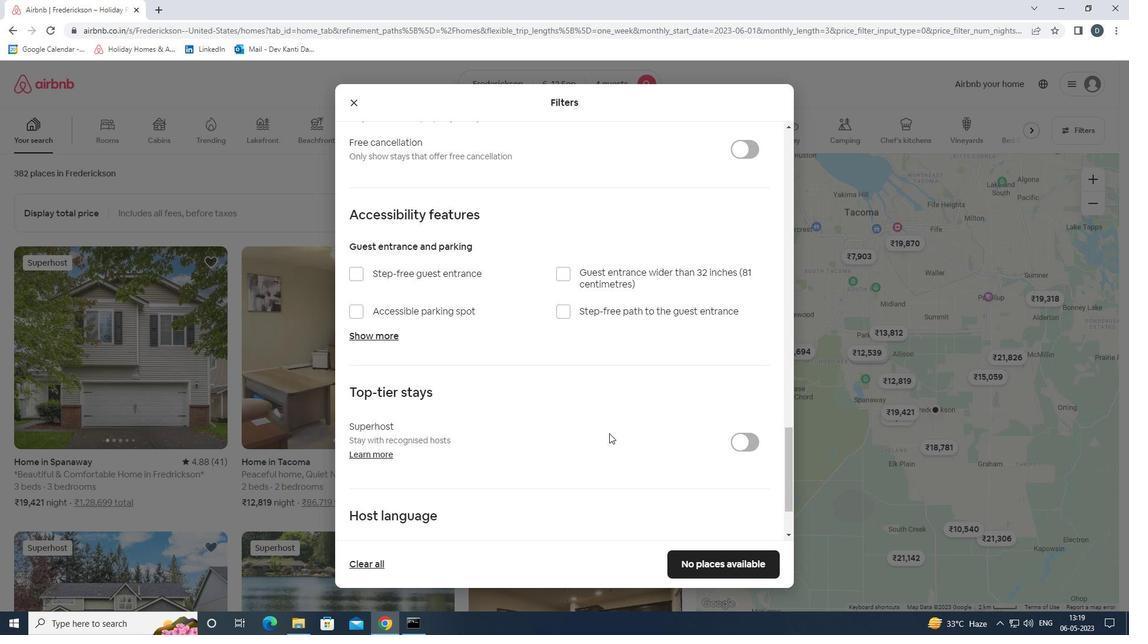 
Action: Mouse scrolled (604, 434) with delta (0, 0)
Screenshot: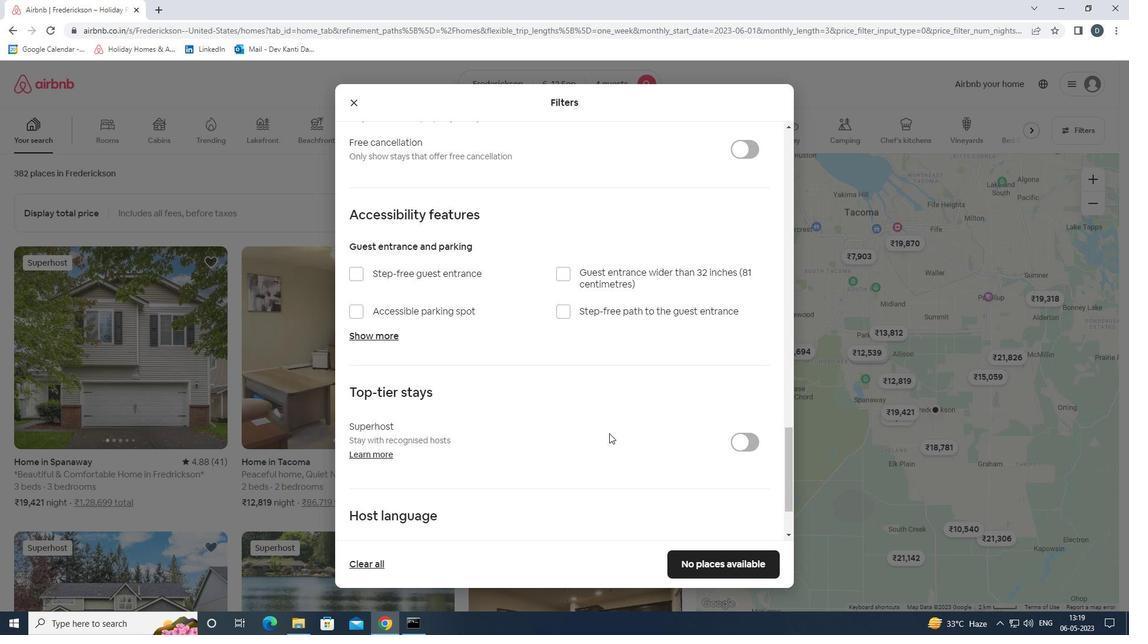 
Action: Mouse moved to (589, 438)
Screenshot: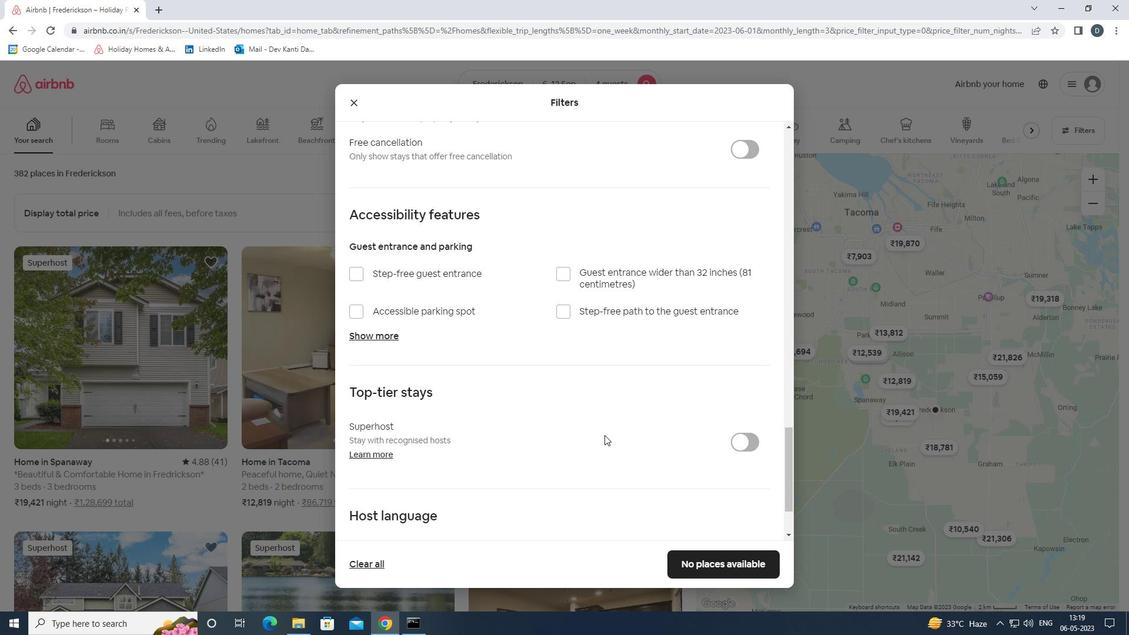 
Action: Mouse scrolled (589, 437) with delta (0, 0)
Screenshot: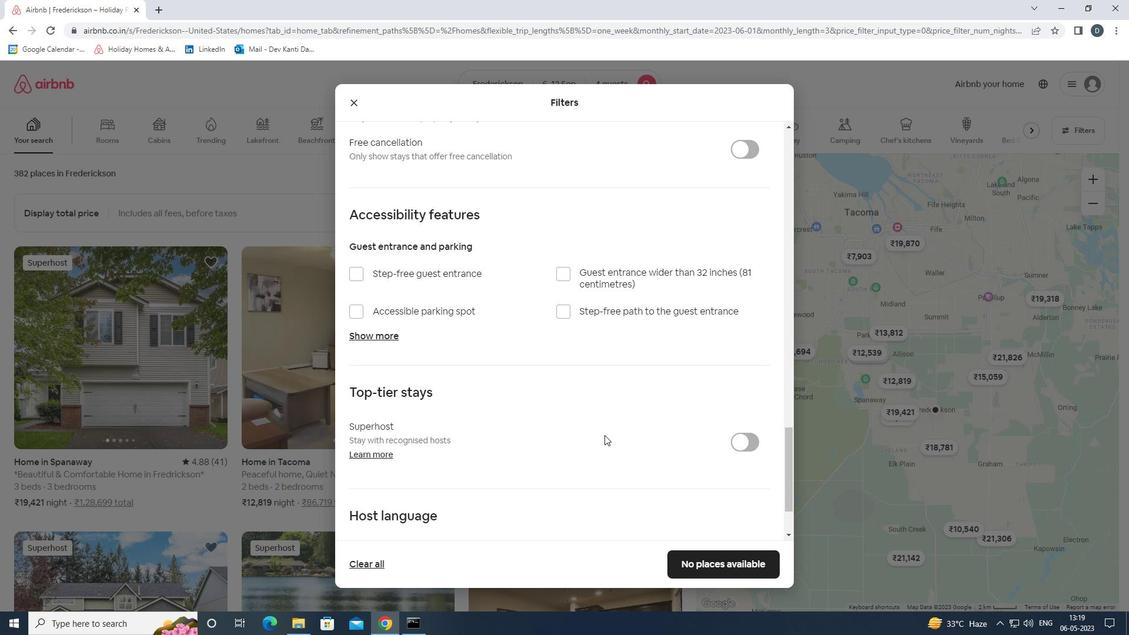 
Action: Mouse moved to (380, 461)
Screenshot: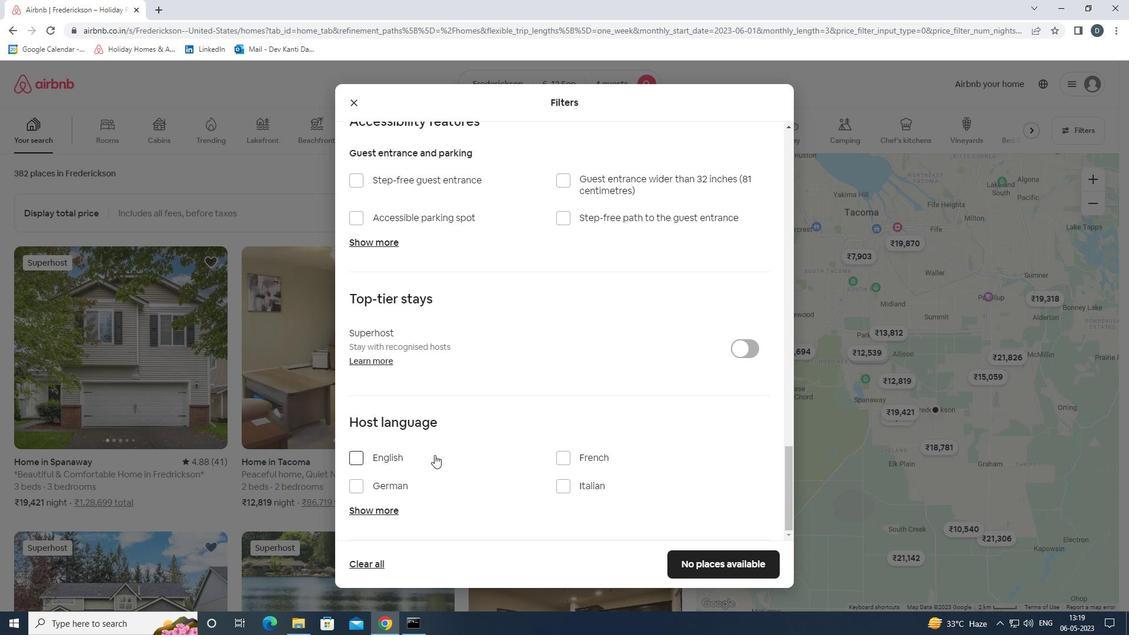 
Action: Mouse pressed left at (380, 461)
Screenshot: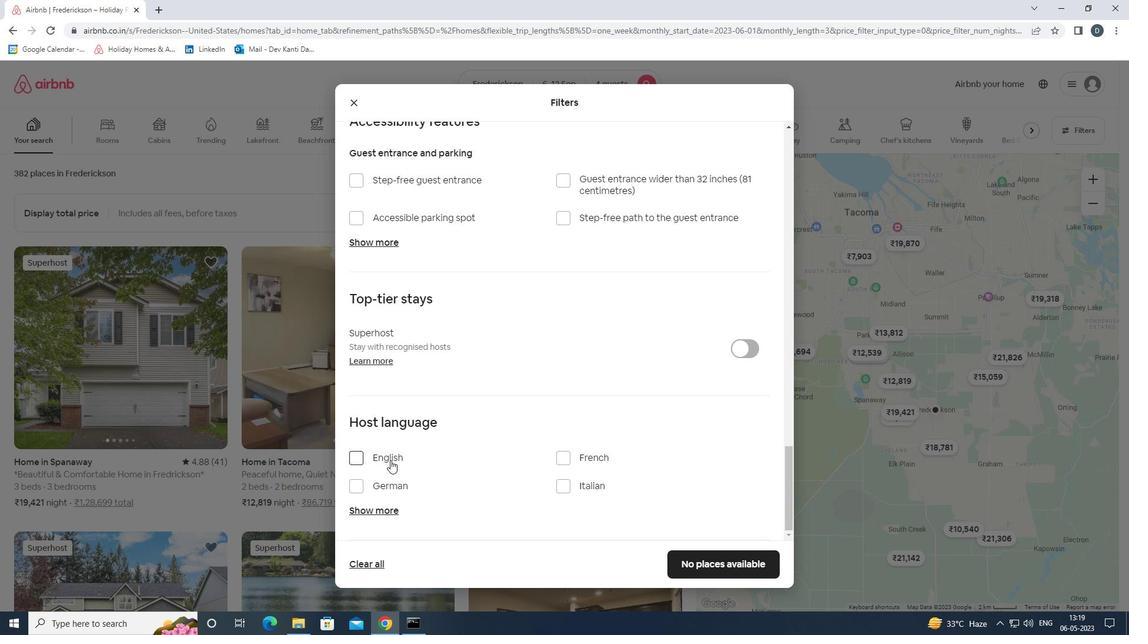 
Action: Mouse moved to (713, 560)
Screenshot: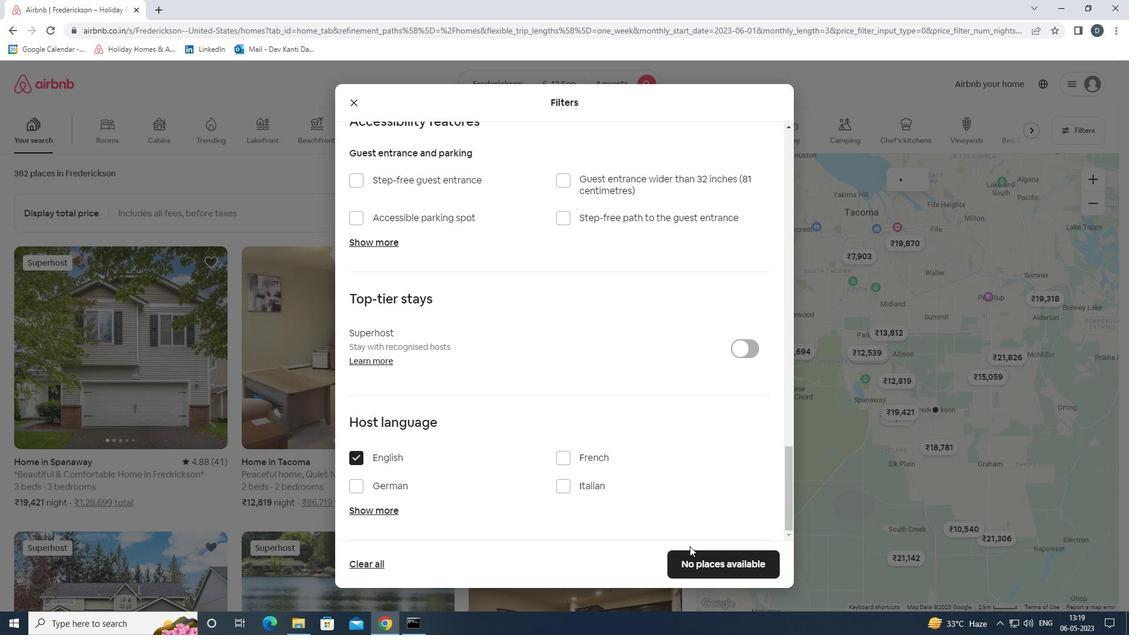 
Action: Mouse pressed left at (713, 560)
Screenshot: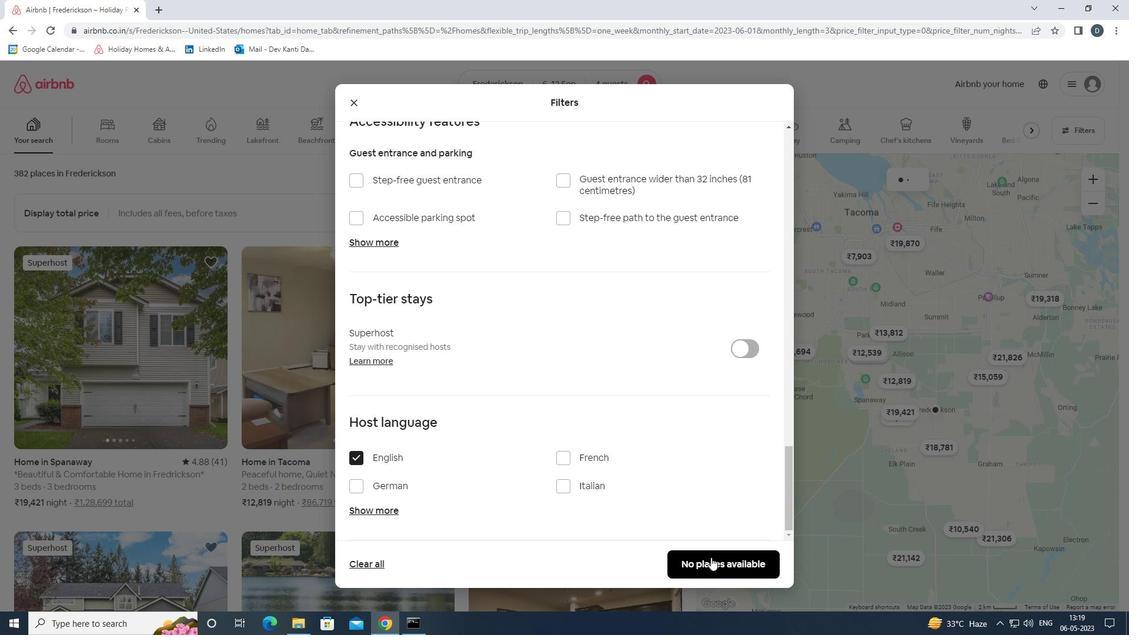 
Action: Mouse moved to (653, 447)
Screenshot: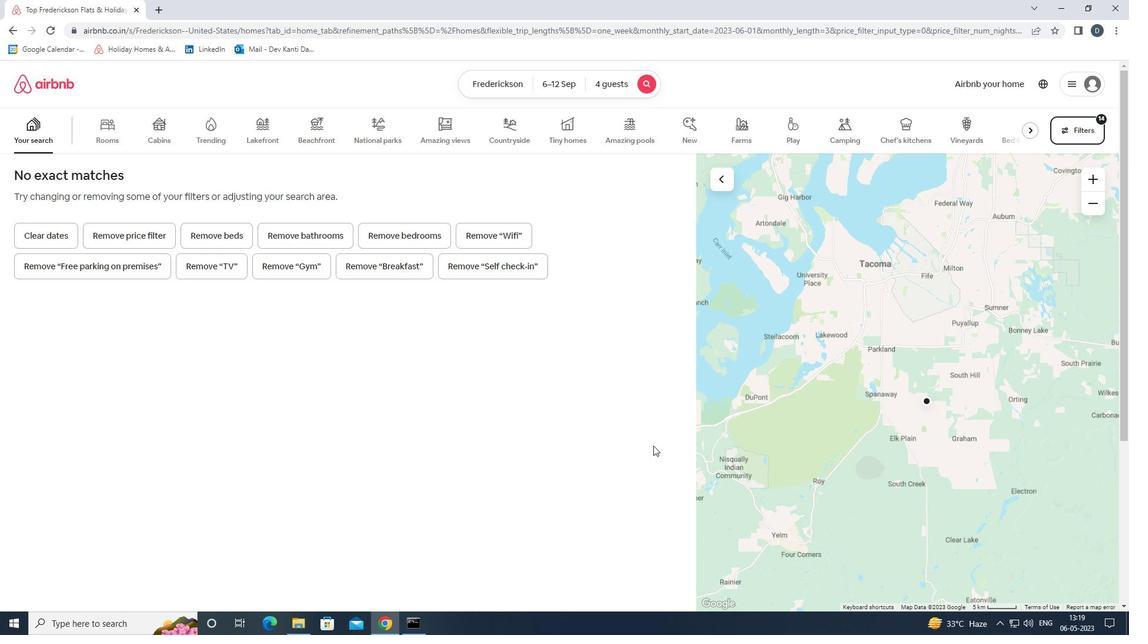 
